 Task: Look for space in Pokaran, India from 7th July, 2023 to 15th July, 2023 for 6 adults in price range Rs.15000 to Rs.20000. Place can be entire place with 3 bedrooms having 3 beds and 3 bathrooms. Property type can be house, flat, guest house. Booking option can be shelf check-in. Required host language is English.
Action: Mouse moved to (491, 70)
Screenshot: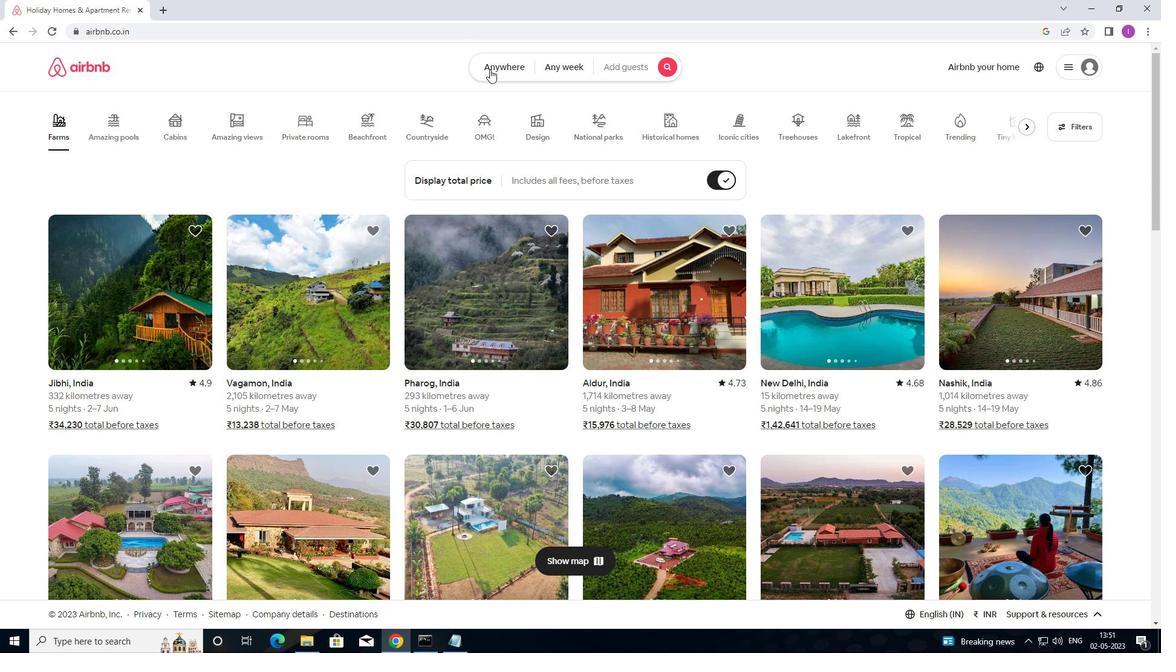 
Action: Mouse pressed left at (491, 70)
Screenshot: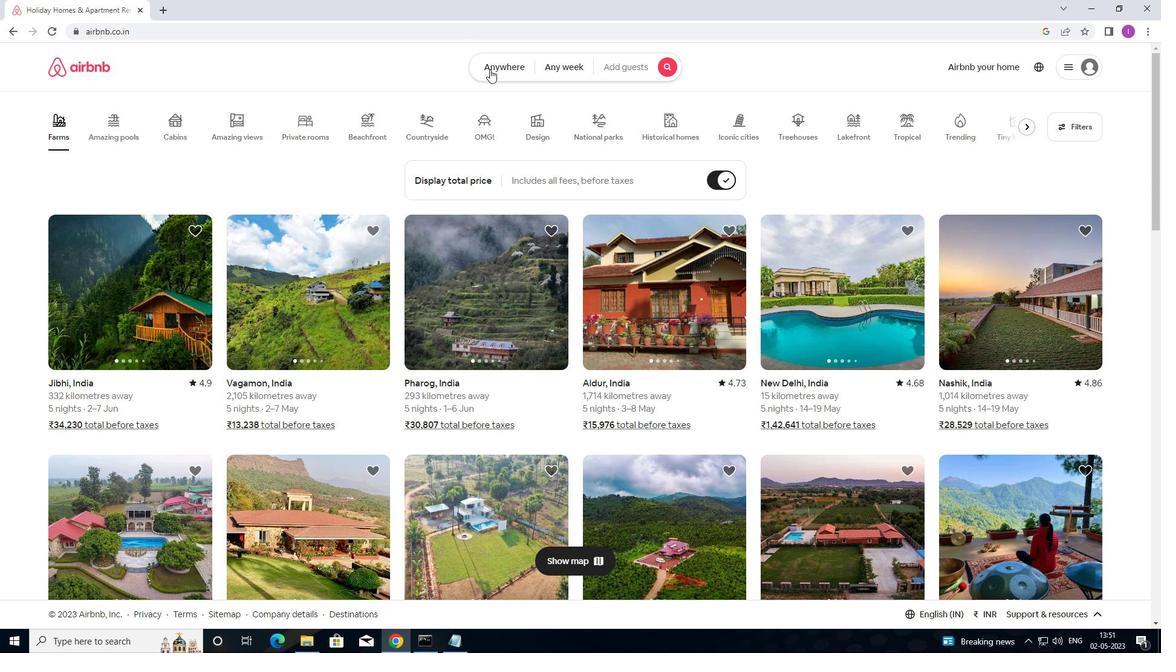 
Action: Mouse moved to (419, 122)
Screenshot: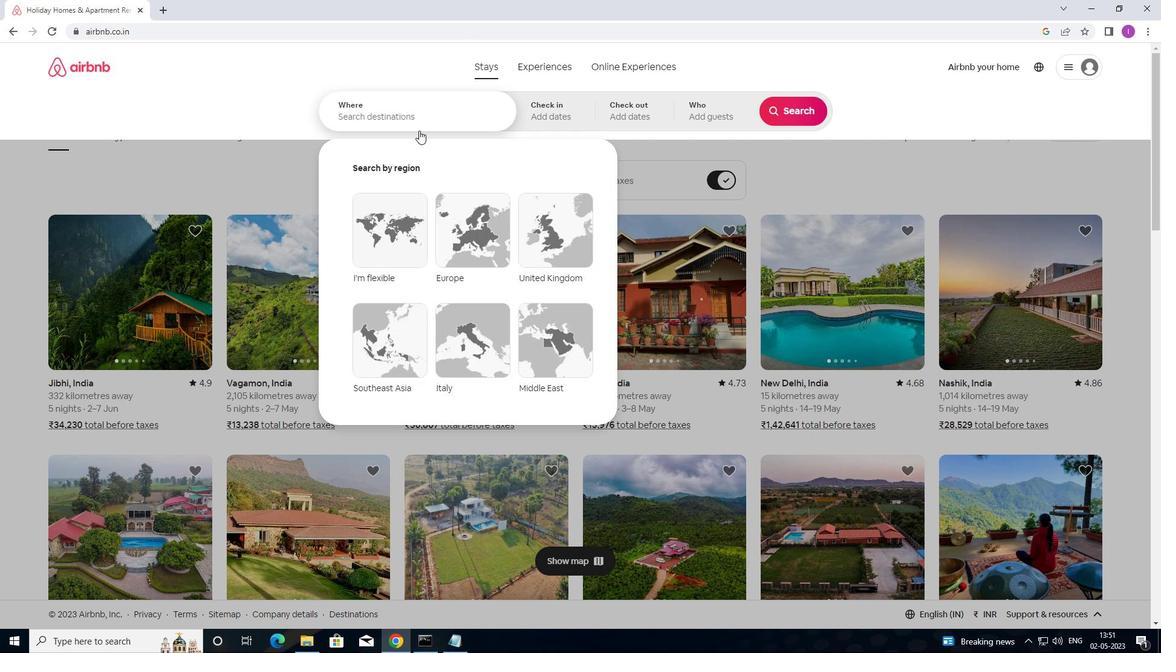 
Action: Mouse pressed left at (419, 122)
Screenshot: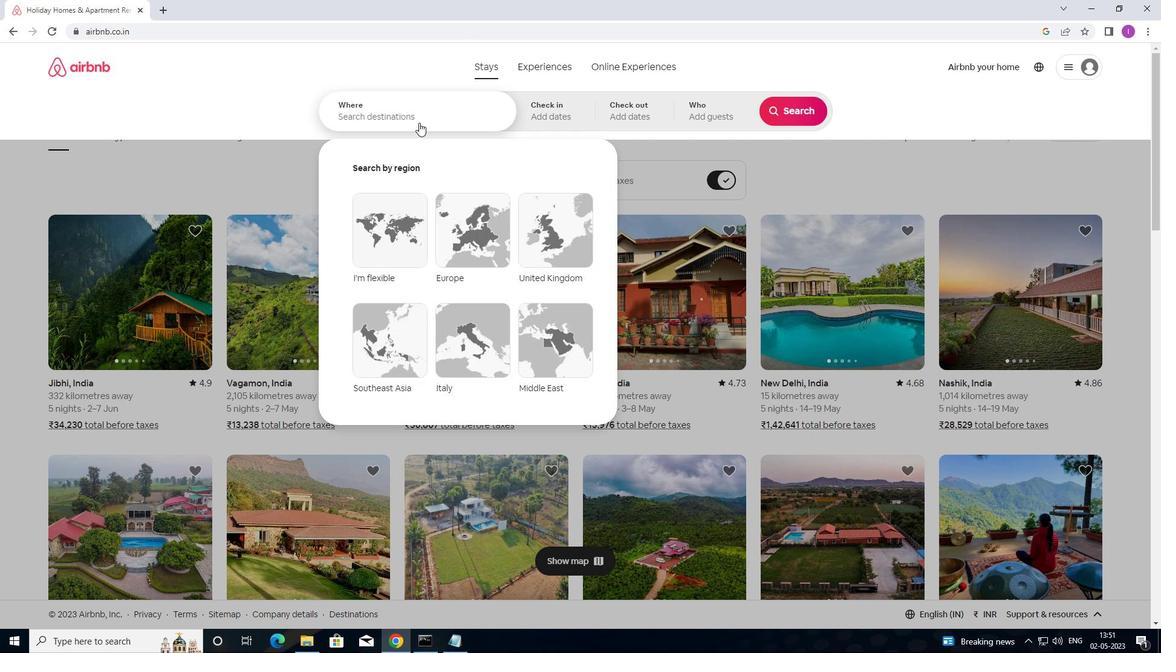 
Action: Mouse moved to (463, 88)
Screenshot: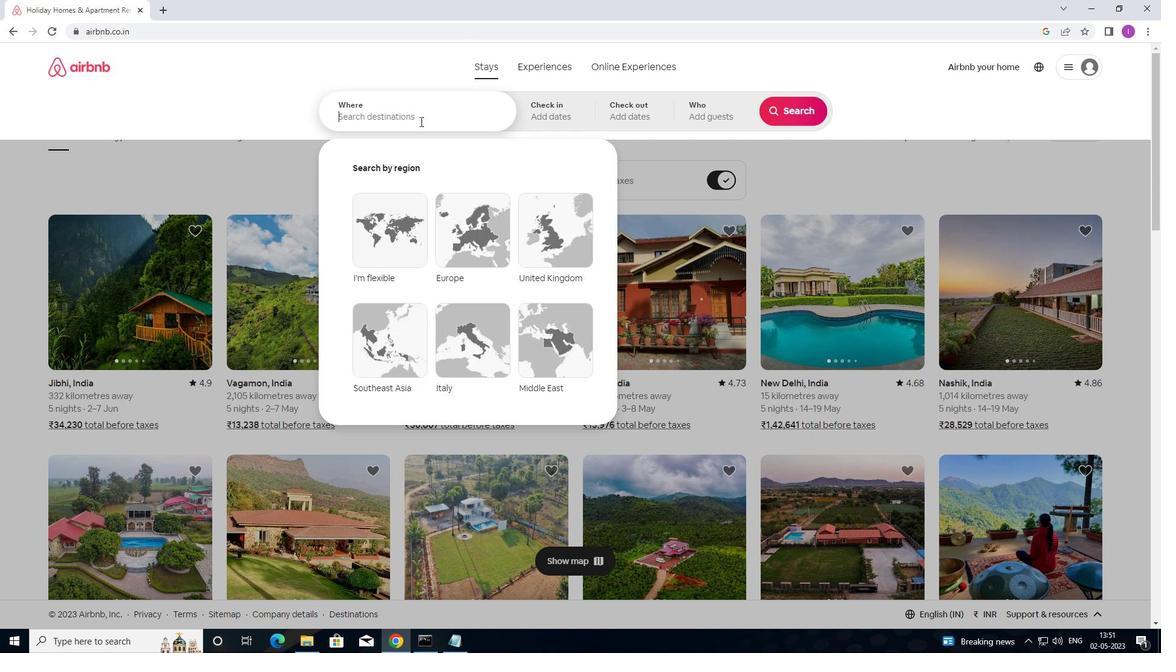 
Action: Key pressed <Key.shift>POKARAN,<Key.shift>O<Key.shift><Key.shift><Key.shift><Key.shift><Key.shift><Key.shift><Key.shift><Key.shift><Key.shift><Key.shift><Key.shift><Key.shift><Key.shift><Key.shift><Key.shift><Key.shift><Key.shift><Key.shift><Key.backspace><Key.shift>INDIA
Screenshot: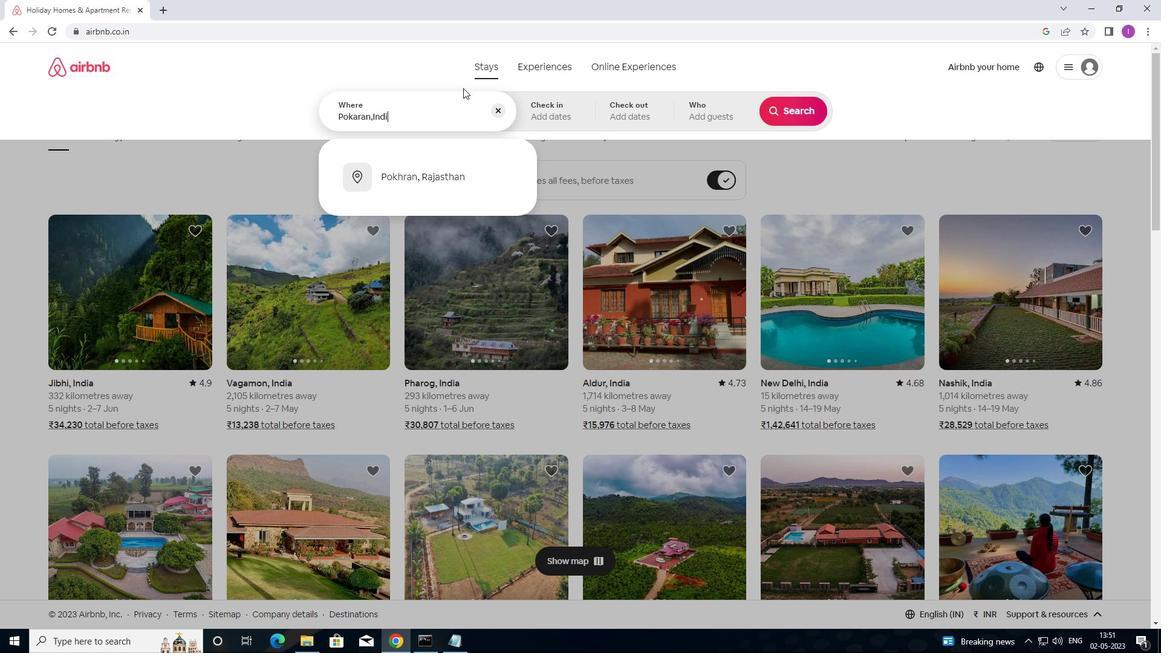 
Action: Mouse moved to (570, 115)
Screenshot: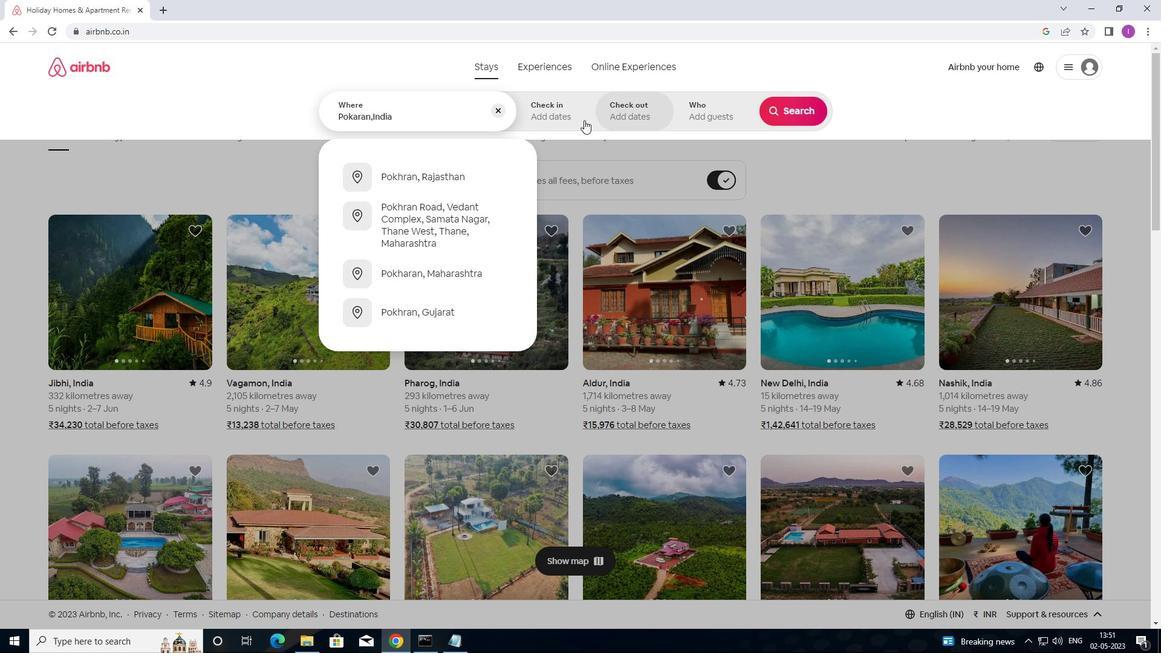 
Action: Mouse pressed left at (570, 115)
Screenshot: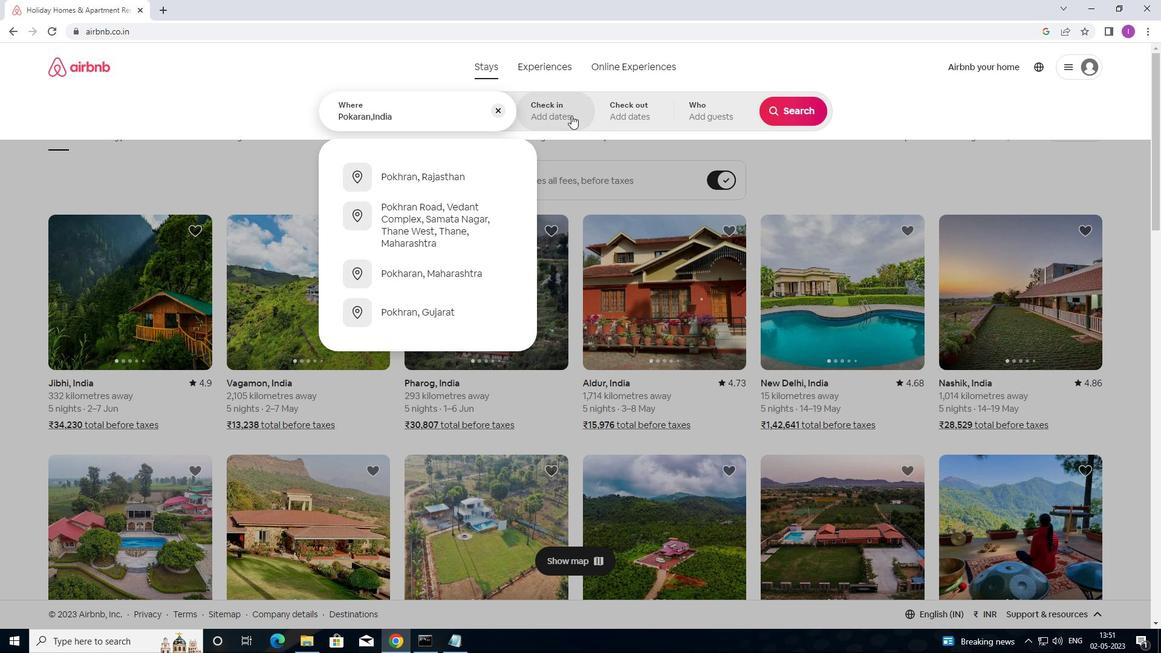 
Action: Mouse moved to (793, 211)
Screenshot: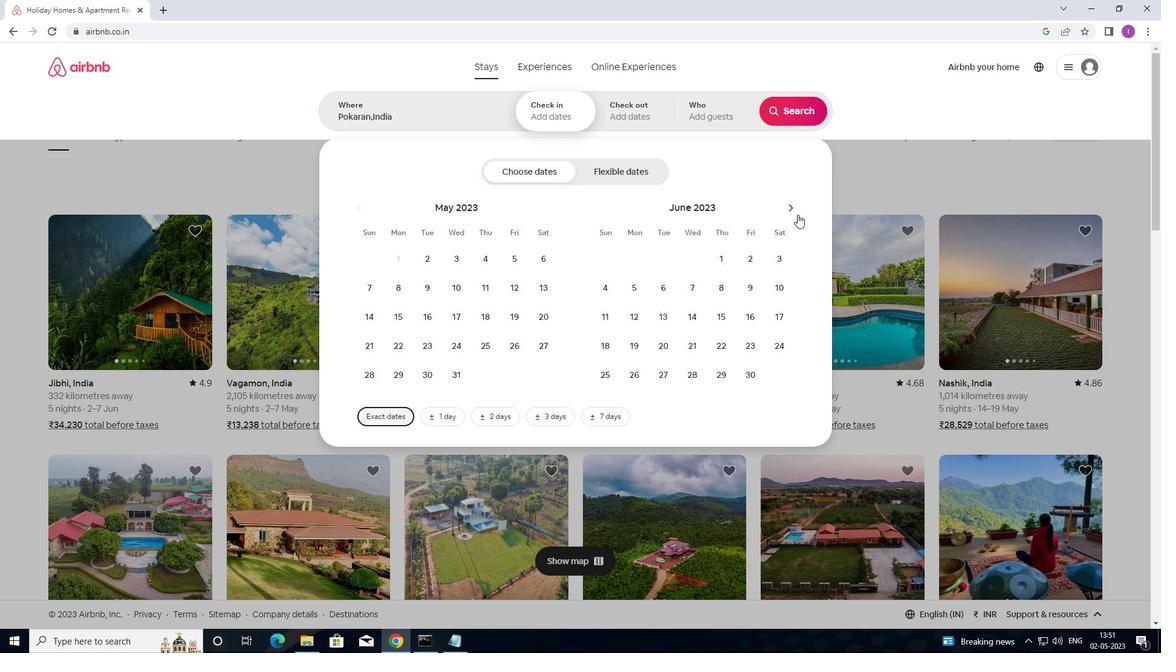 
Action: Mouse pressed left at (793, 211)
Screenshot: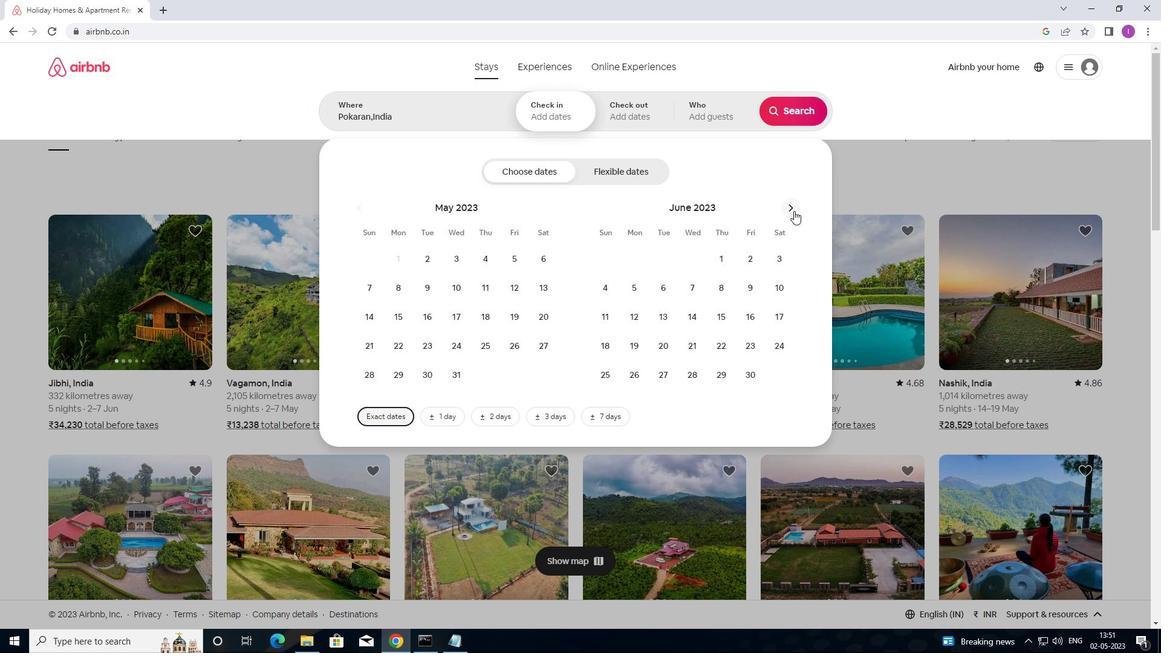 
Action: Mouse moved to (793, 211)
Screenshot: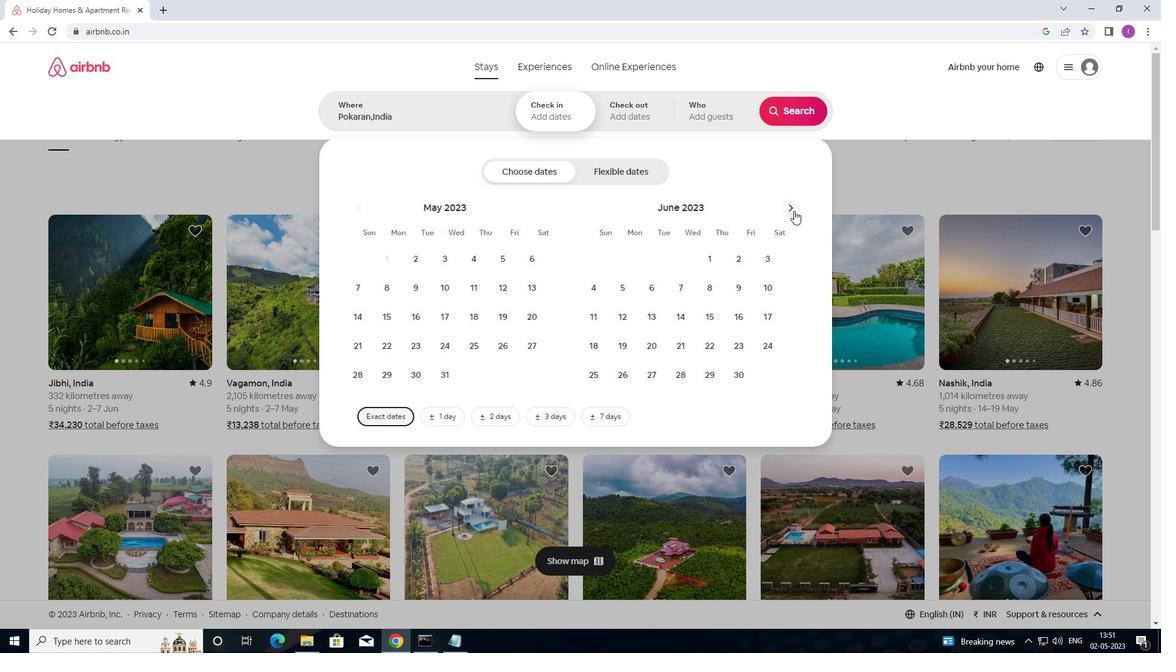 
Action: Mouse pressed left at (793, 211)
Screenshot: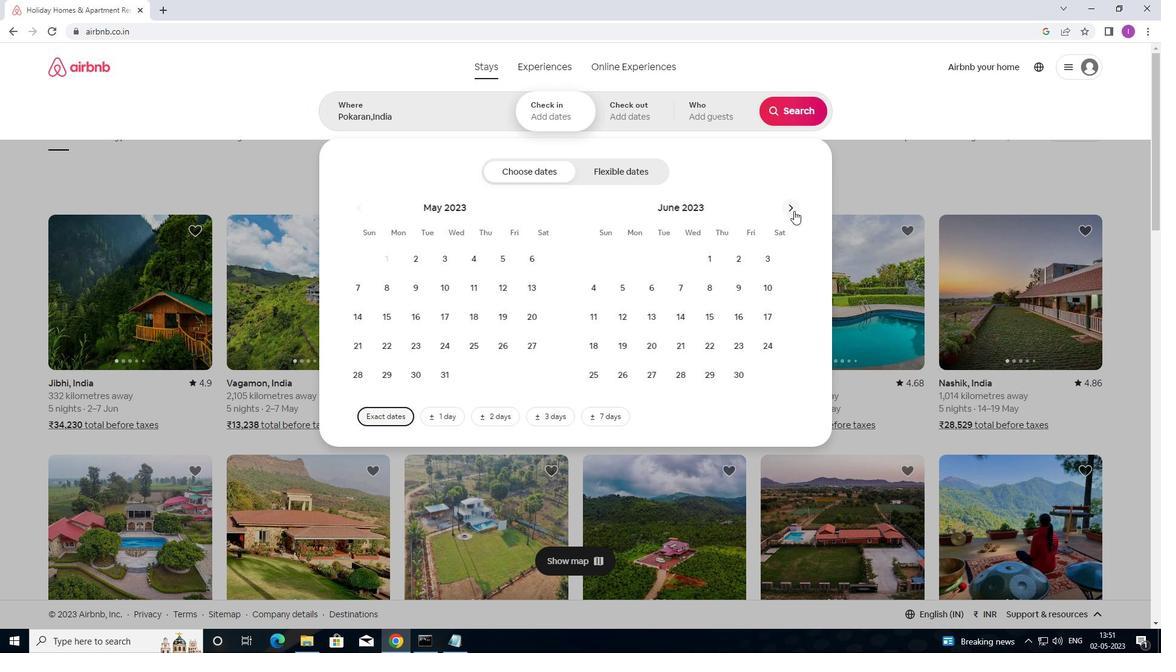 
Action: Mouse moved to (518, 292)
Screenshot: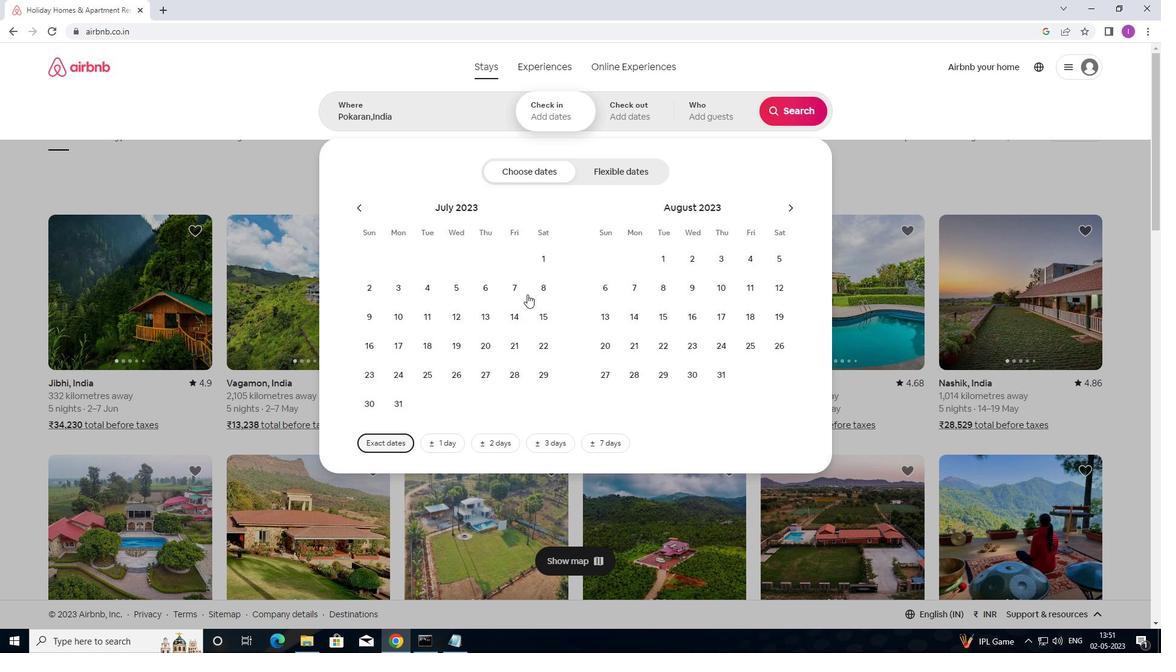 
Action: Mouse pressed left at (518, 292)
Screenshot: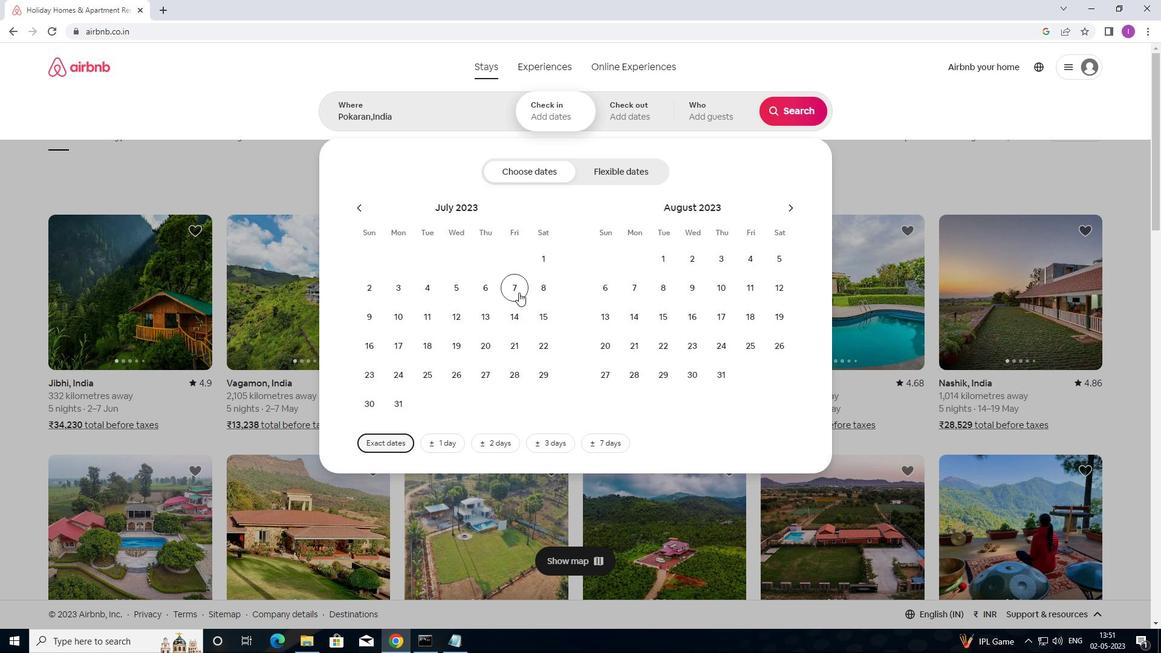 
Action: Mouse moved to (538, 321)
Screenshot: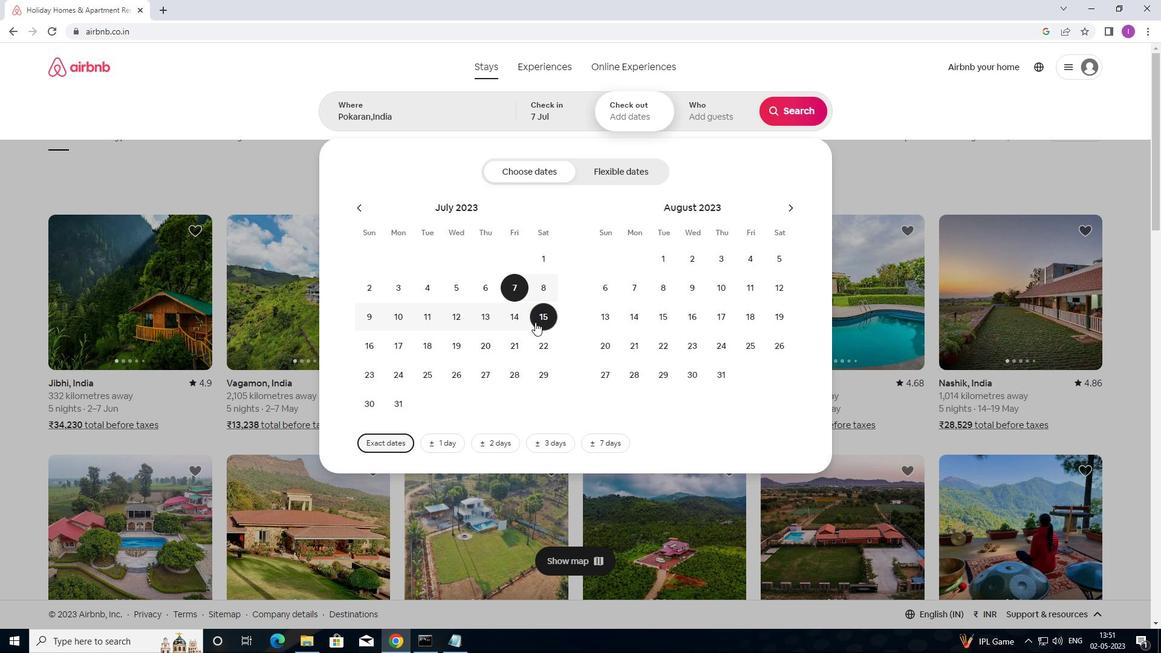 
Action: Mouse pressed left at (538, 321)
Screenshot: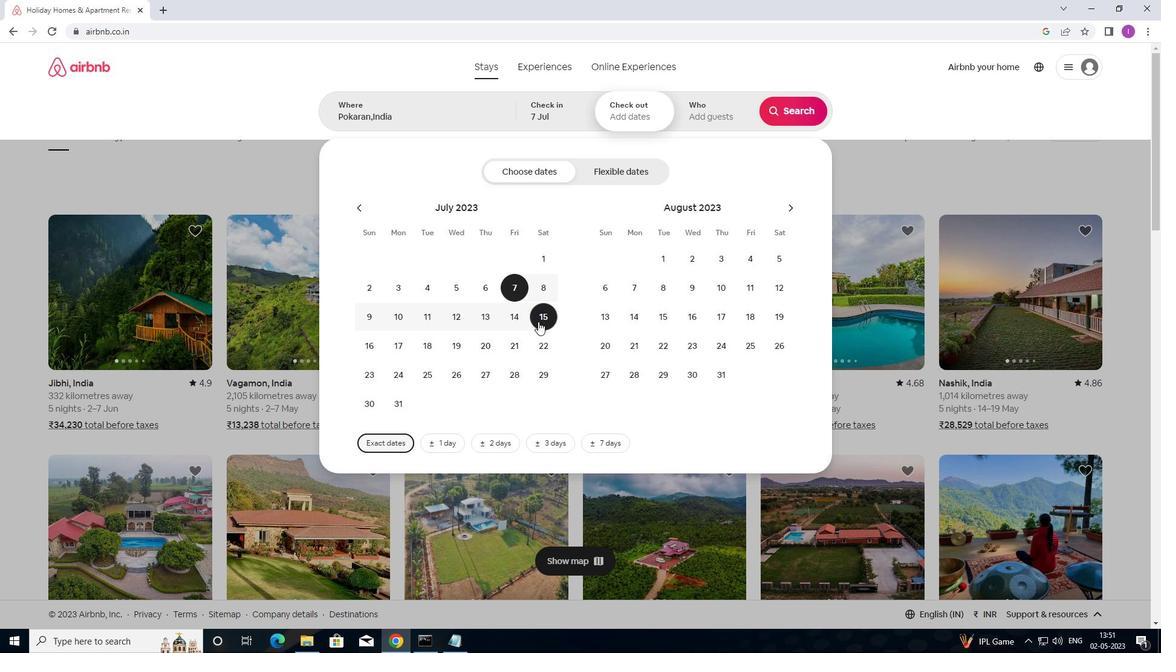 
Action: Mouse moved to (720, 121)
Screenshot: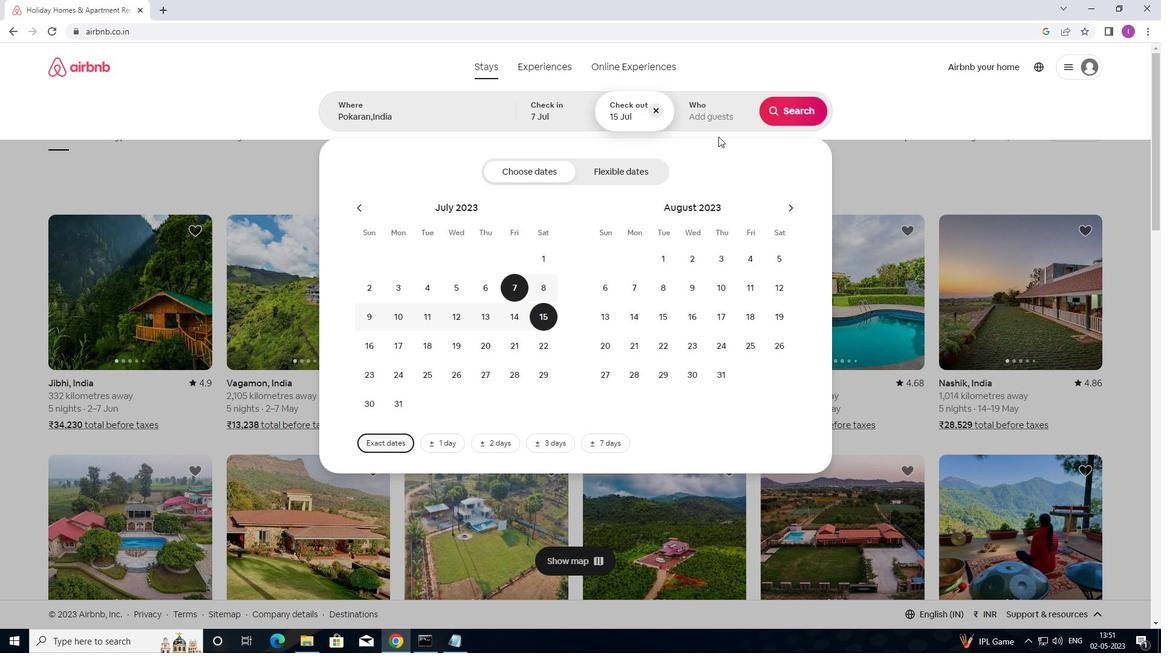 
Action: Mouse pressed left at (720, 121)
Screenshot: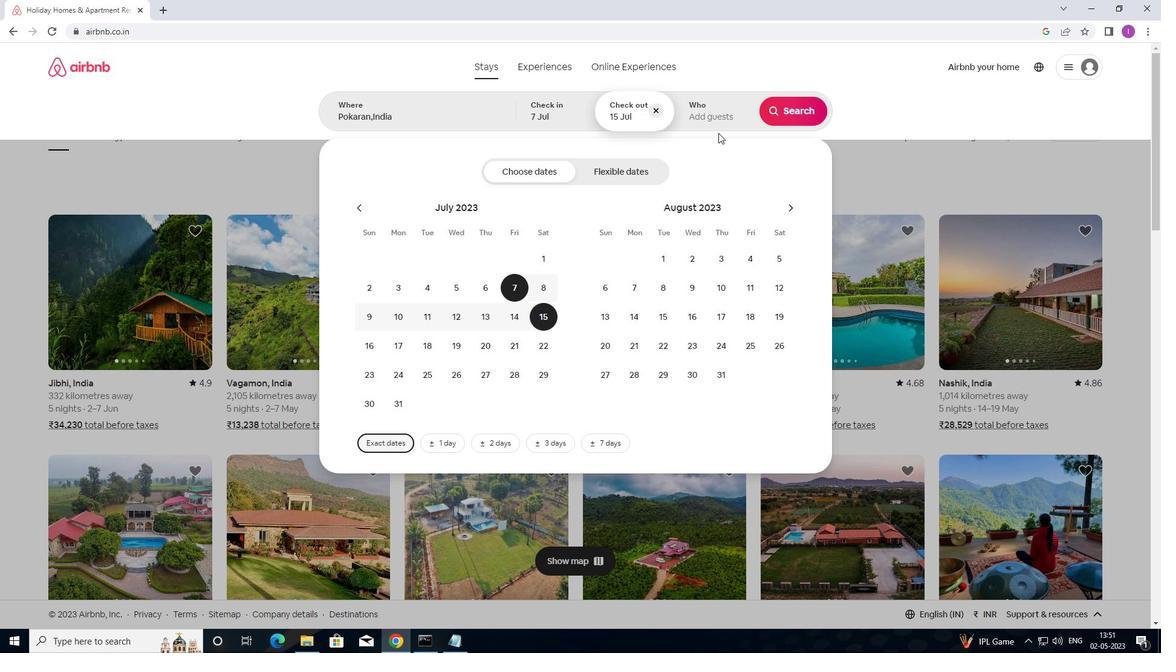 
Action: Mouse moved to (800, 178)
Screenshot: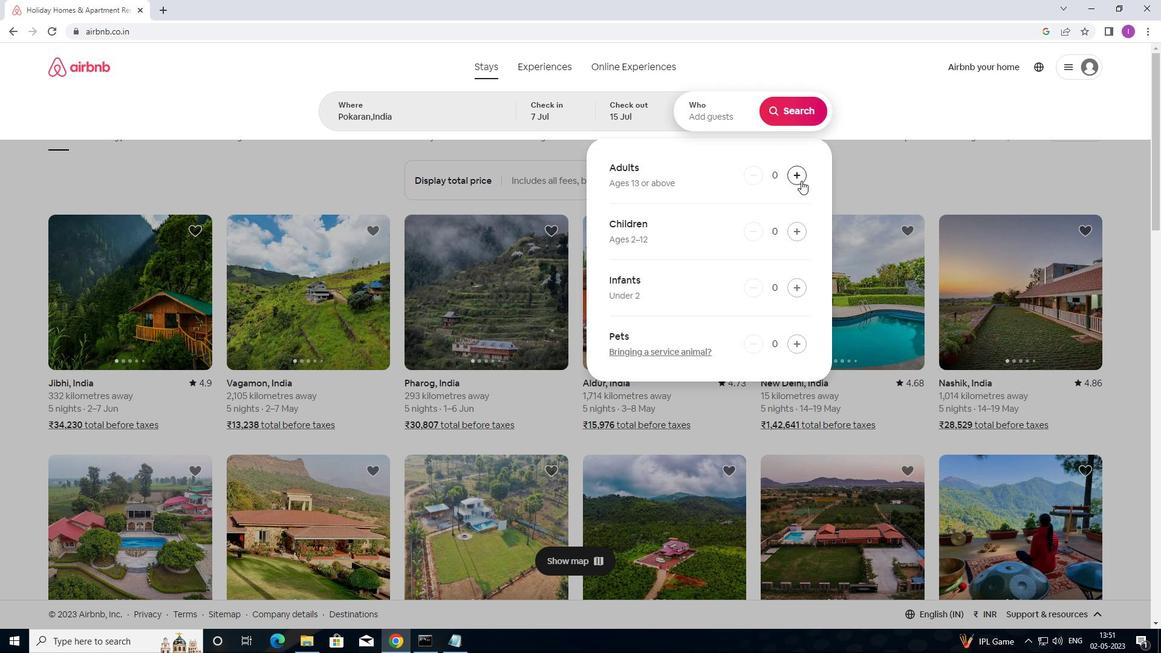 
Action: Mouse pressed left at (800, 178)
Screenshot: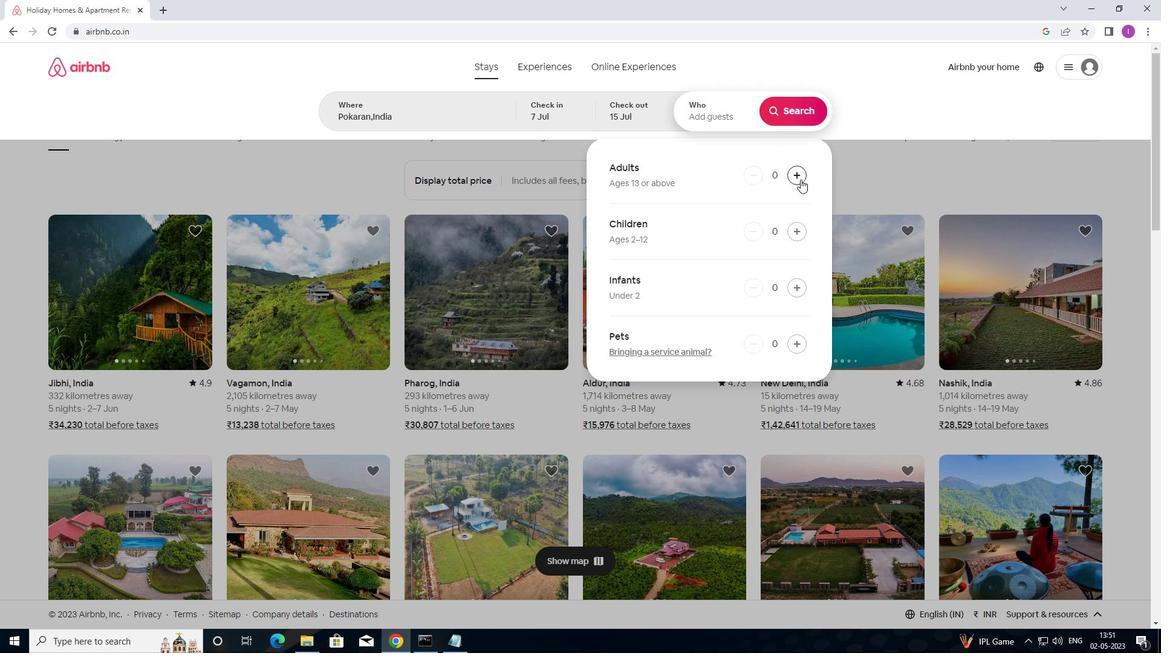 
Action: Mouse moved to (800, 177)
Screenshot: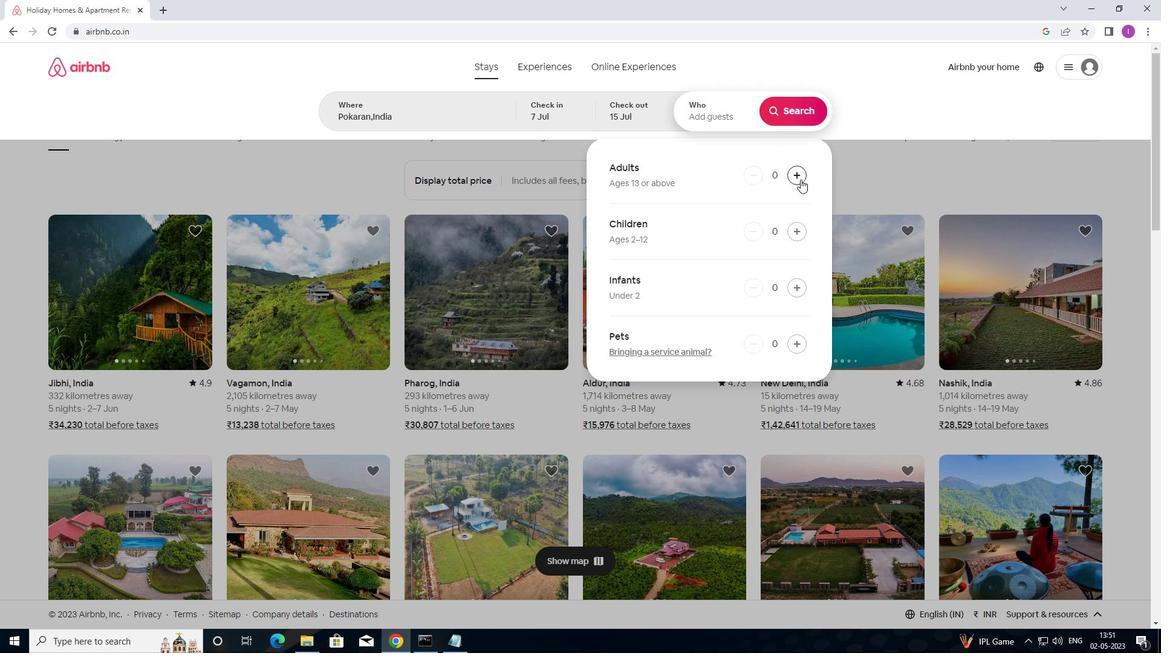 
Action: Mouse pressed left at (800, 177)
Screenshot: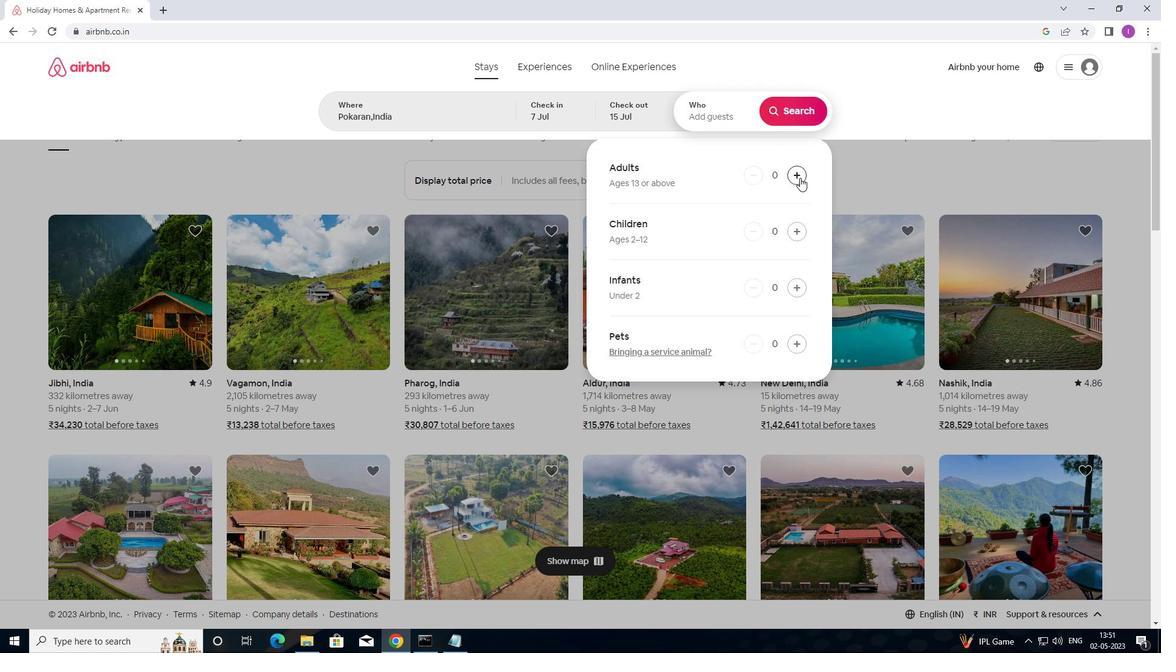 
Action: Mouse pressed left at (800, 177)
Screenshot: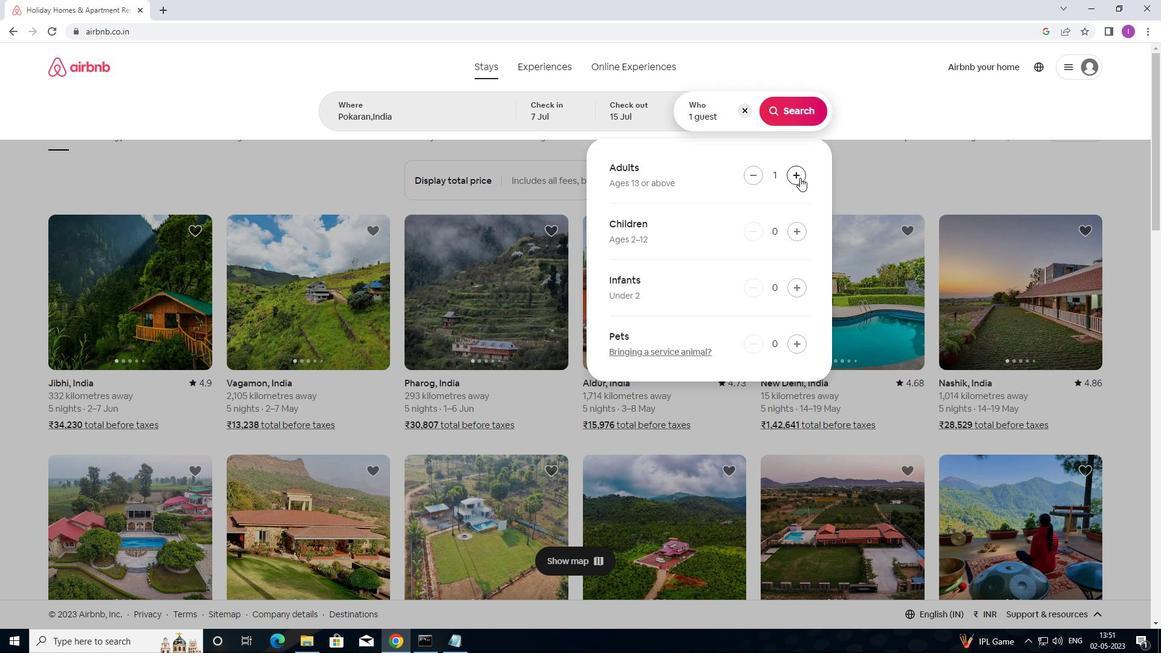 
Action: Mouse pressed left at (800, 177)
Screenshot: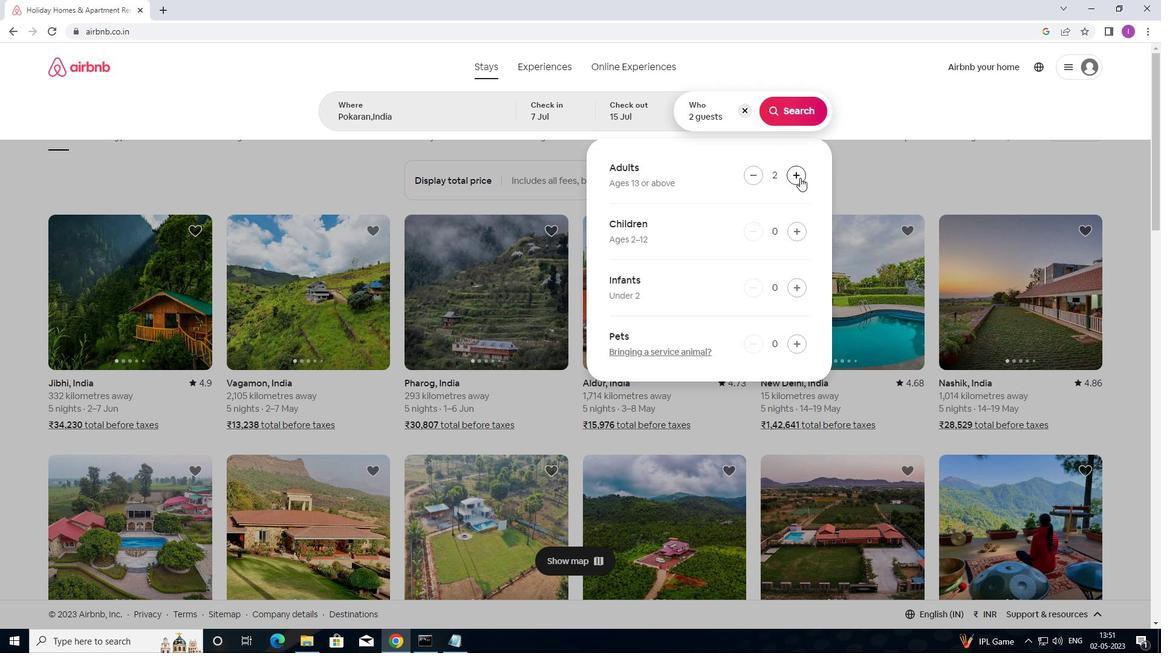 
Action: Mouse moved to (800, 177)
Screenshot: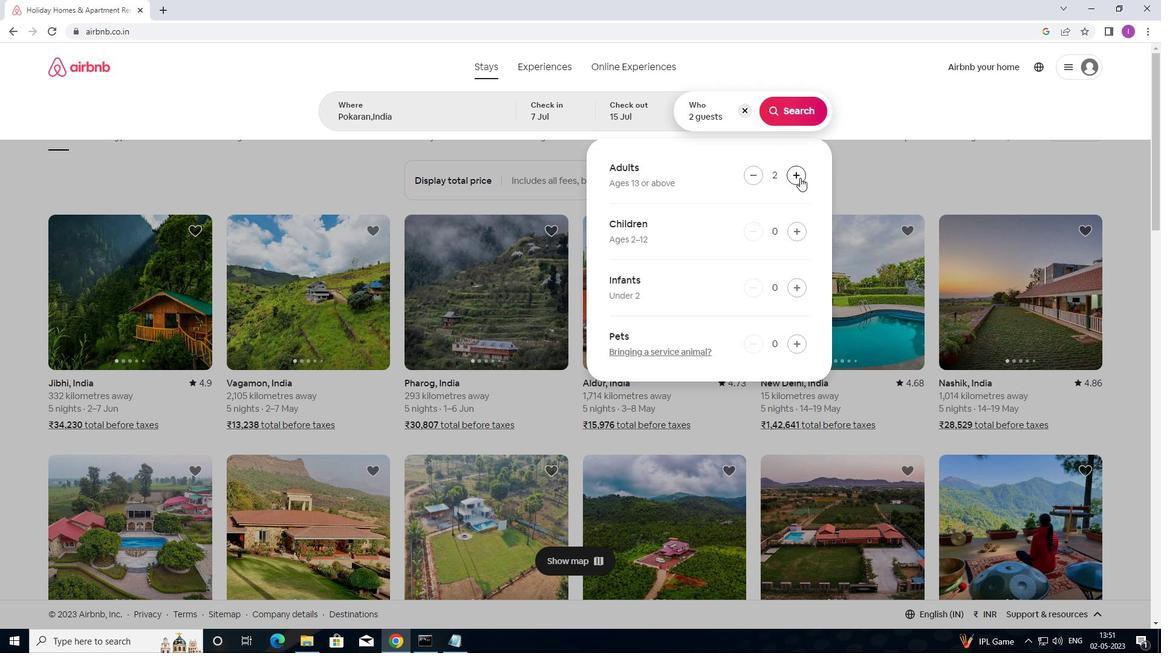 
Action: Mouse pressed left at (800, 177)
Screenshot: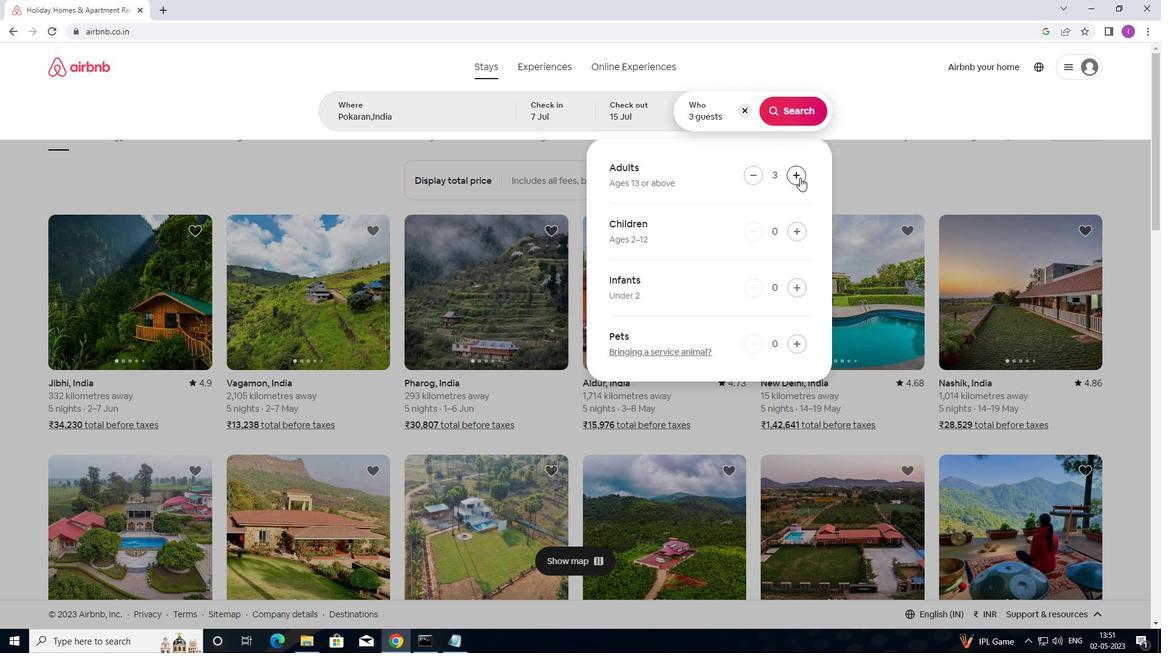 
Action: Mouse moved to (799, 177)
Screenshot: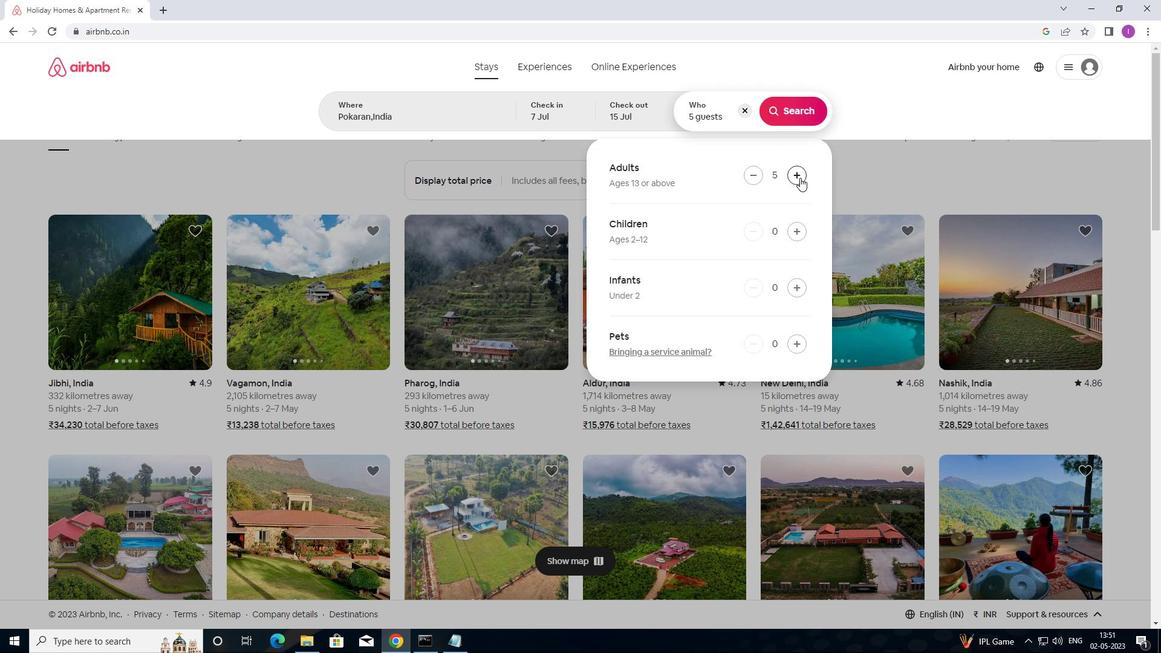 
Action: Mouse pressed left at (799, 177)
Screenshot: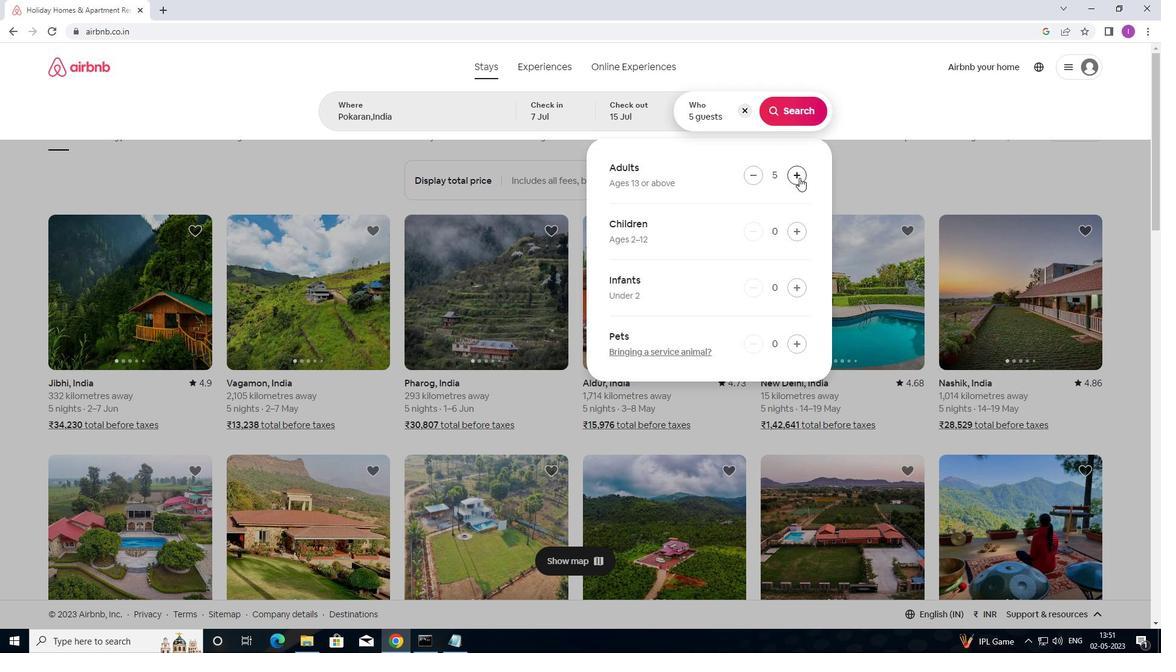
Action: Mouse moved to (789, 120)
Screenshot: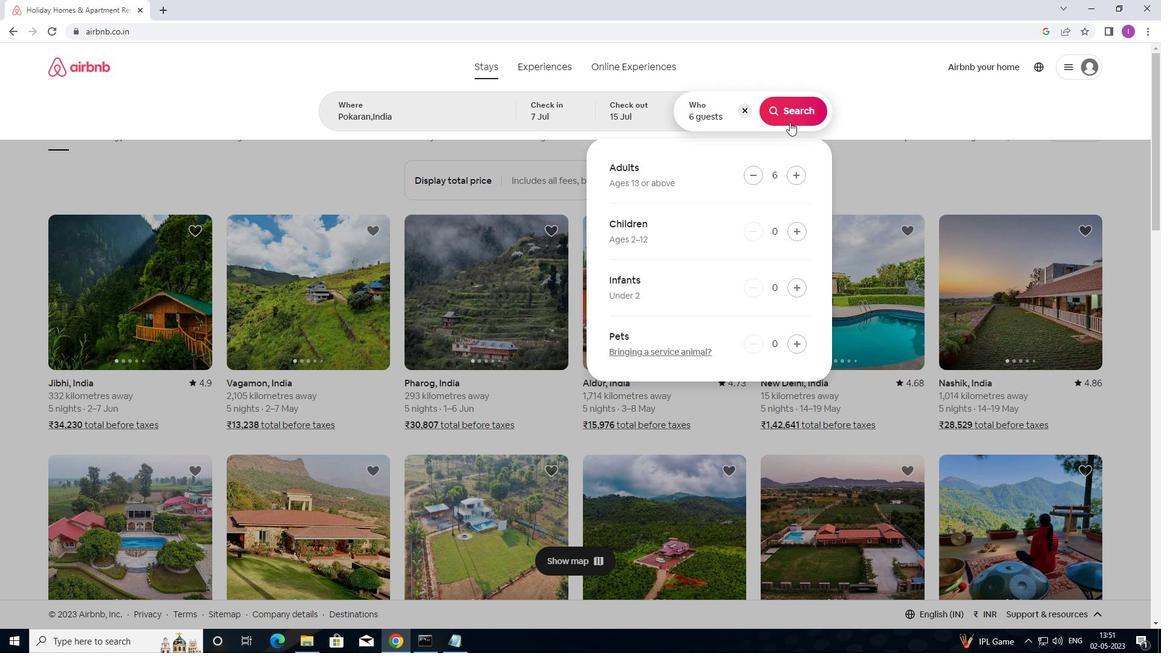 
Action: Mouse pressed left at (789, 120)
Screenshot: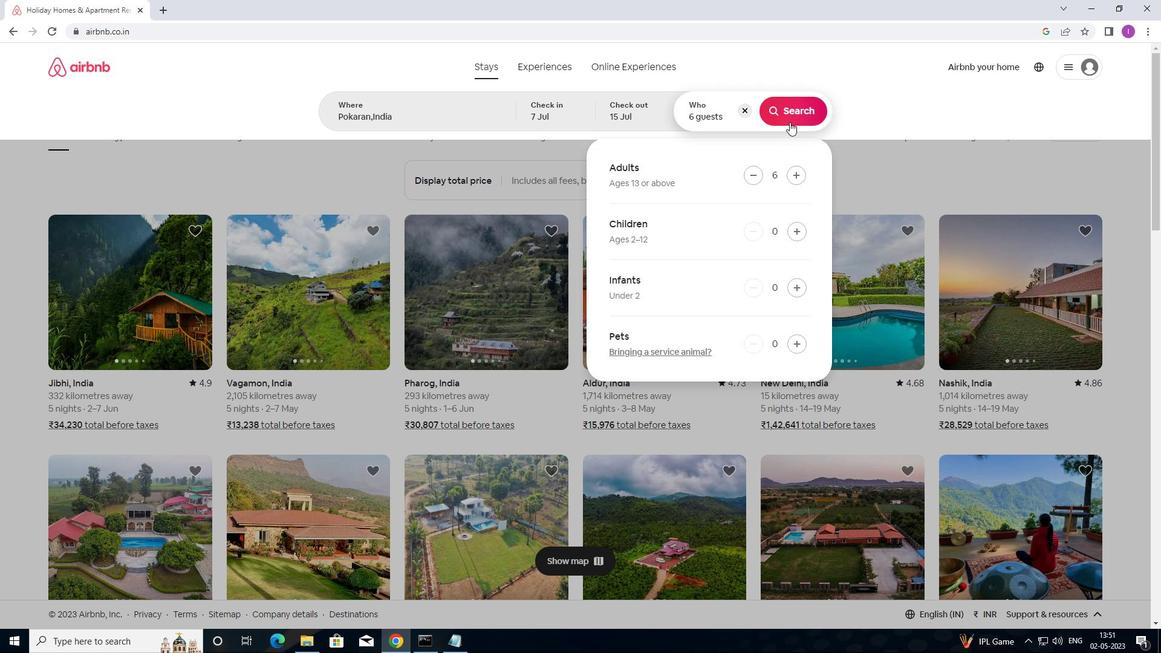 
Action: Mouse moved to (1105, 111)
Screenshot: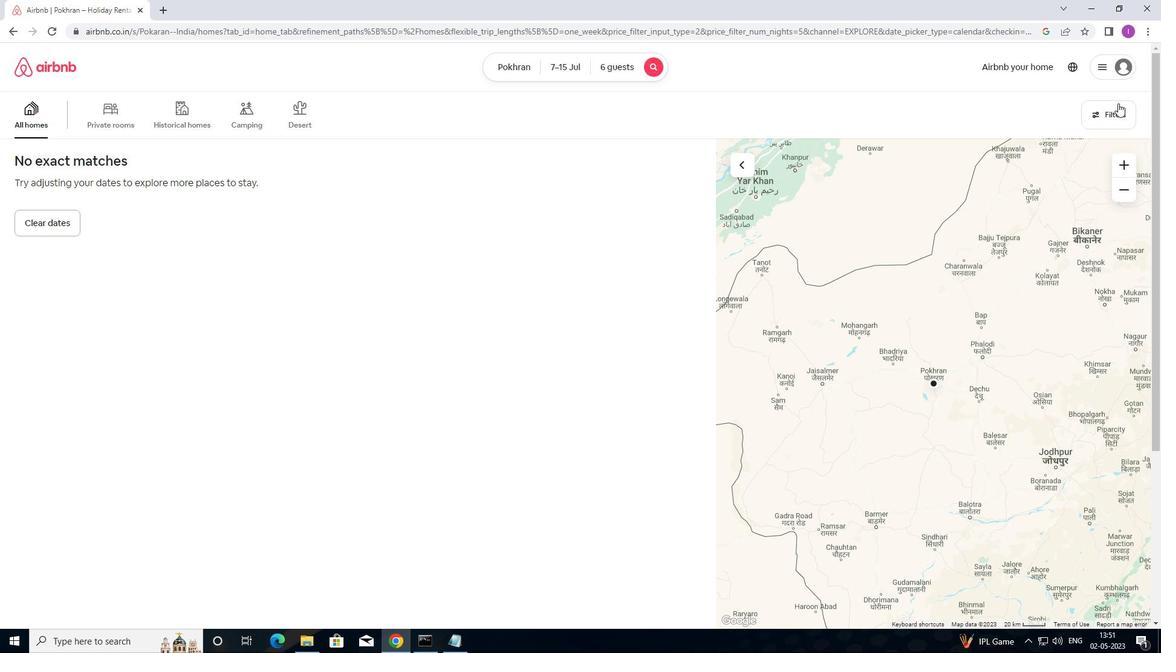 
Action: Mouse pressed left at (1105, 111)
Screenshot: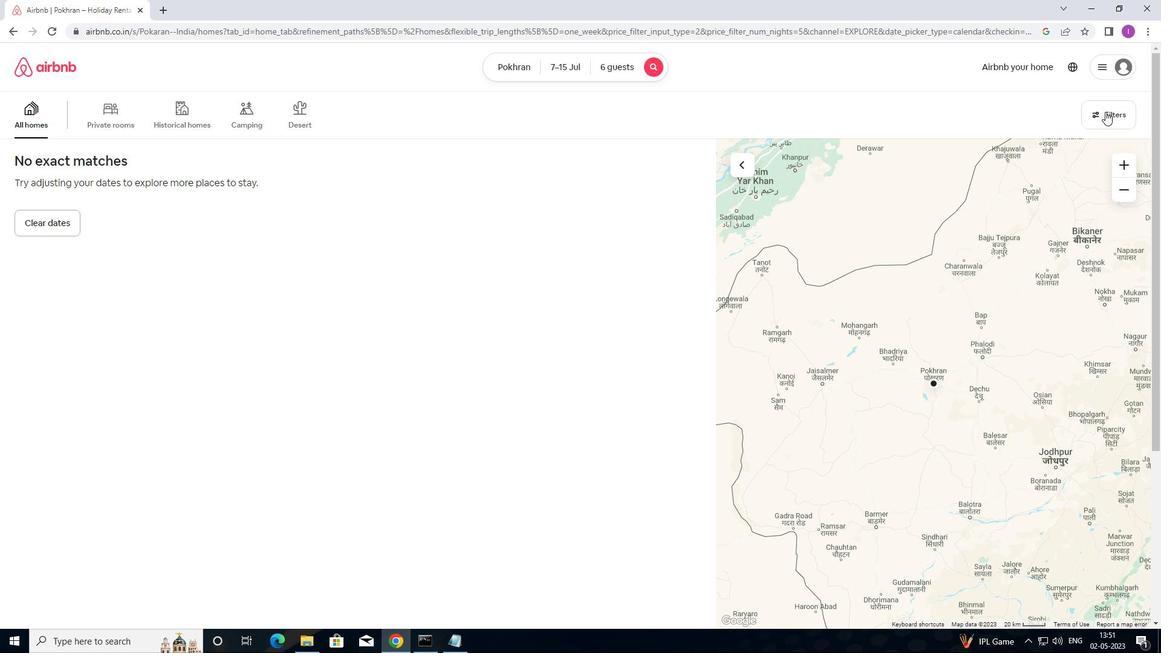 
Action: Mouse moved to (445, 185)
Screenshot: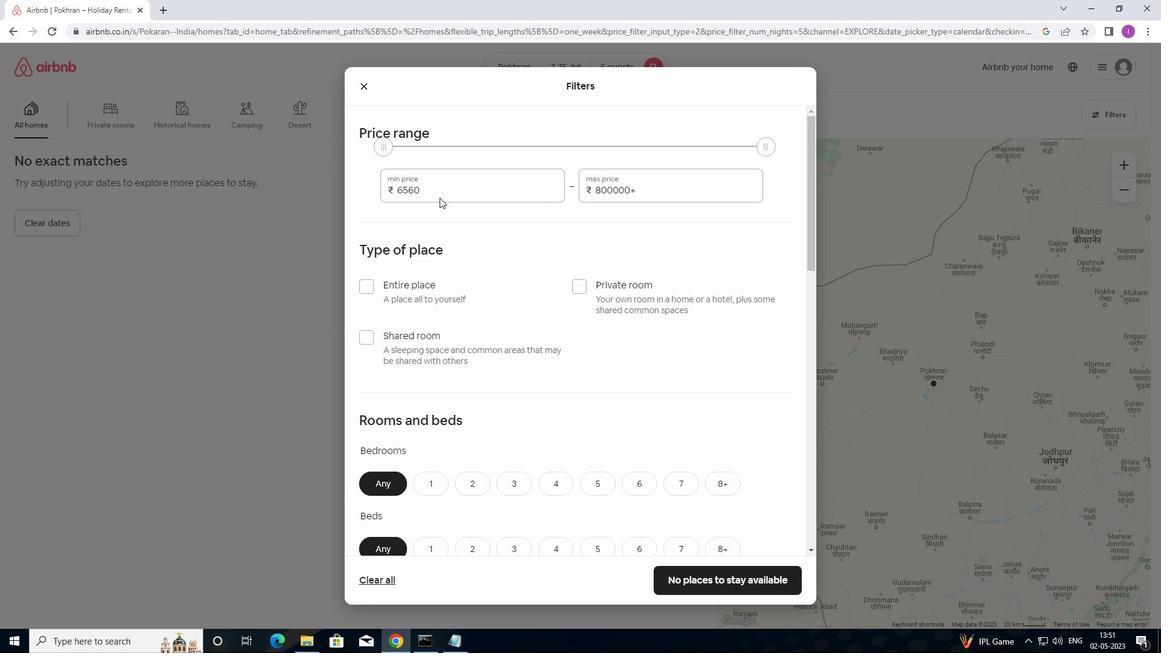 
Action: Mouse pressed left at (445, 185)
Screenshot: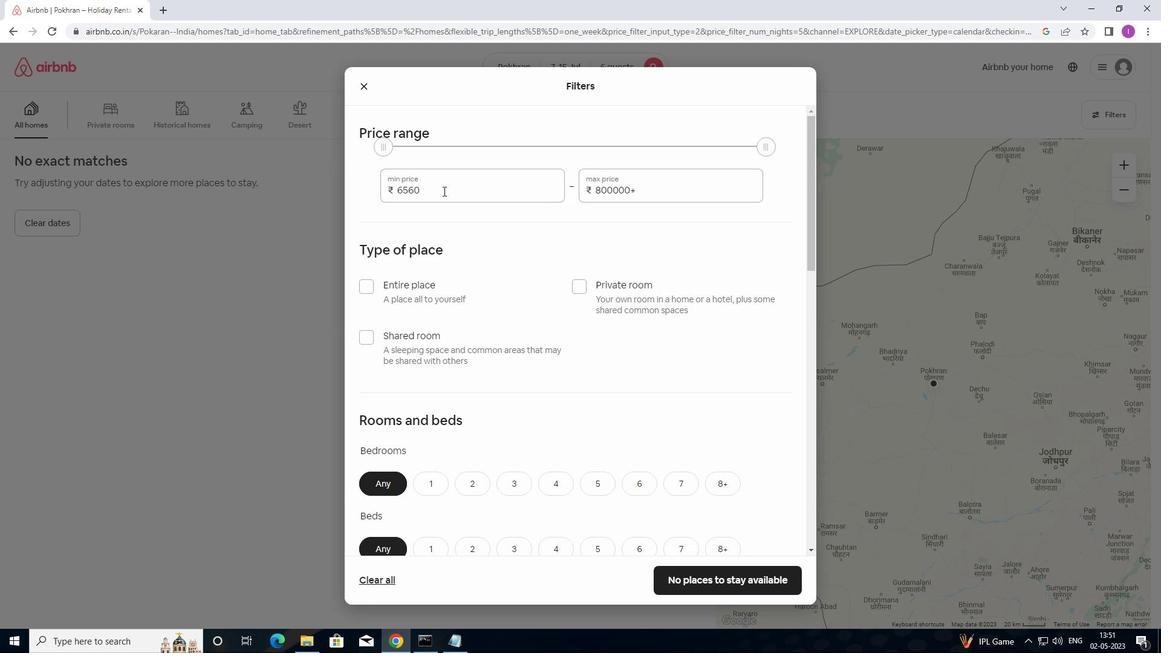 
Action: Mouse moved to (357, 192)
Screenshot: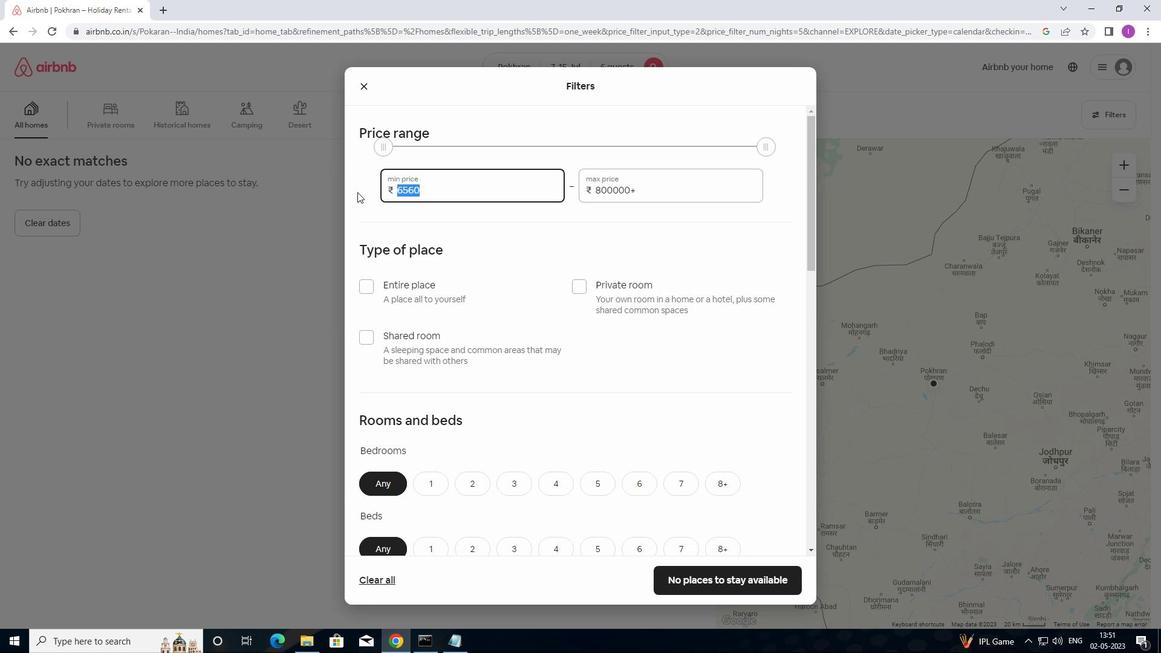 
Action: Key pressed 15
Screenshot: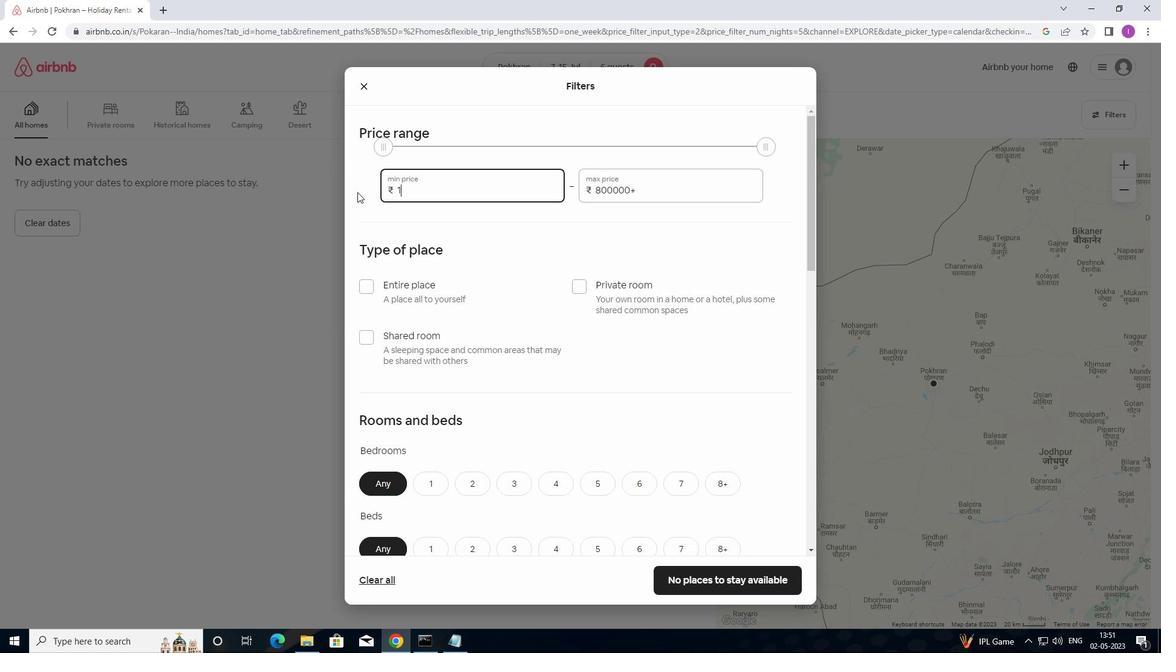 
Action: Mouse moved to (367, 189)
Screenshot: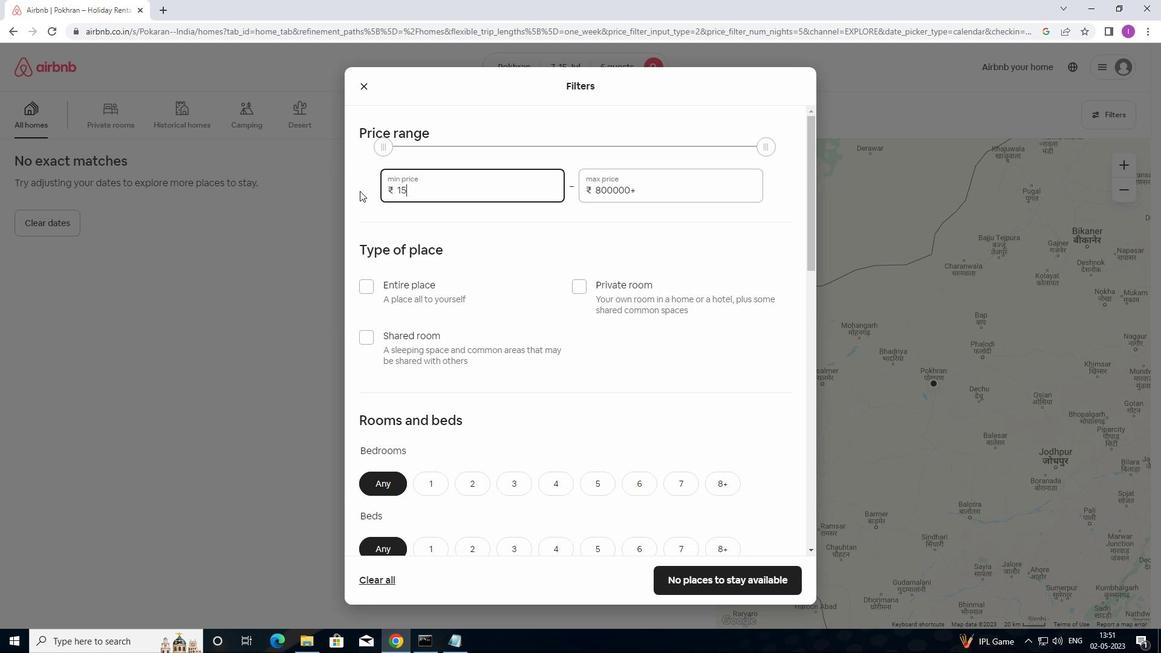 
Action: Key pressed 0
Screenshot: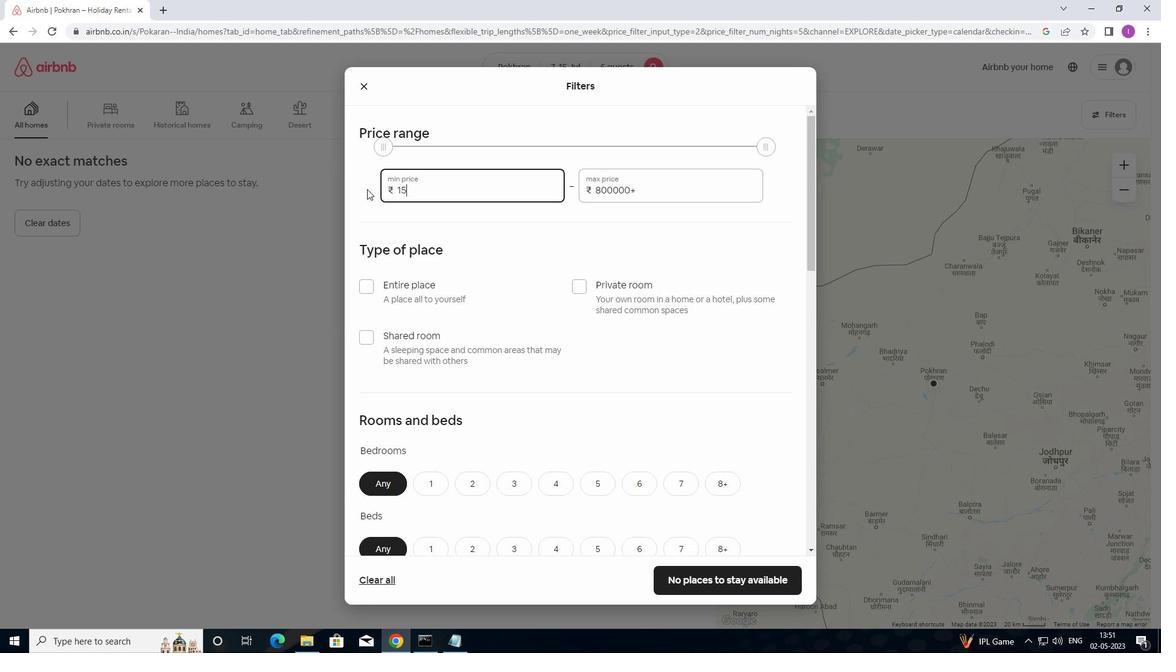 
Action: Mouse moved to (374, 191)
Screenshot: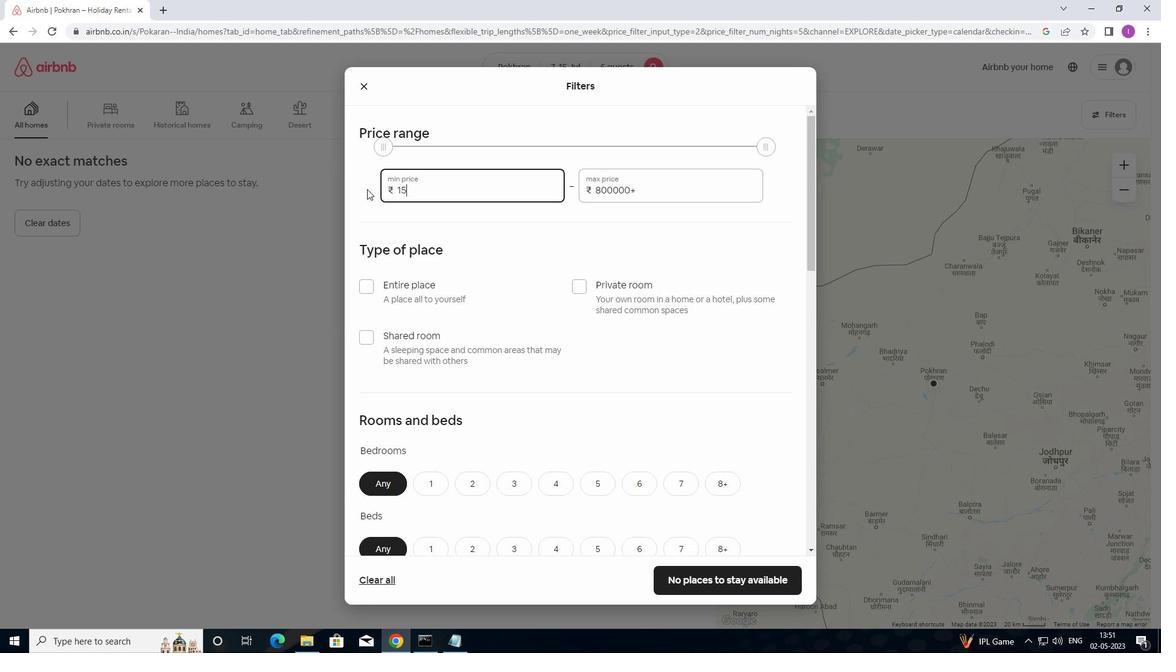 
Action: Key pressed 0
Screenshot: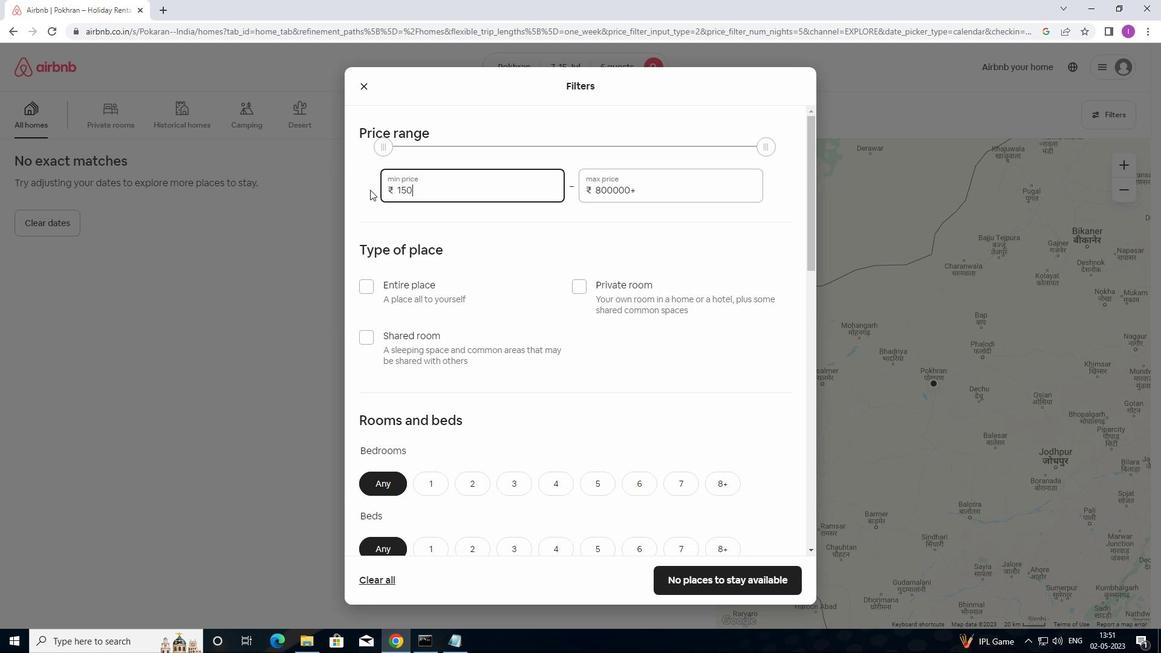 
Action: Mouse moved to (378, 193)
Screenshot: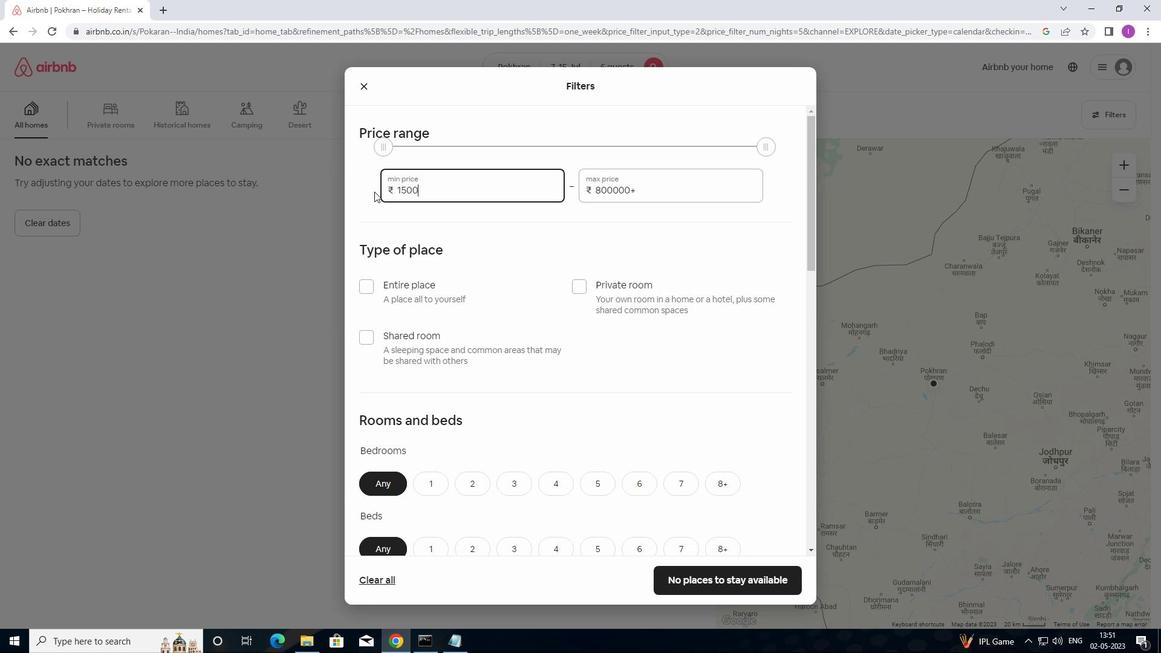 
Action: Key pressed 0
Screenshot: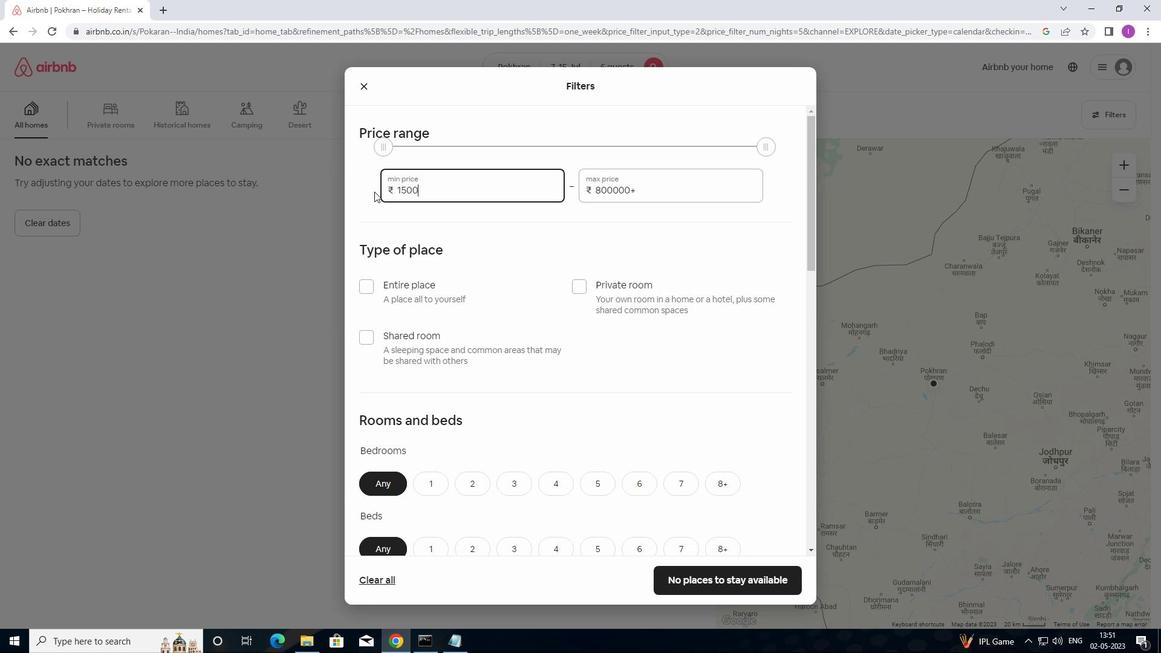 
Action: Mouse moved to (641, 188)
Screenshot: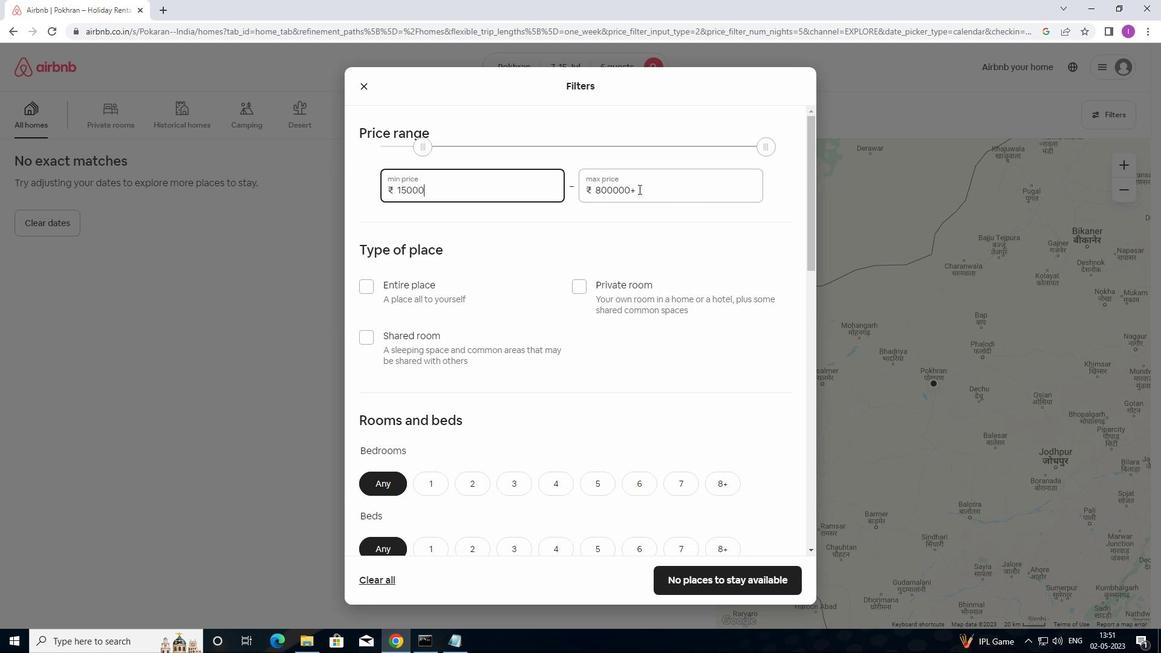 
Action: Mouse pressed left at (641, 188)
Screenshot: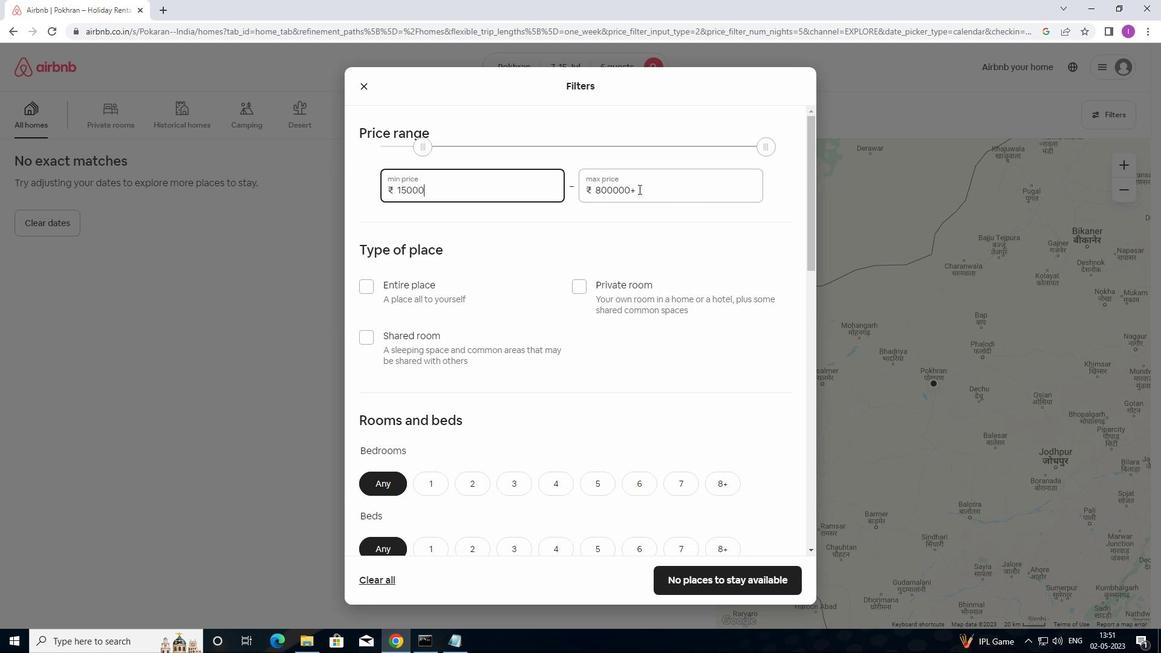 
Action: Mouse moved to (568, 191)
Screenshot: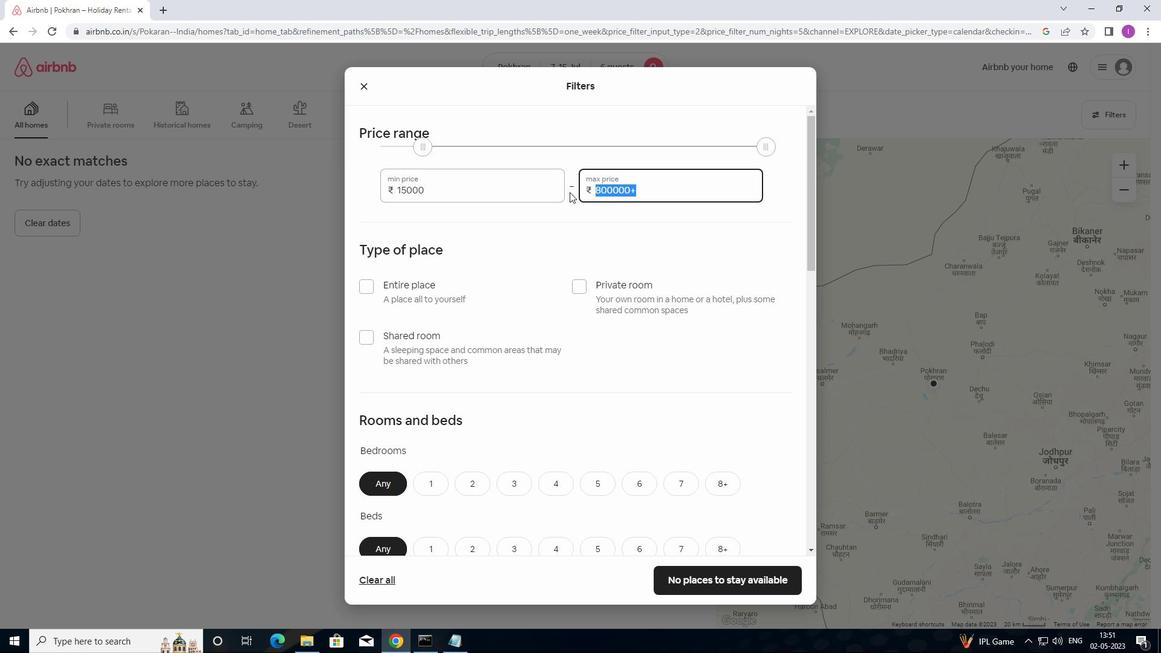 
Action: Key pressed 2
Screenshot: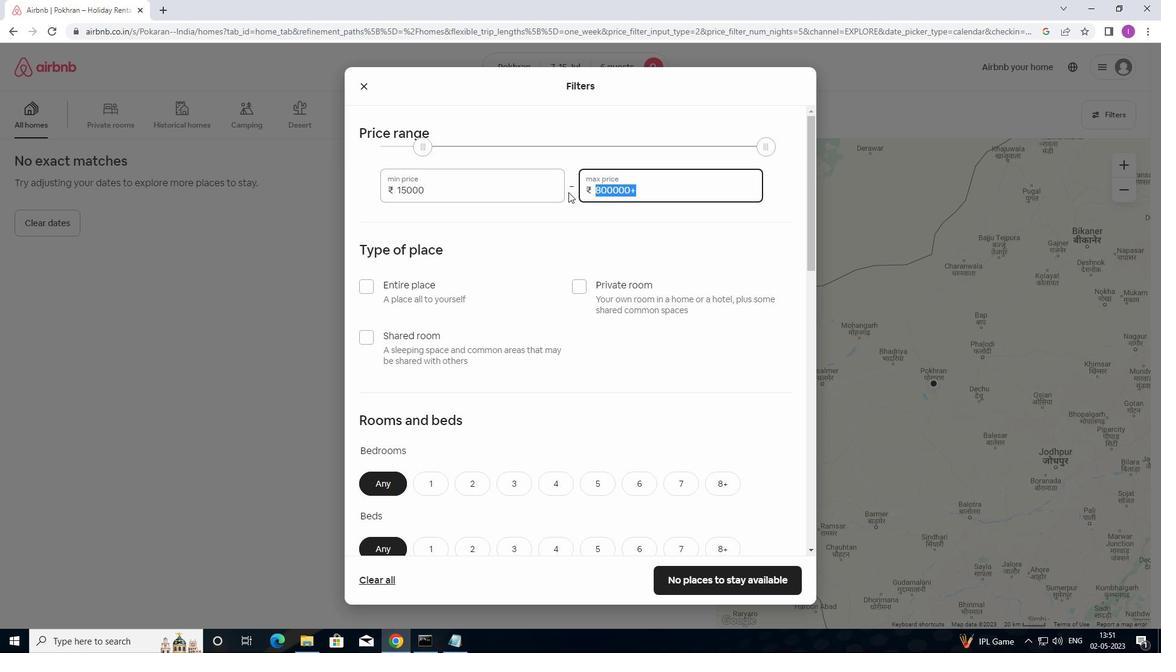 
Action: Mouse moved to (552, 188)
Screenshot: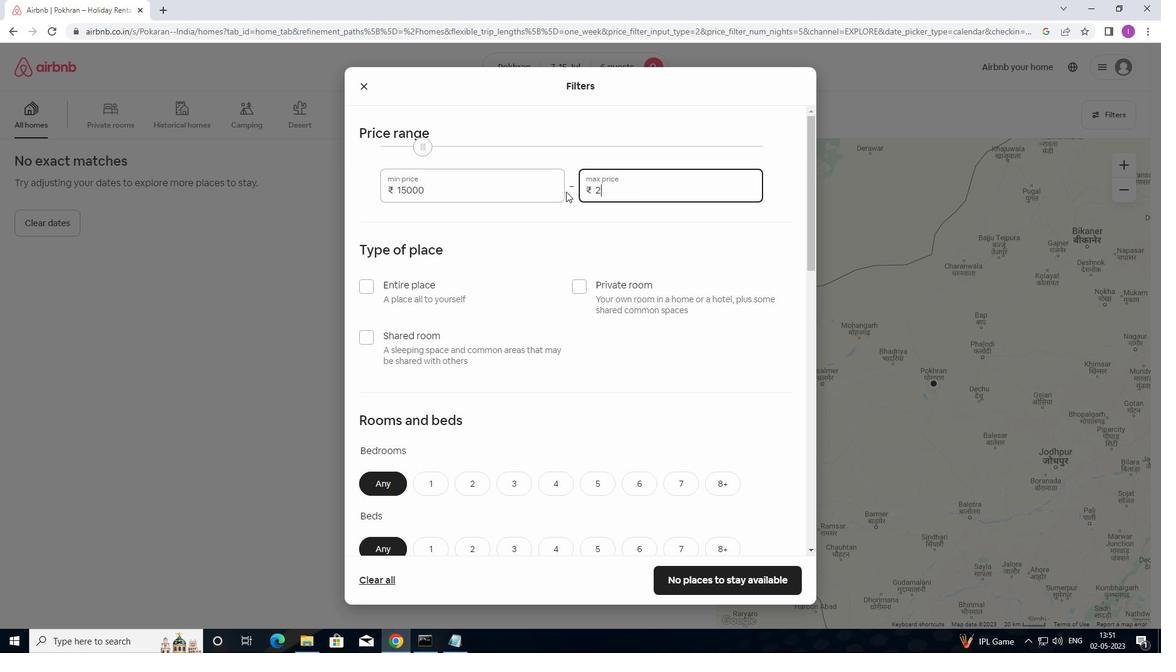
Action: Key pressed 0
Screenshot: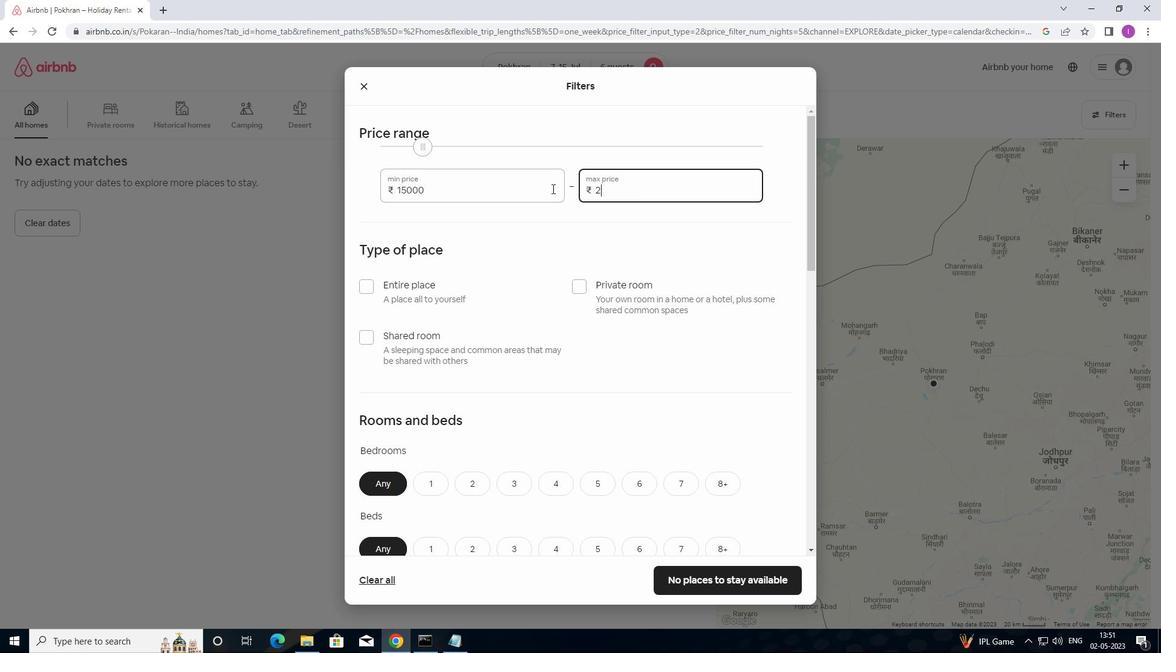 
Action: Mouse moved to (552, 188)
Screenshot: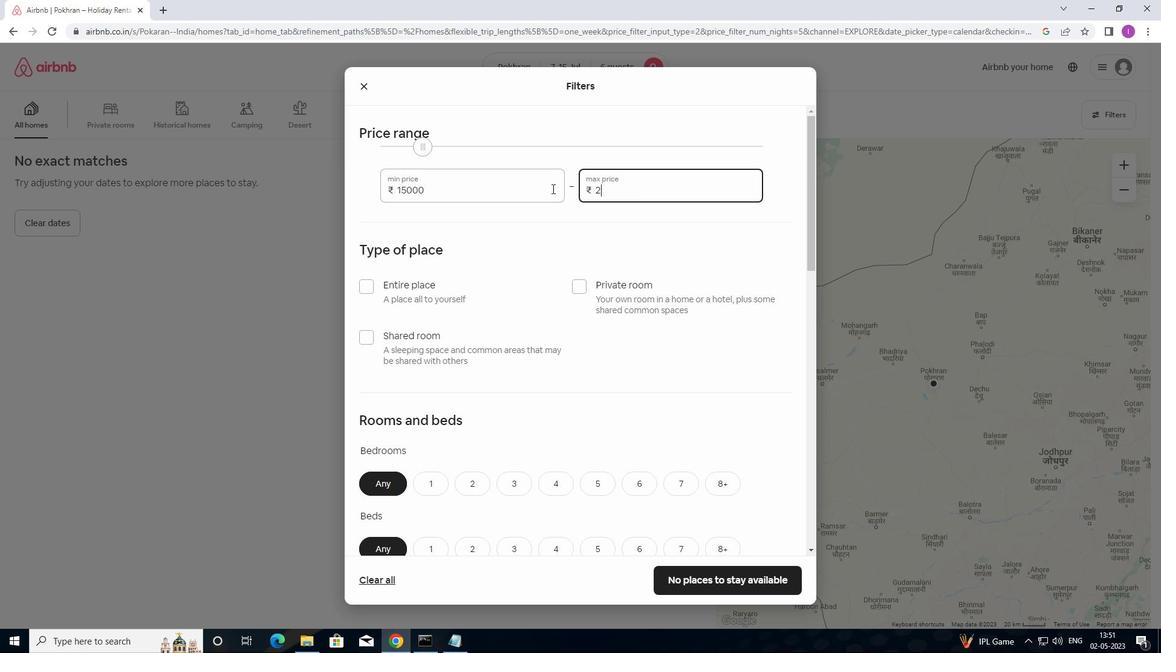 
Action: Key pressed 00
Screenshot: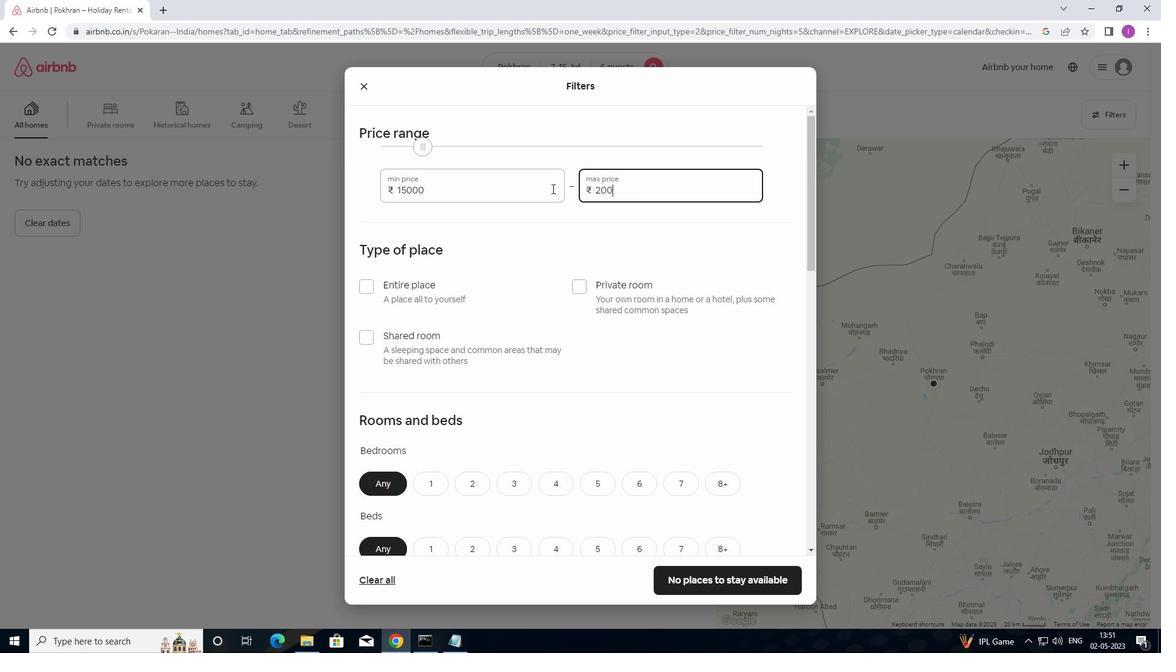 
Action: Mouse moved to (551, 188)
Screenshot: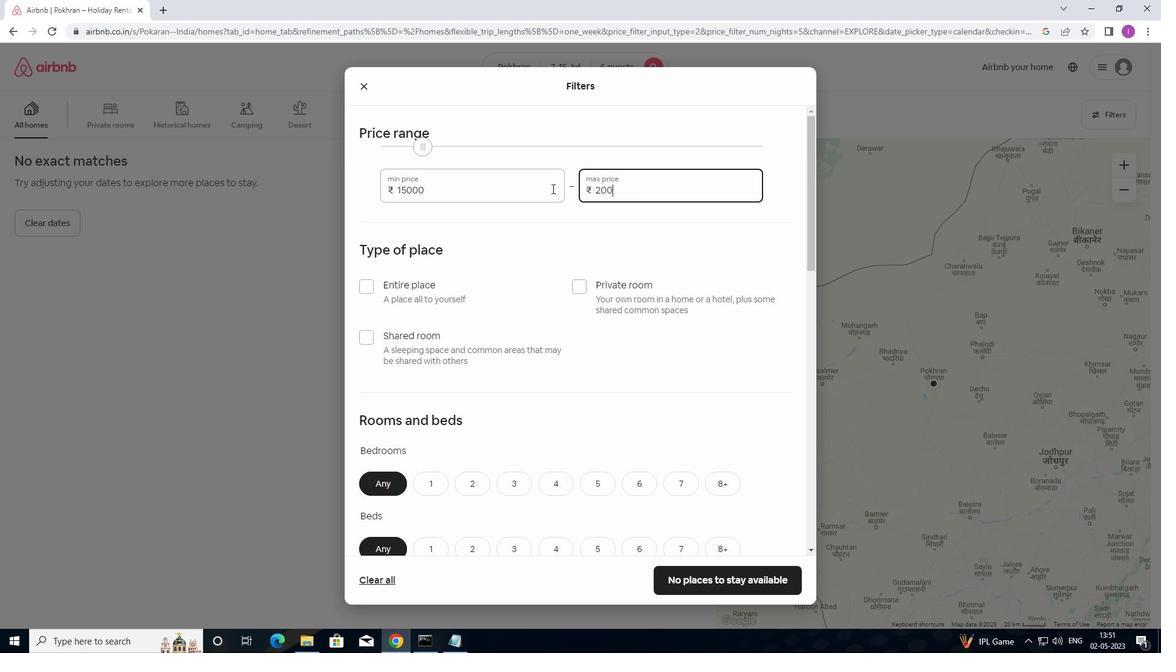 
Action: Key pressed 0
Screenshot: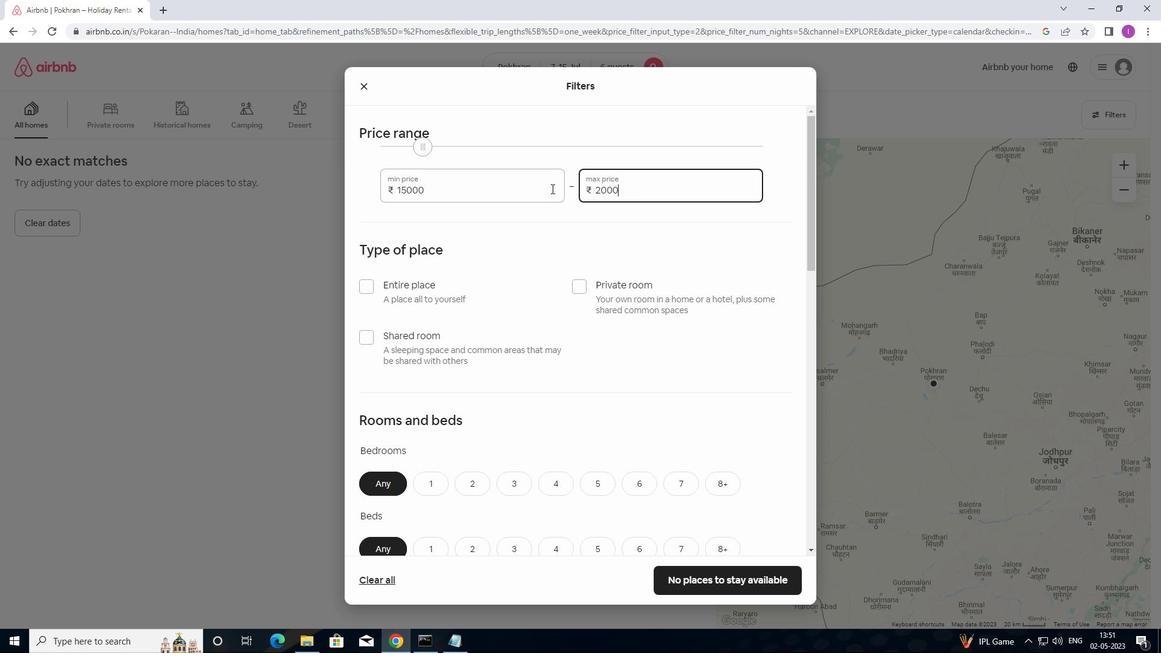 
Action: Mouse moved to (370, 289)
Screenshot: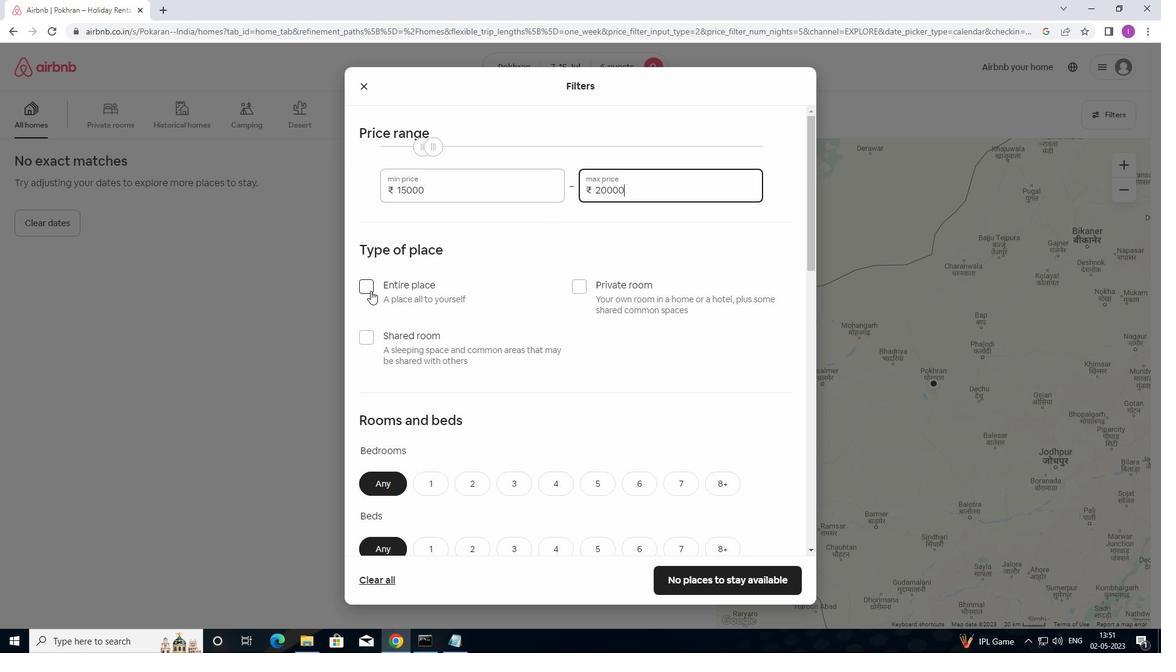 
Action: Mouse pressed left at (370, 289)
Screenshot: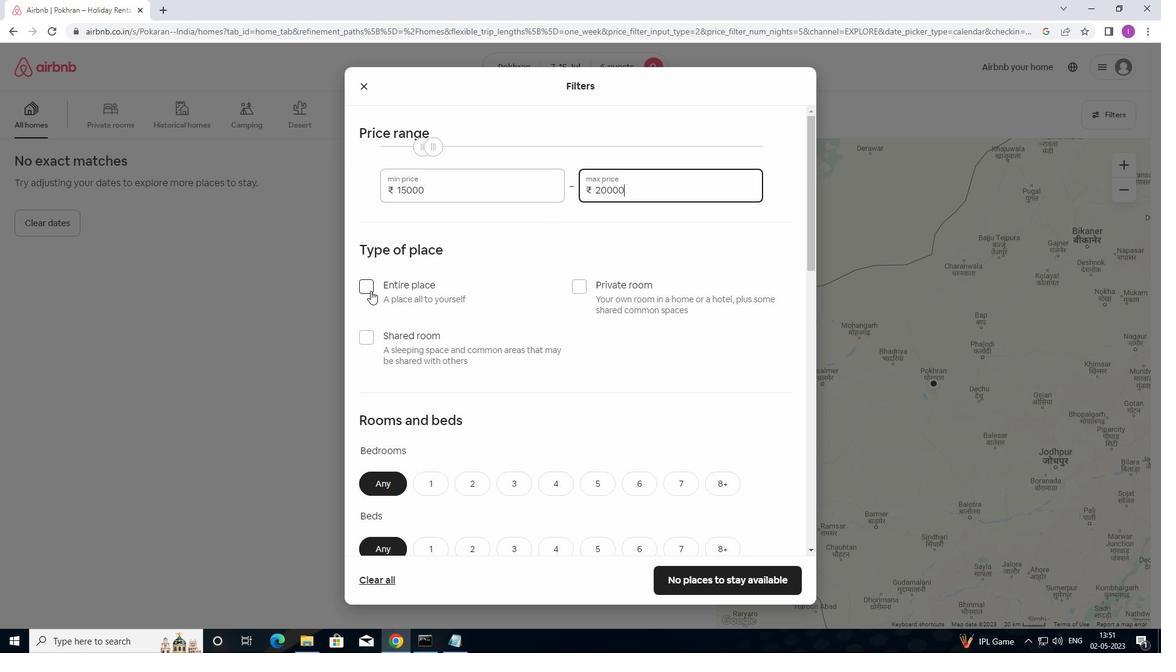 
Action: Mouse moved to (474, 379)
Screenshot: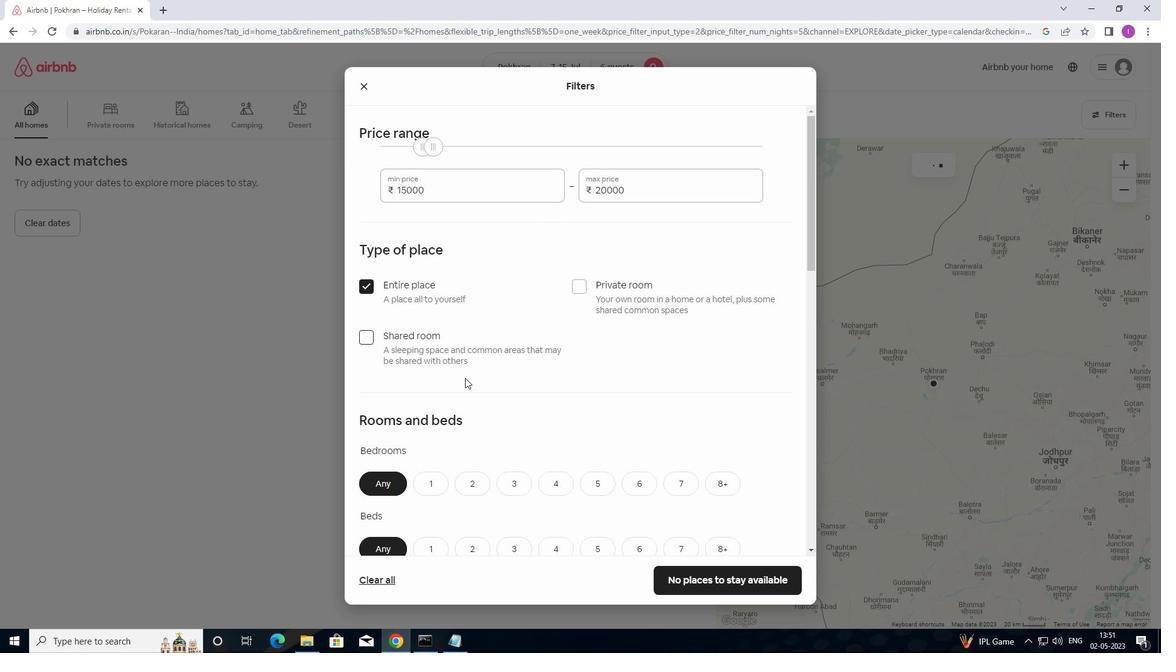 
Action: Mouse scrolled (474, 378) with delta (0, 0)
Screenshot: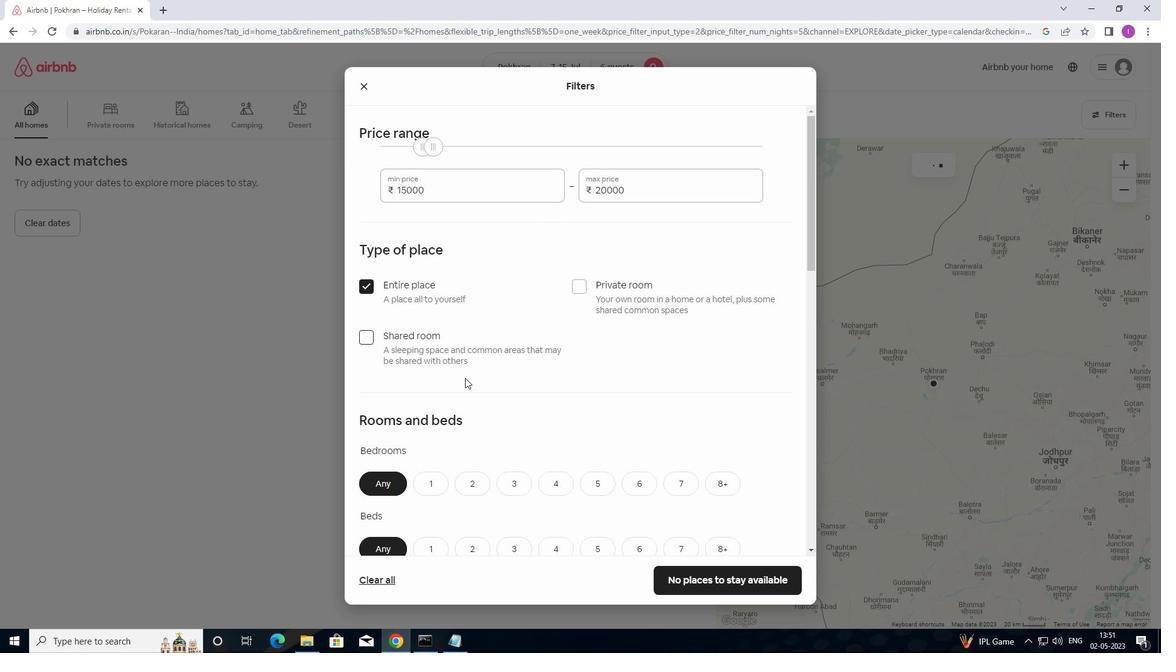 
Action: Mouse moved to (475, 379)
Screenshot: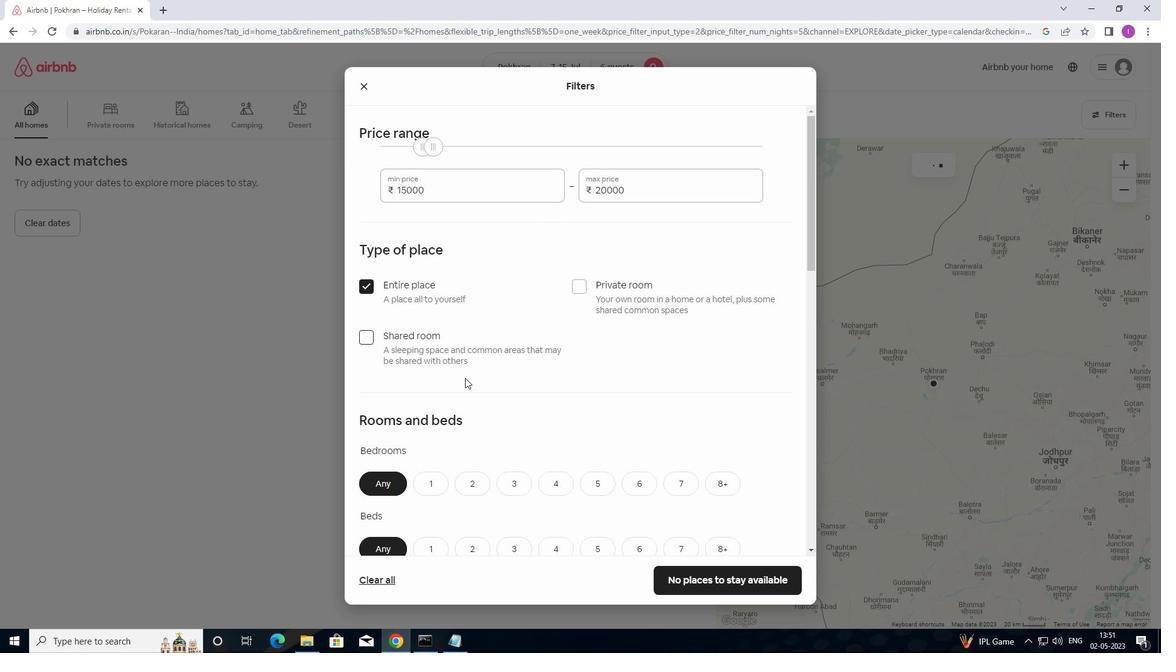 
Action: Mouse scrolled (475, 378) with delta (0, 0)
Screenshot: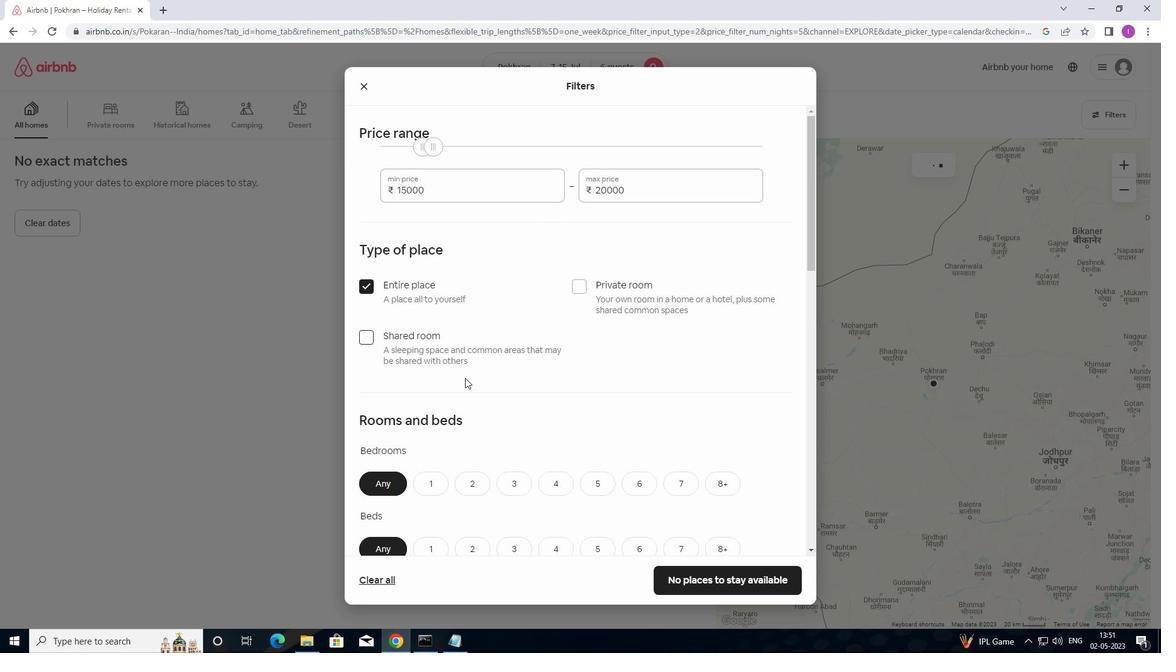 
Action: Mouse moved to (478, 379)
Screenshot: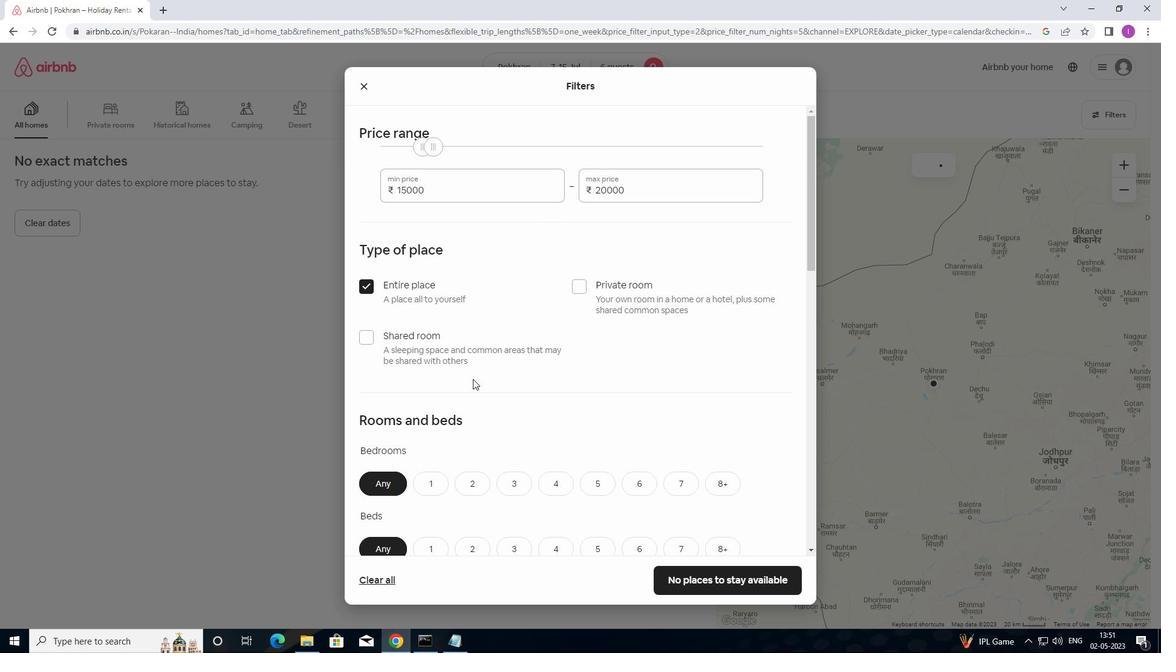 
Action: Mouse scrolled (478, 379) with delta (0, 0)
Screenshot: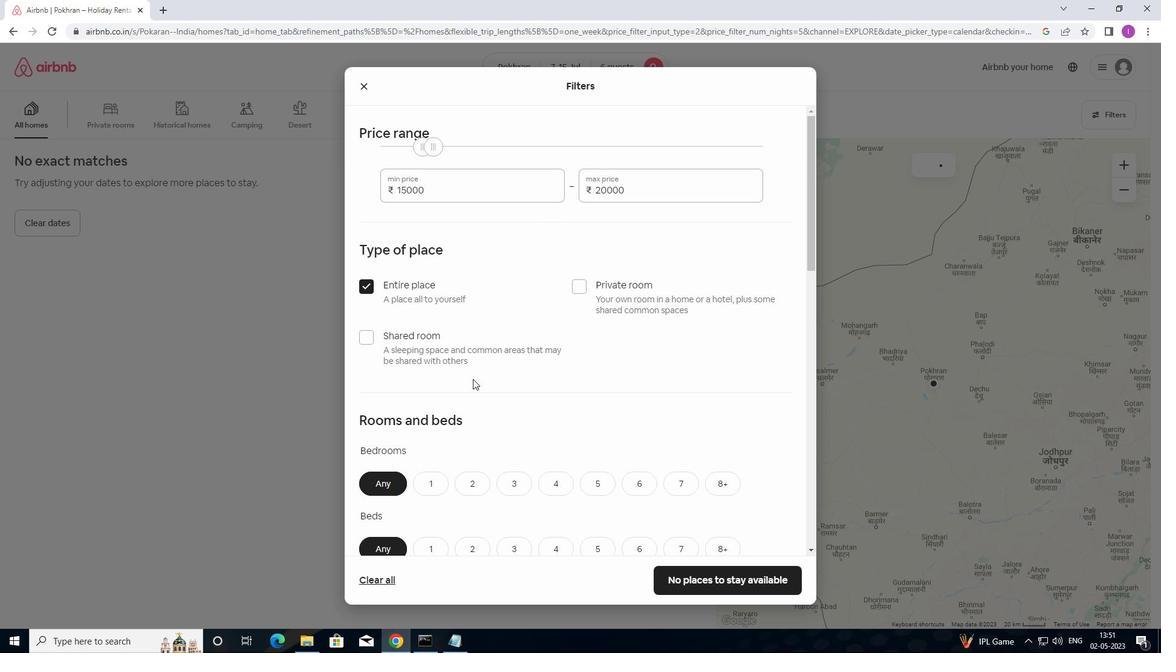 
Action: Mouse moved to (478, 379)
Screenshot: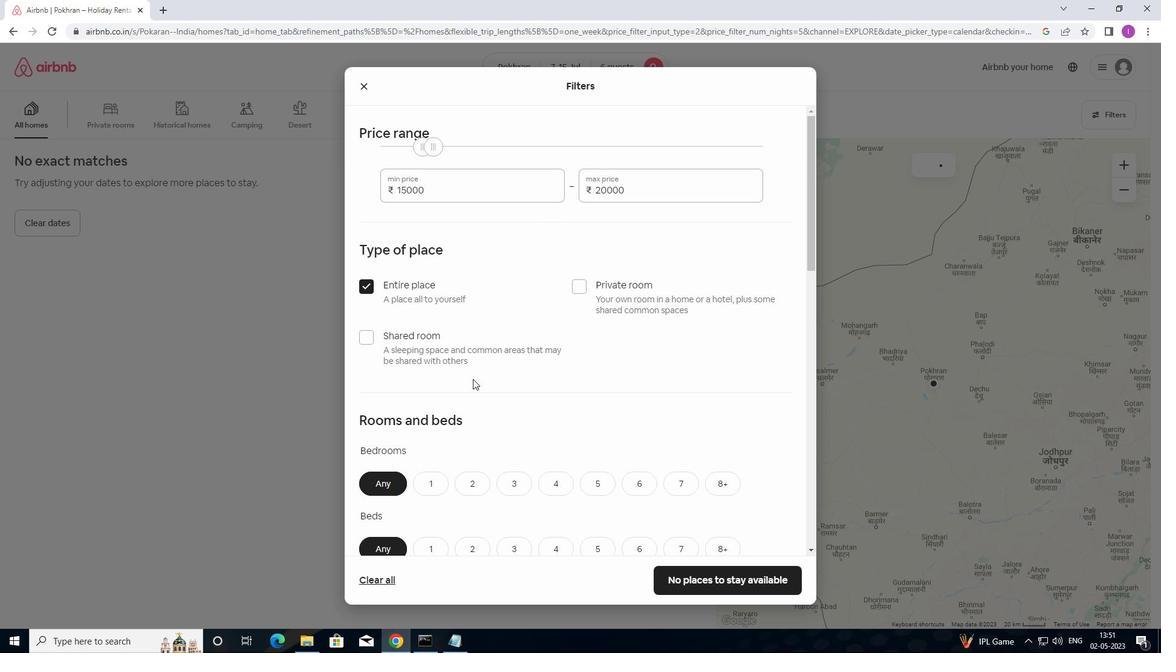 
Action: Mouse scrolled (478, 379) with delta (0, 0)
Screenshot: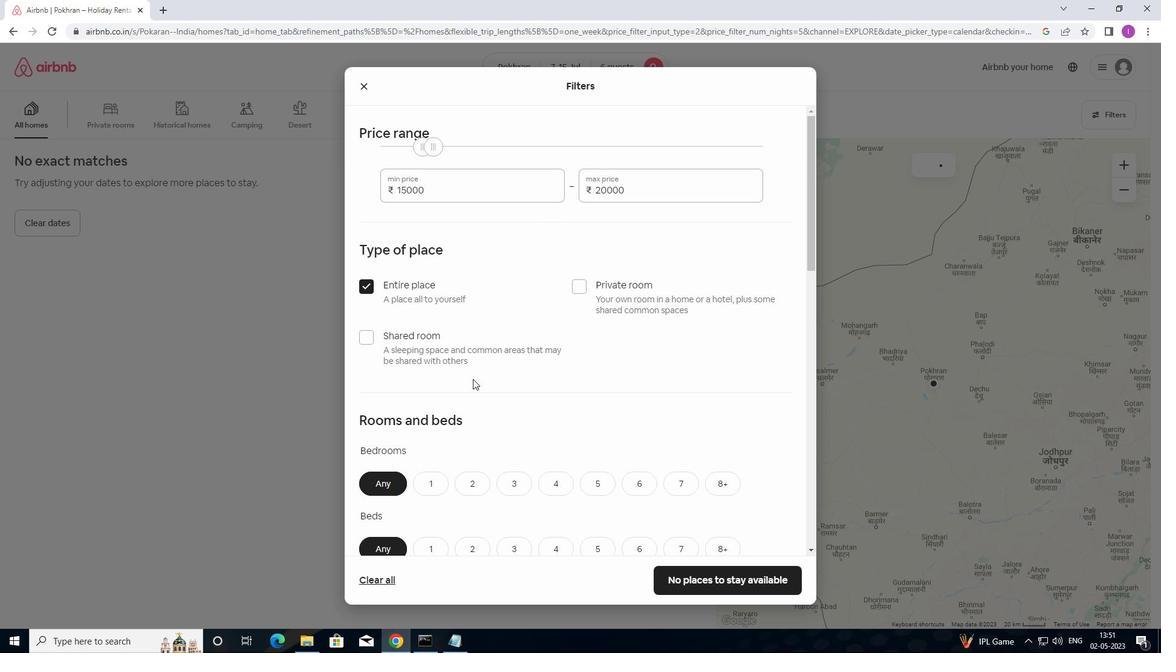 
Action: Mouse moved to (478, 379)
Screenshot: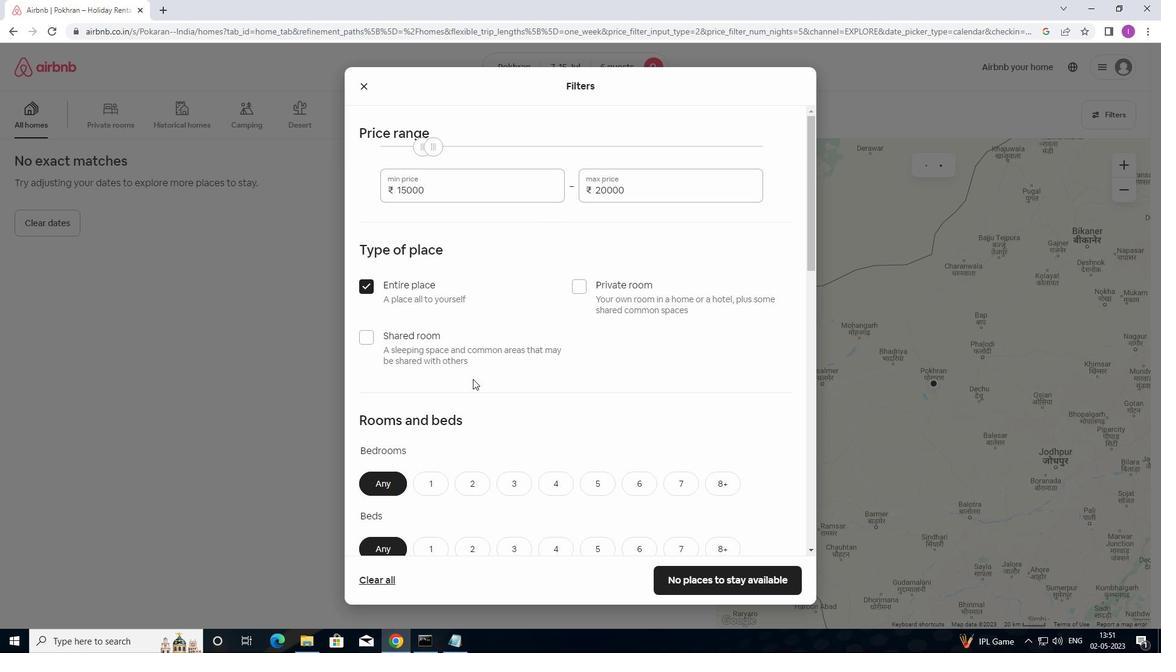
Action: Mouse scrolled (478, 379) with delta (0, 0)
Screenshot: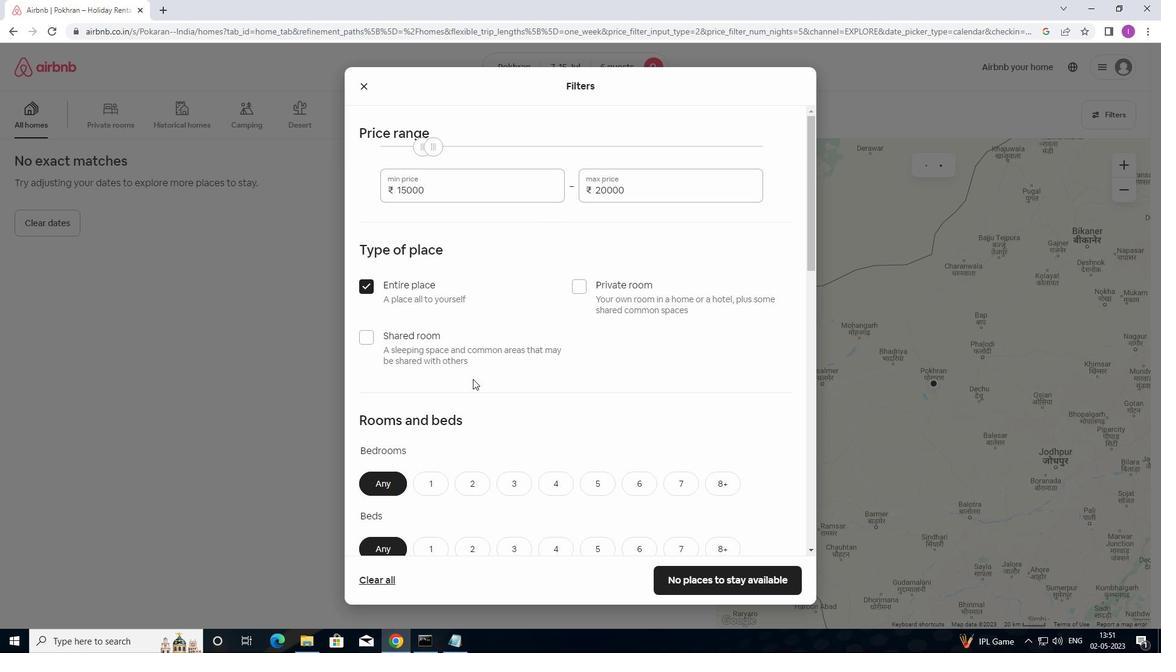 
Action: Mouse moved to (518, 188)
Screenshot: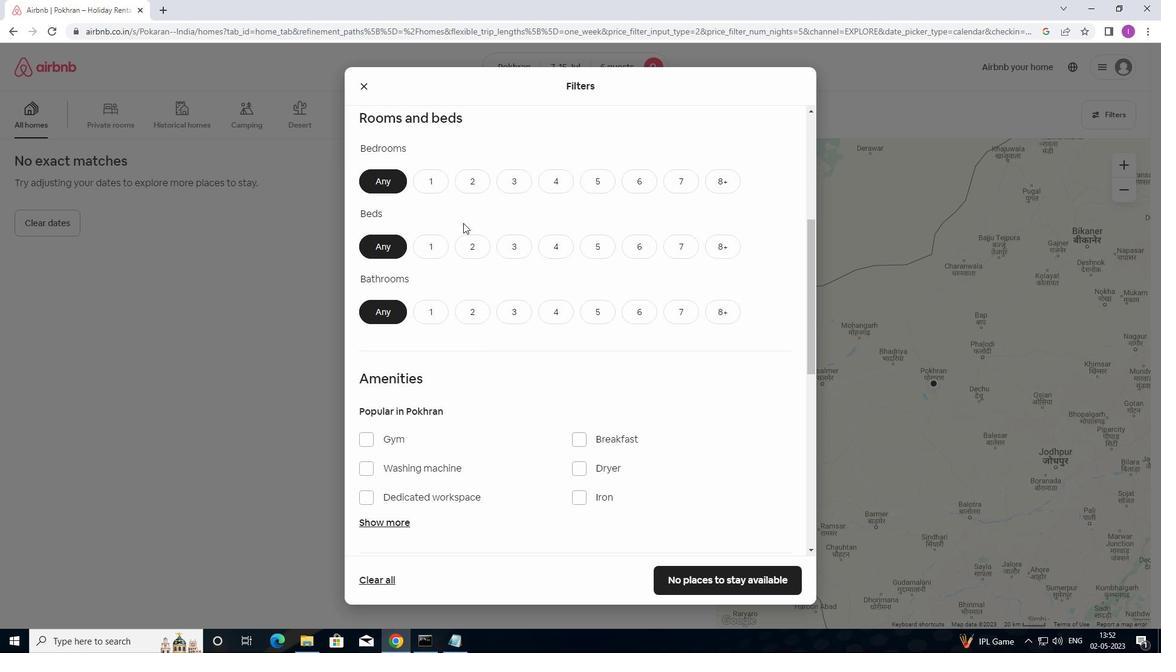
Action: Mouse pressed left at (518, 188)
Screenshot: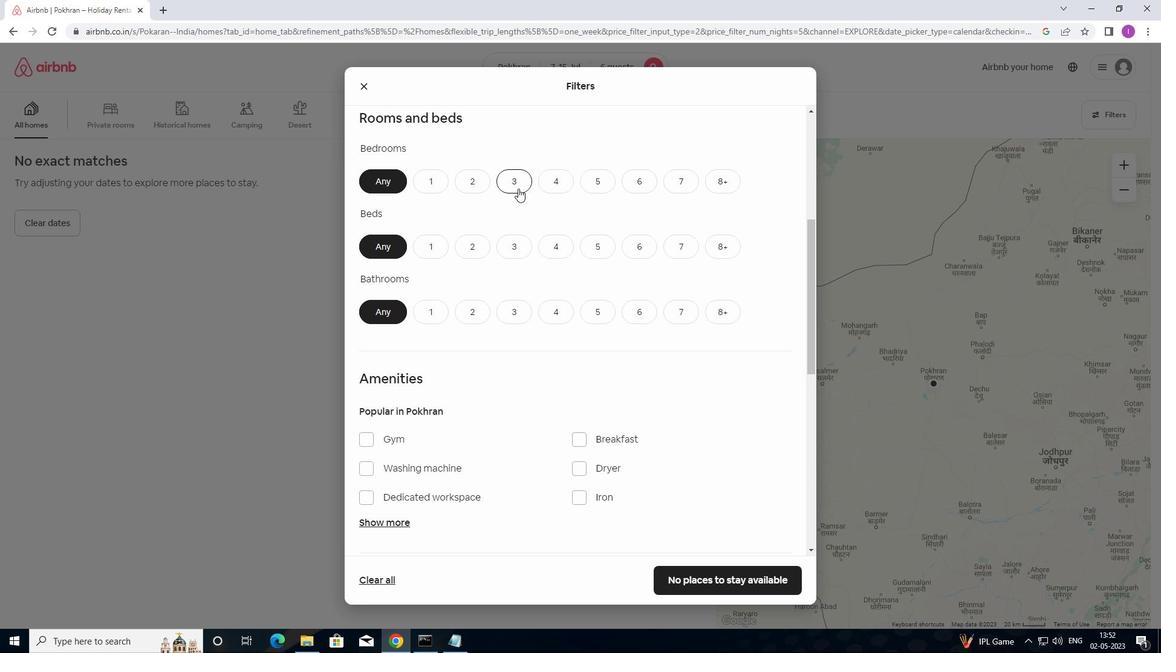 
Action: Mouse moved to (518, 246)
Screenshot: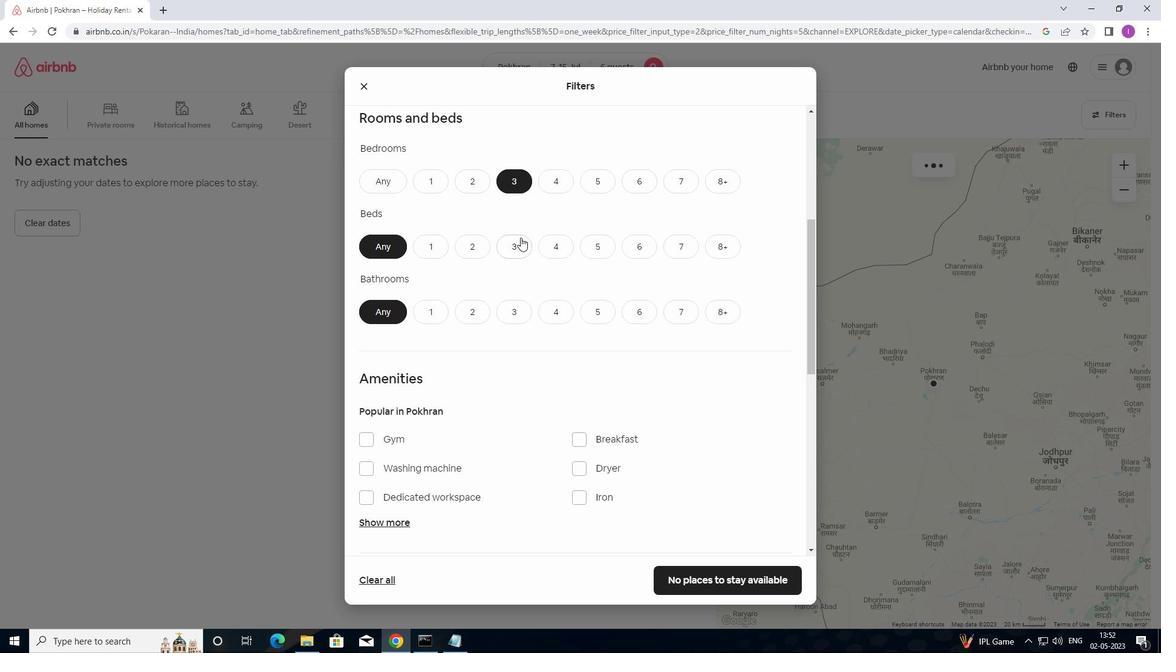 
Action: Mouse pressed left at (518, 246)
Screenshot: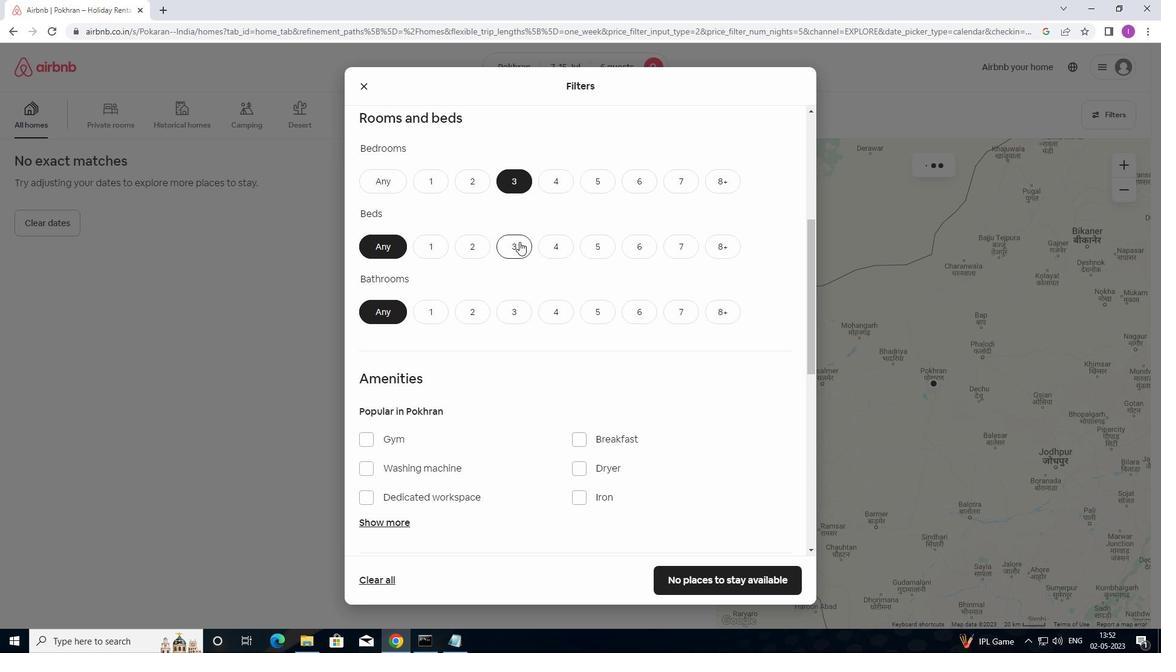 
Action: Mouse moved to (515, 310)
Screenshot: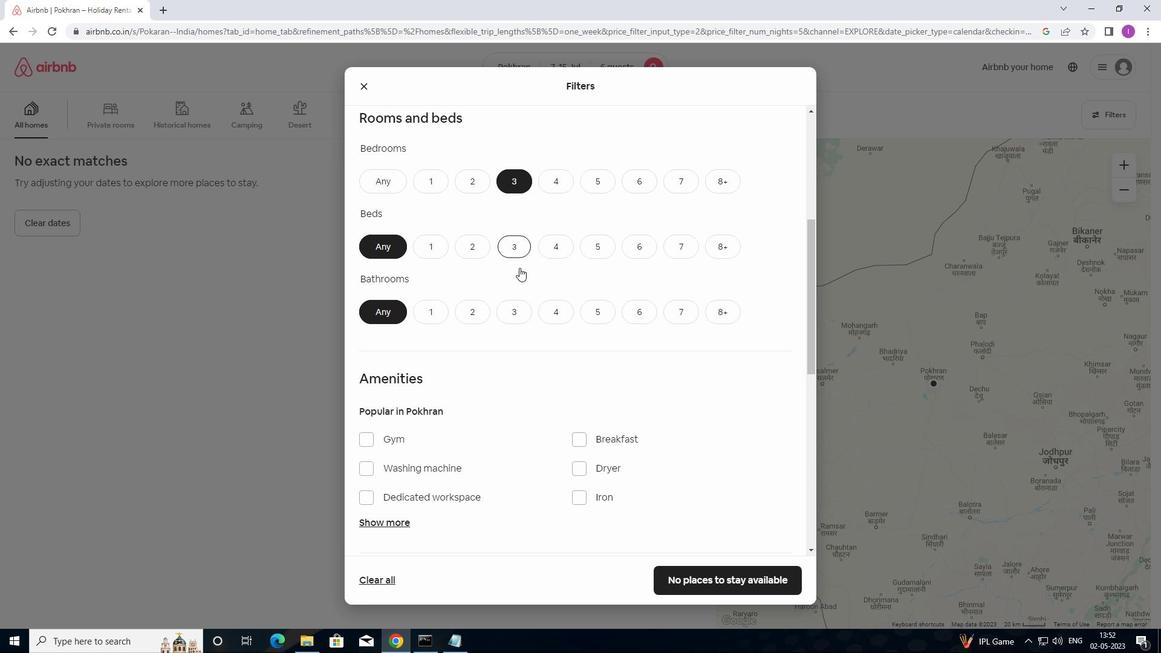 
Action: Mouse pressed left at (515, 310)
Screenshot: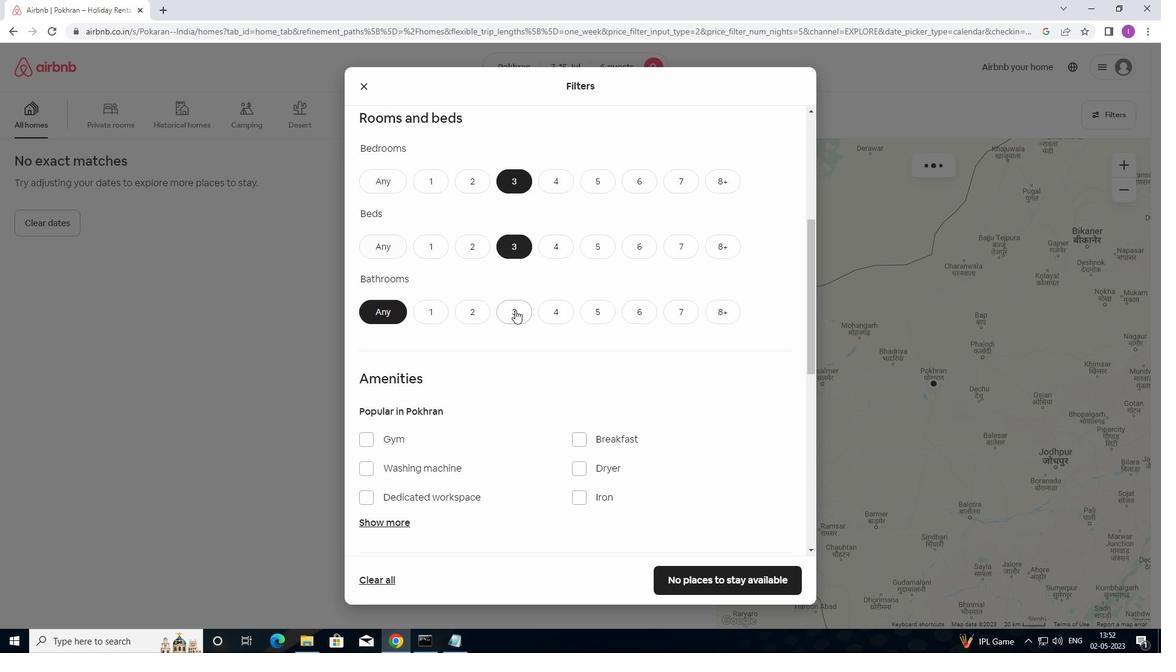
Action: Mouse moved to (561, 295)
Screenshot: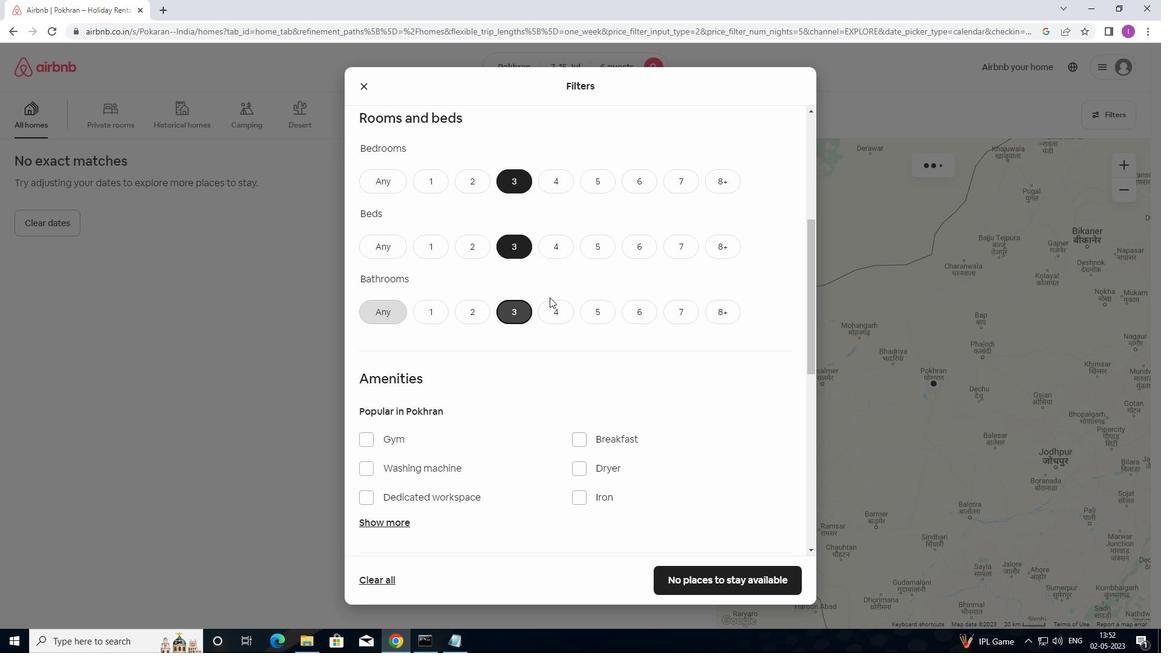 
Action: Mouse scrolled (561, 295) with delta (0, 0)
Screenshot: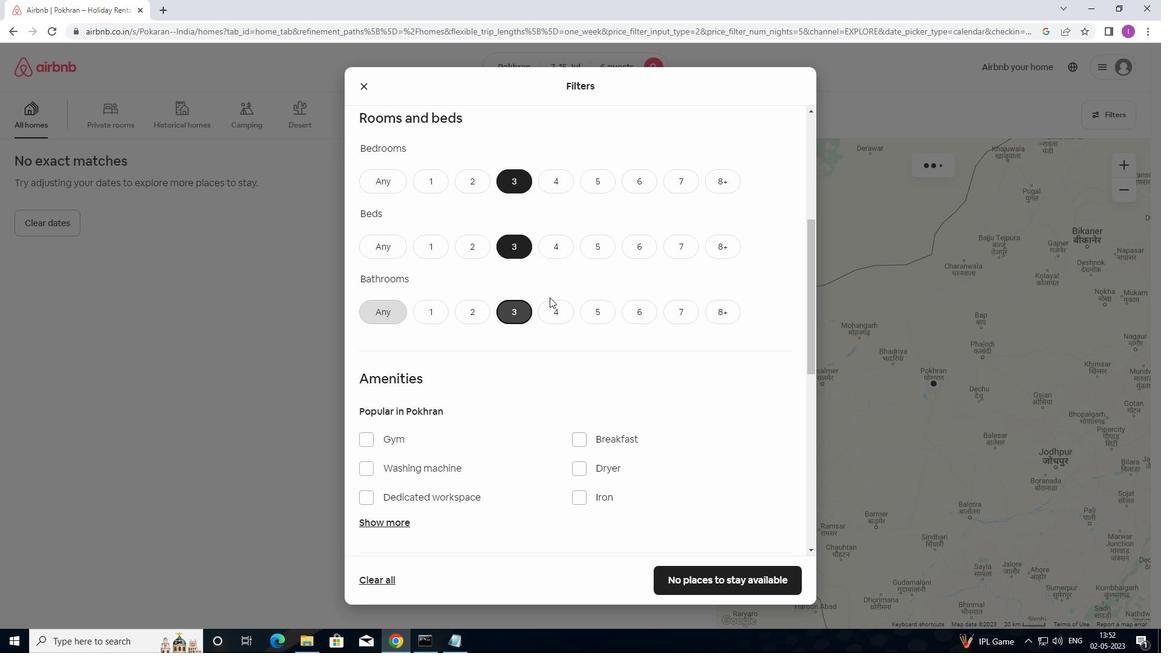 
Action: Mouse moved to (564, 298)
Screenshot: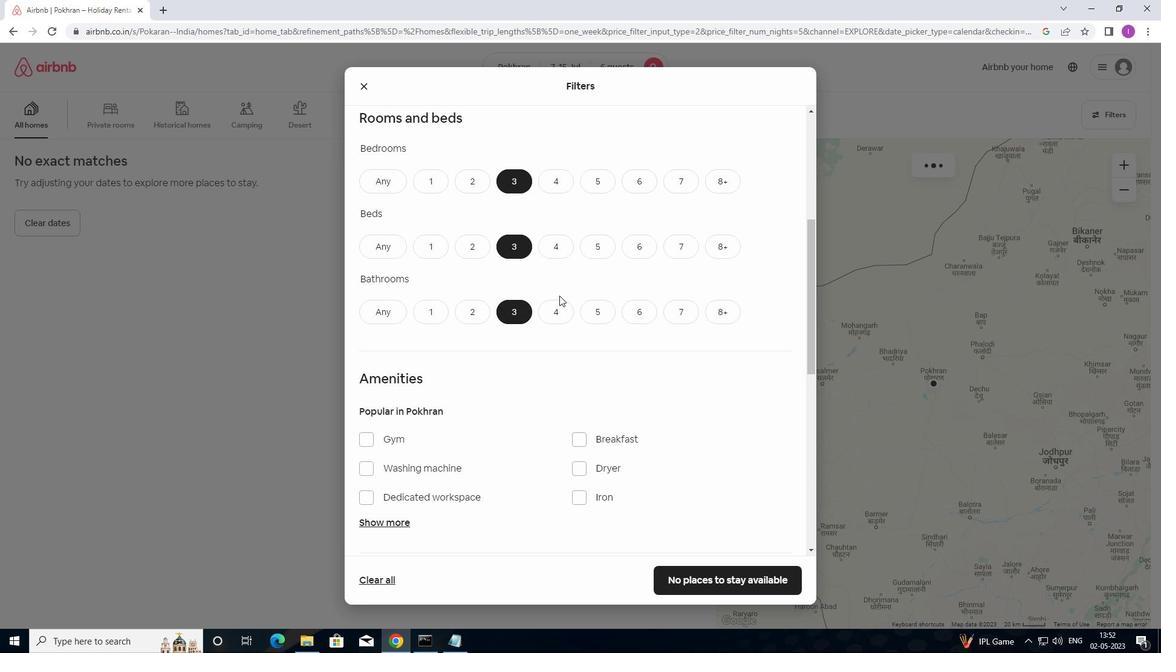 
Action: Mouse scrolled (564, 297) with delta (0, 0)
Screenshot: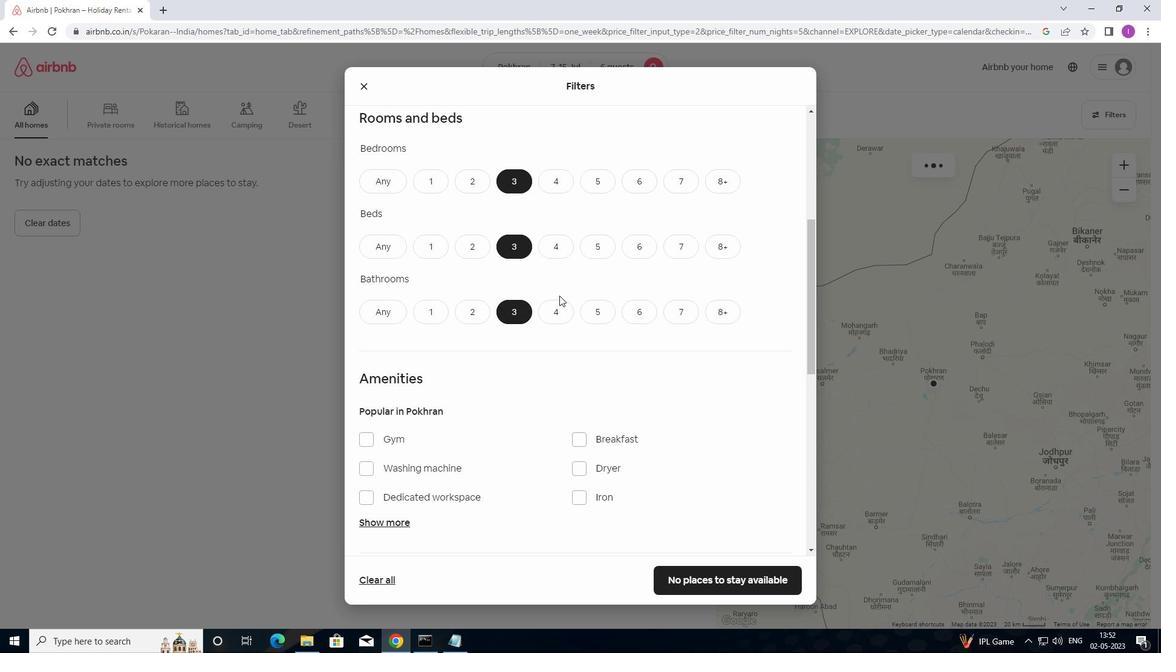 
Action: Mouse moved to (566, 299)
Screenshot: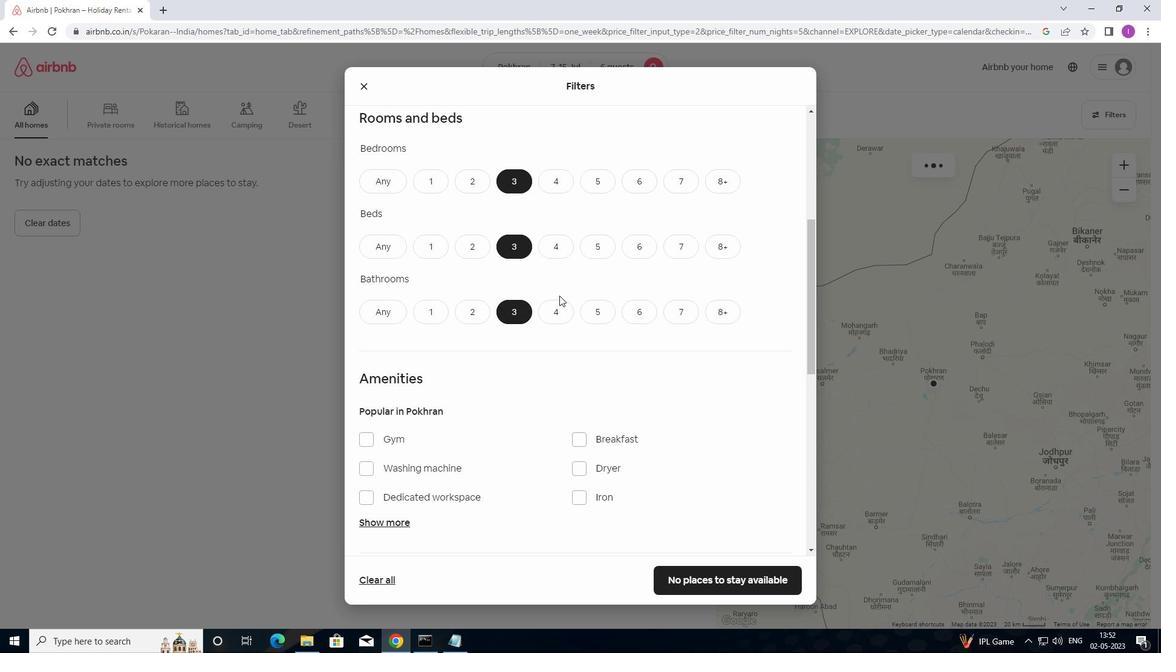 
Action: Mouse scrolled (566, 299) with delta (0, 0)
Screenshot: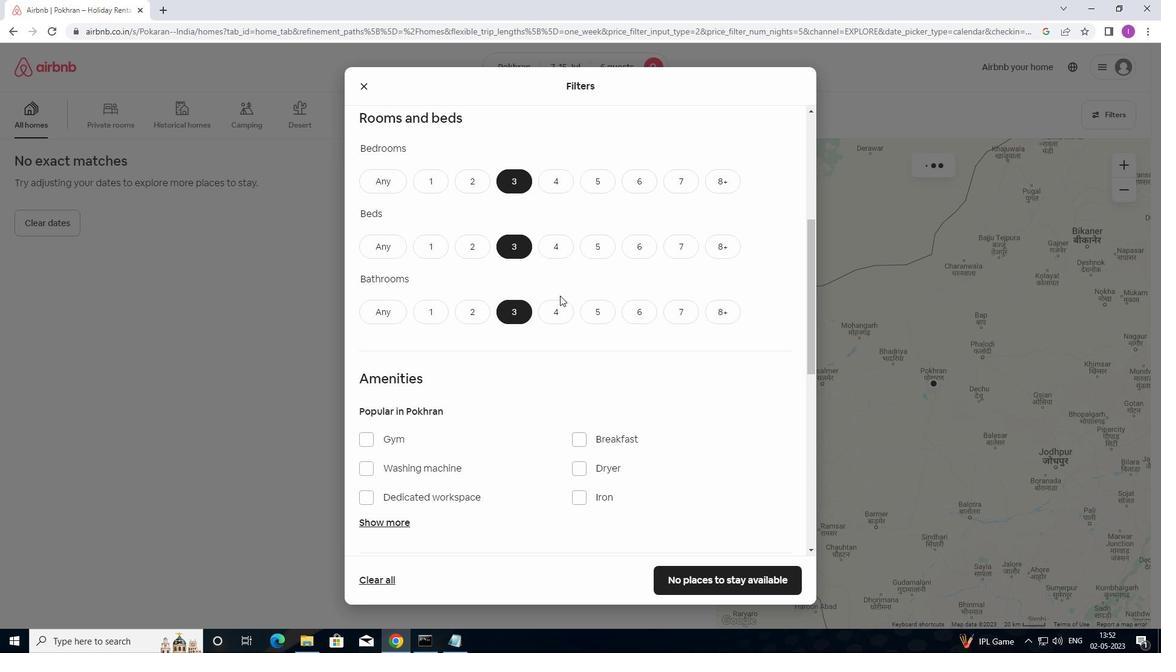 
Action: Mouse moved to (571, 304)
Screenshot: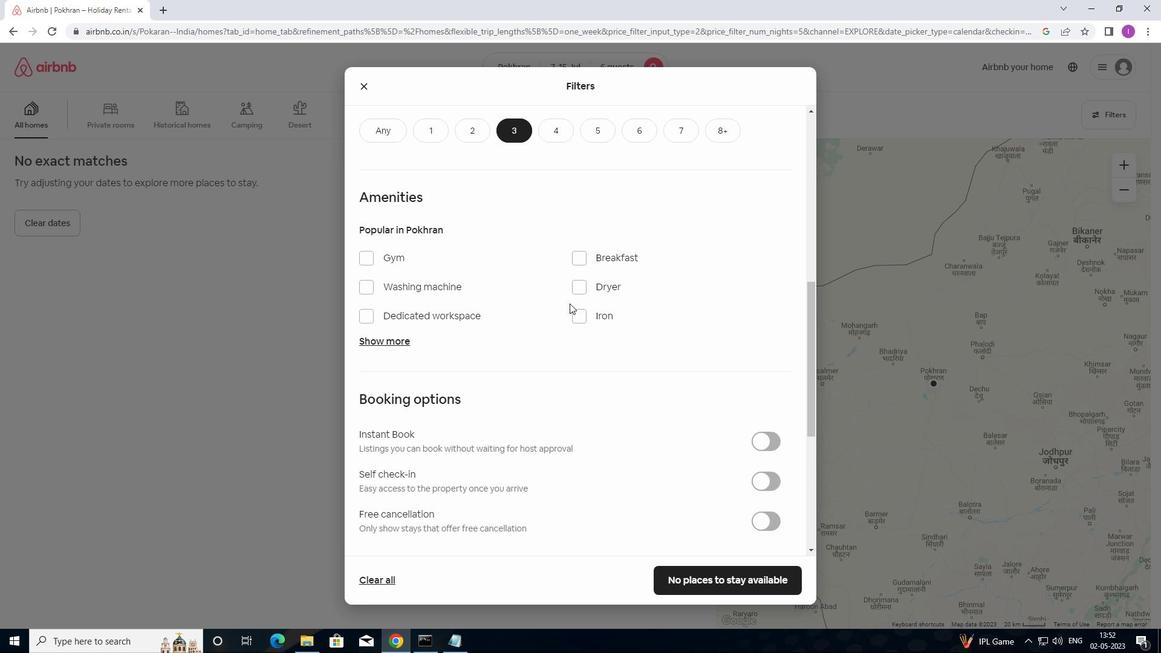 
Action: Mouse scrolled (571, 304) with delta (0, 0)
Screenshot: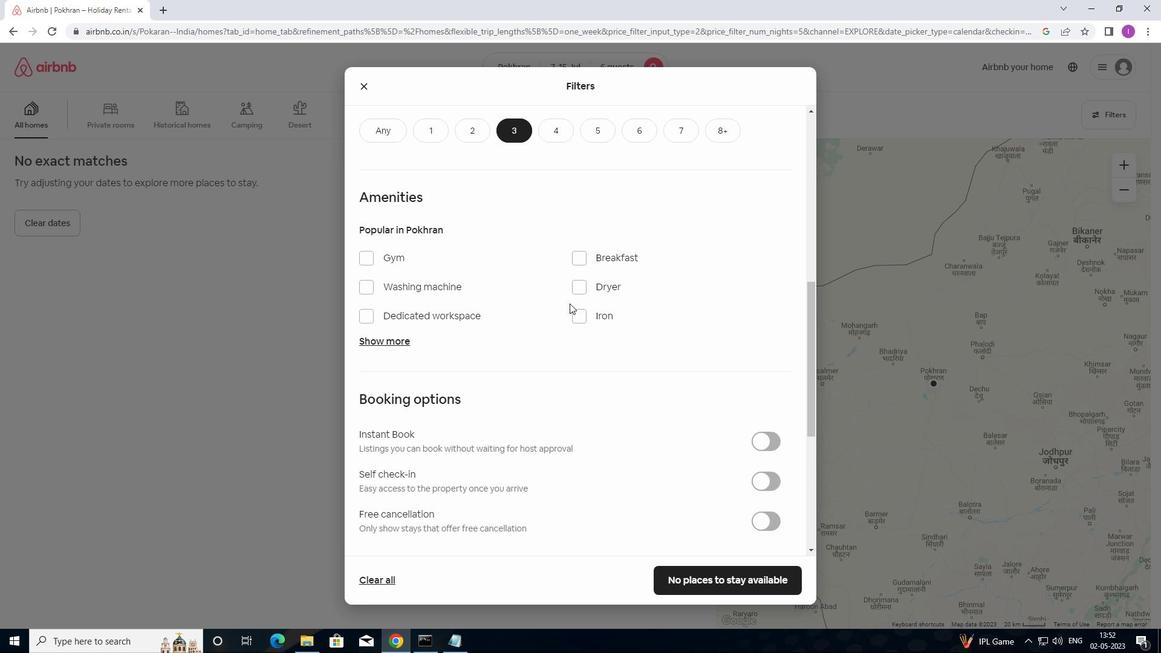 
Action: Mouse moved to (575, 309)
Screenshot: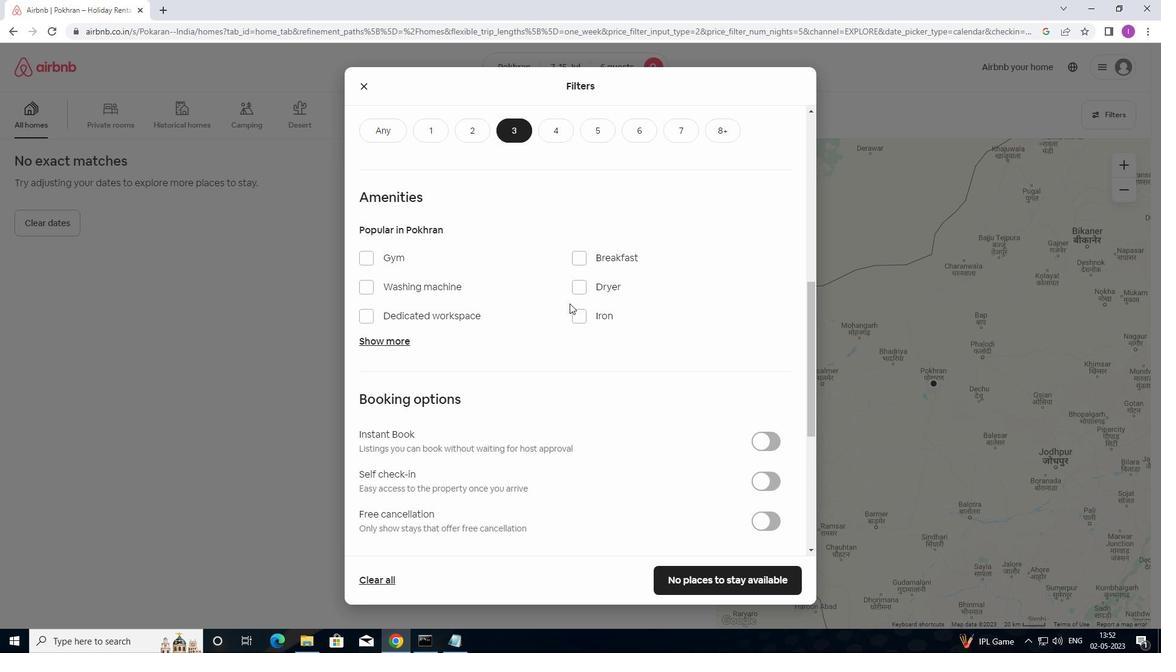 
Action: Mouse scrolled (575, 308) with delta (0, 0)
Screenshot: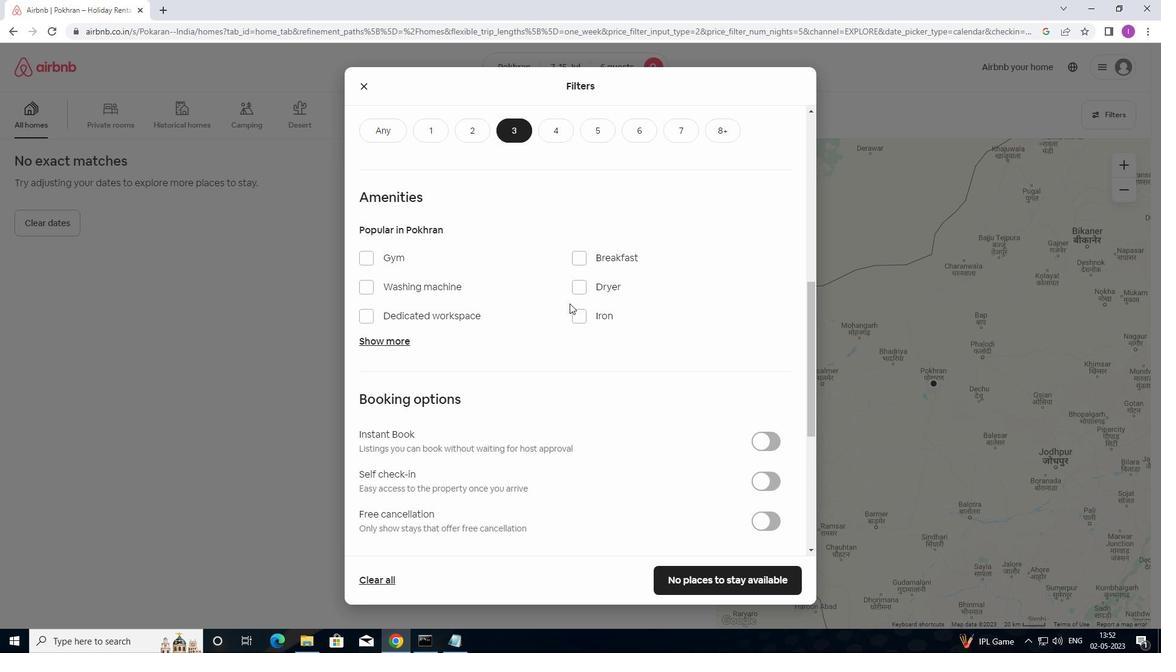 
Action: Mouse moved to (774, 361)
Screenshot: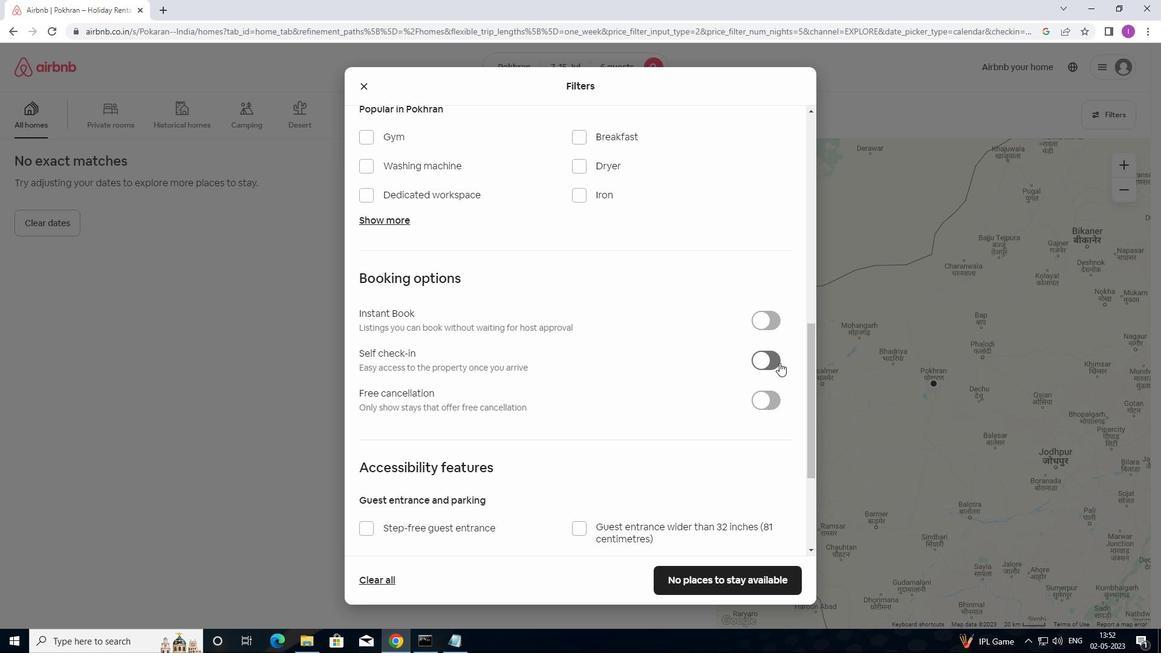 
Action: Mouse pressed left at (774, 361)
Screenshot: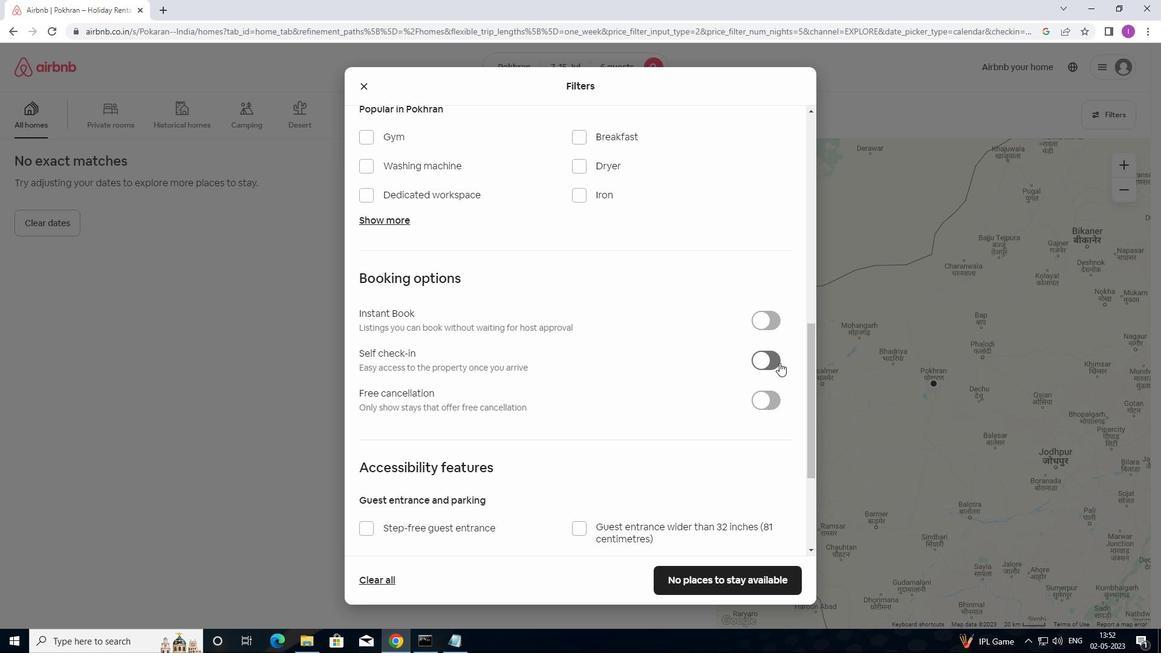 
Action: Mouse moved to (663, 378)
Screenshot: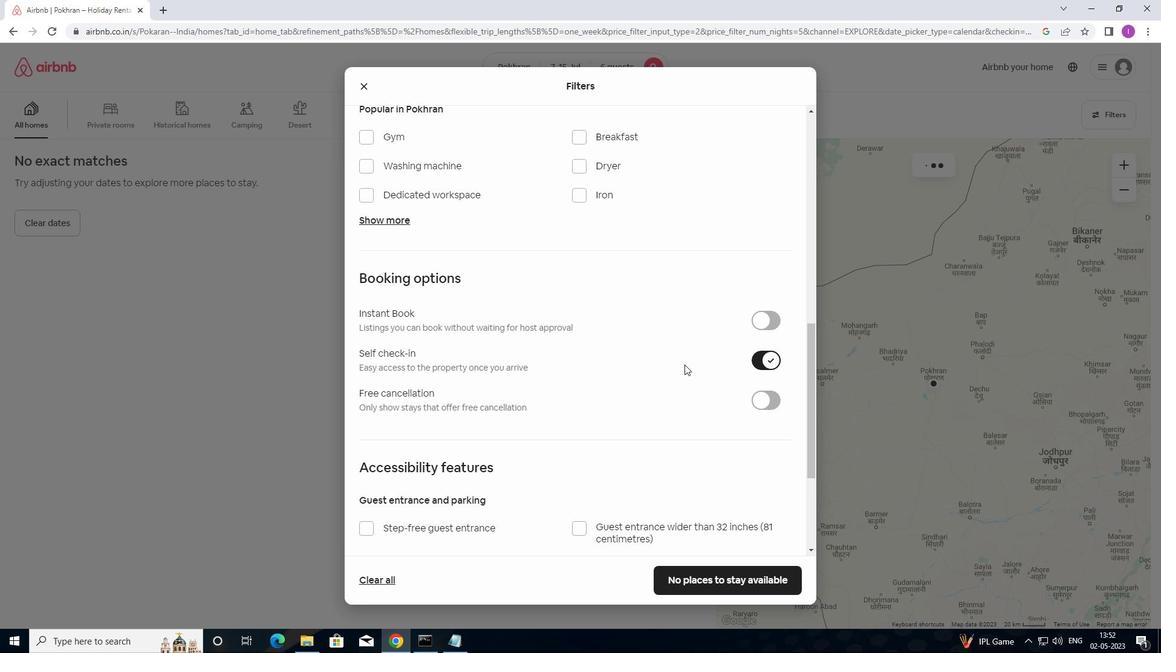 
Action: Mouse scrolled (663, 377) with delta (0, 0)
Screenshot: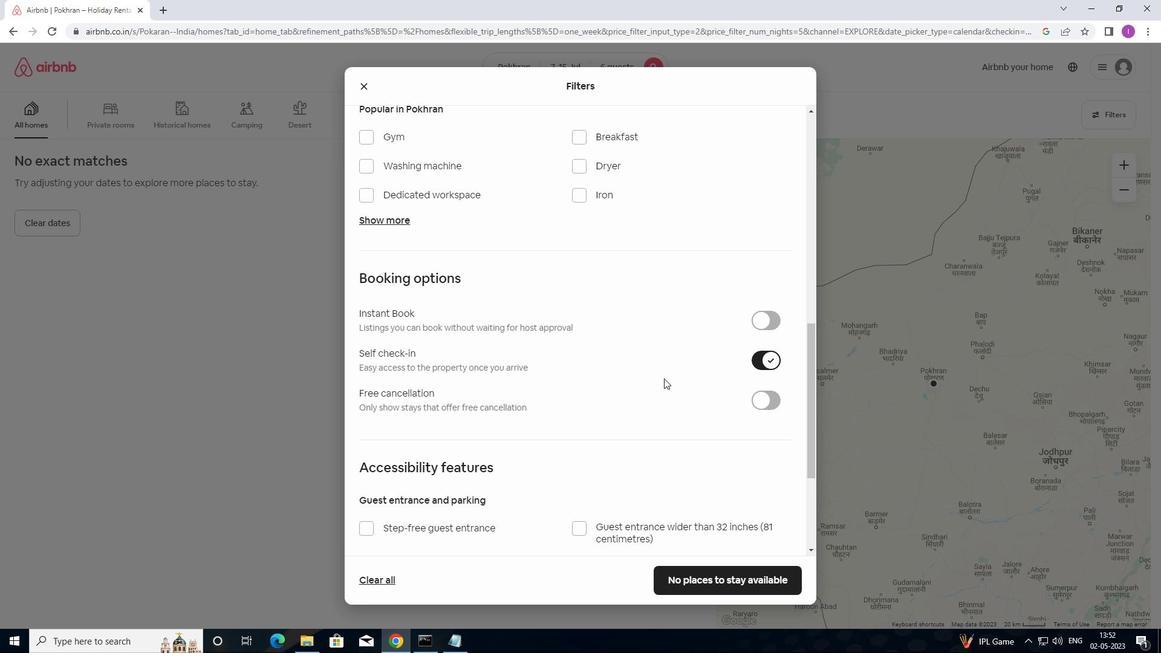 
Action: Mouse moved to (663, 379)
Screenshot: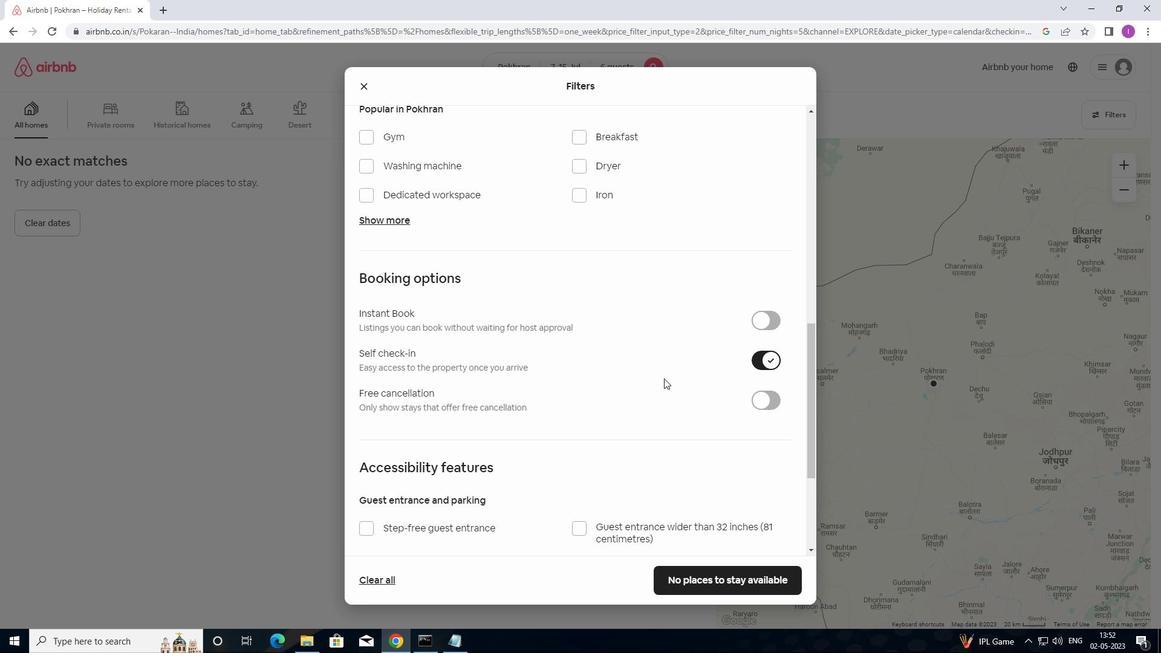 
Action: Mouse scrolled (663, 378) with delta (0, 0)
Screenshot: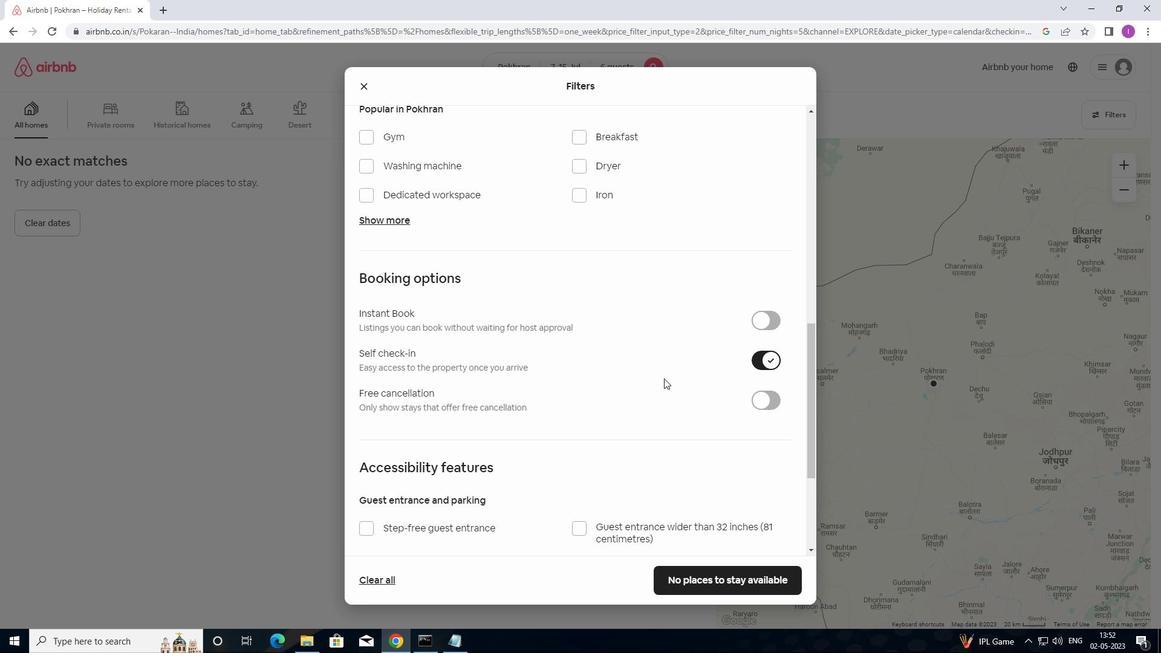 
Action: Mouse moved to (663, 379)
Screenshot: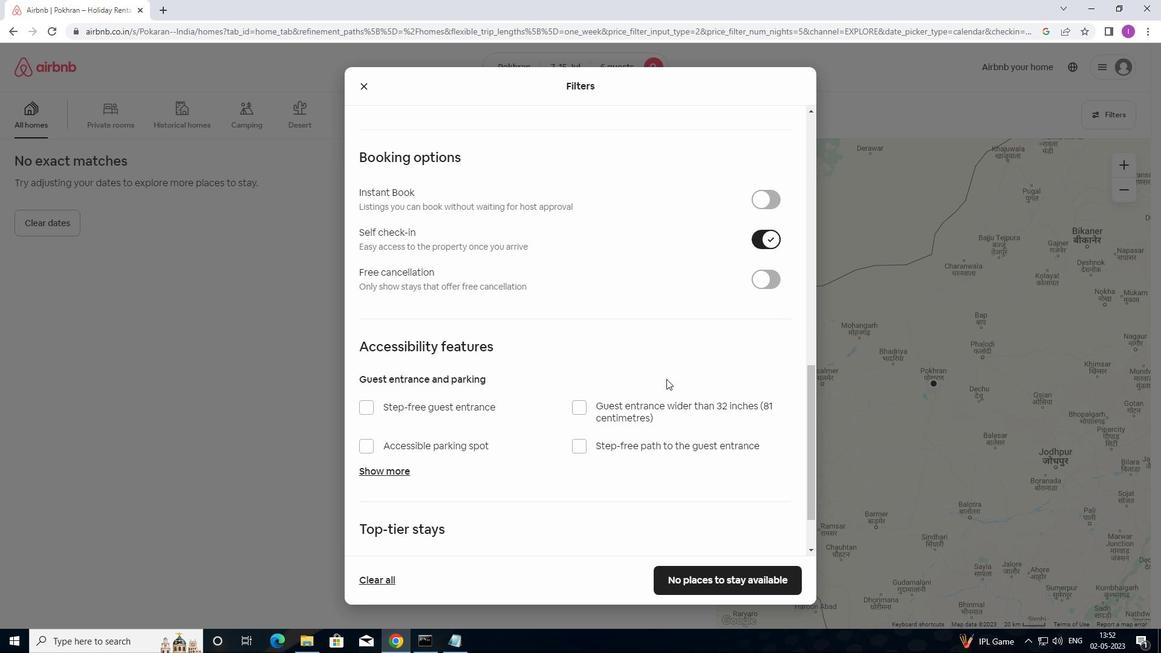 
Action: Mouse scrolled (663, 379) with delta (0, 0)
Screenshot: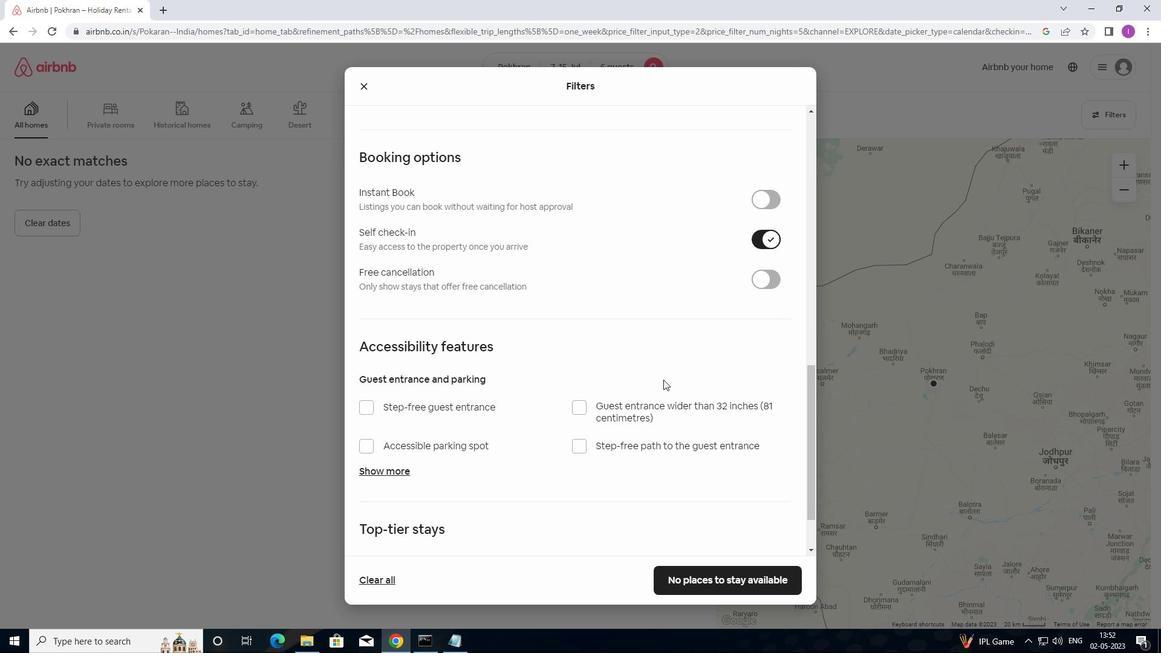
Action: Mouse scrolled (663, 379) with delta (0, 0)
Screenshot: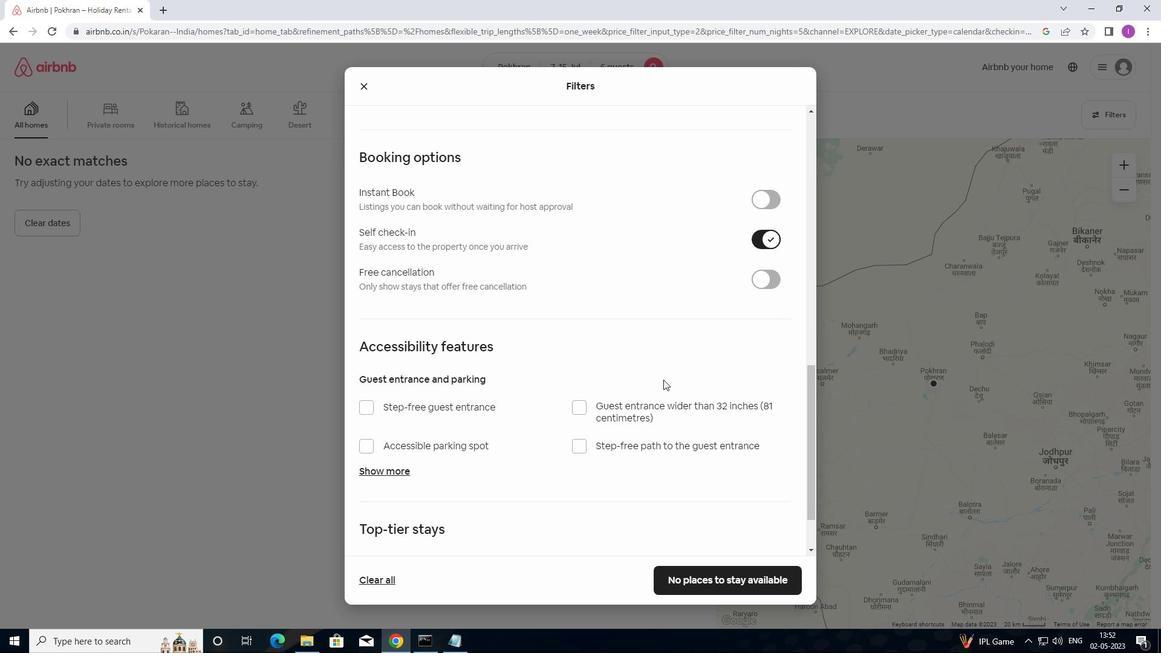 
Action: Mouse moved to (441, 381)
Screenshot: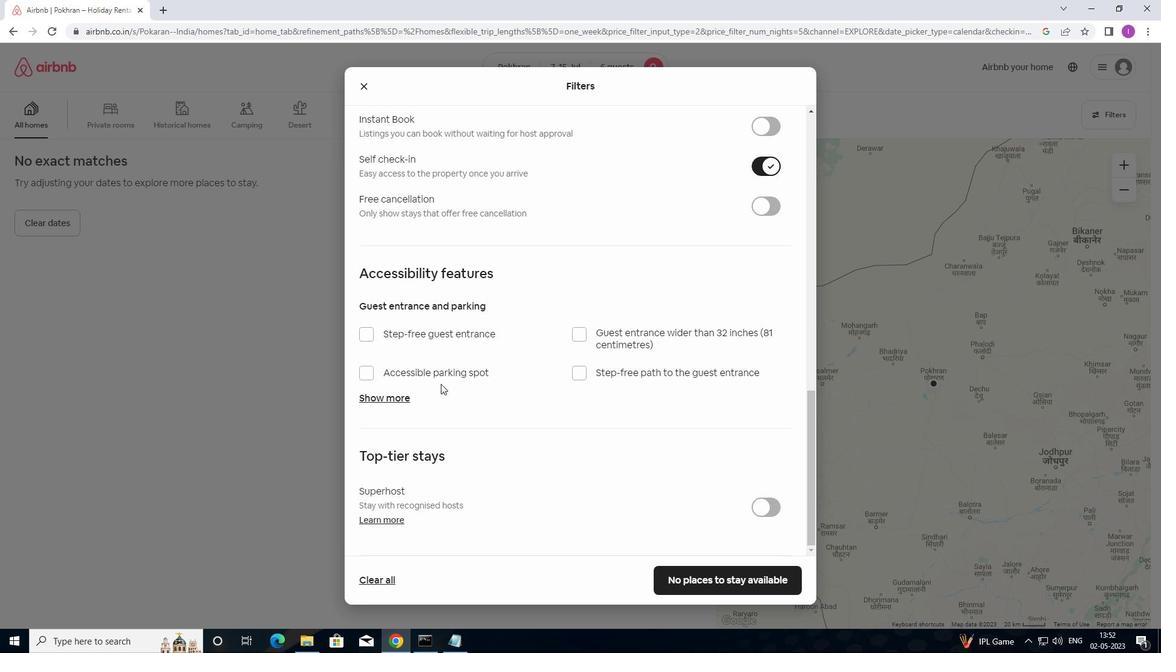 
Action: Mouse scrolled (441, 380) with delta (0, 0)
Screenshot: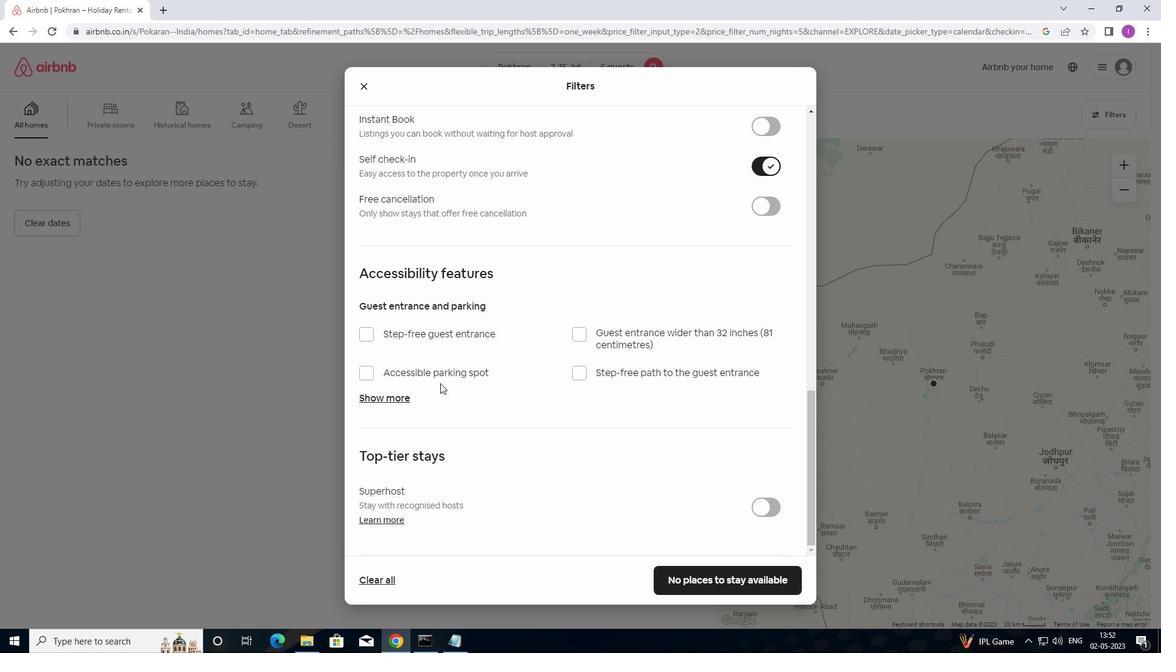 
Action: Mouse scrolled (441, 380) with delta (0, 0)
Screenshot: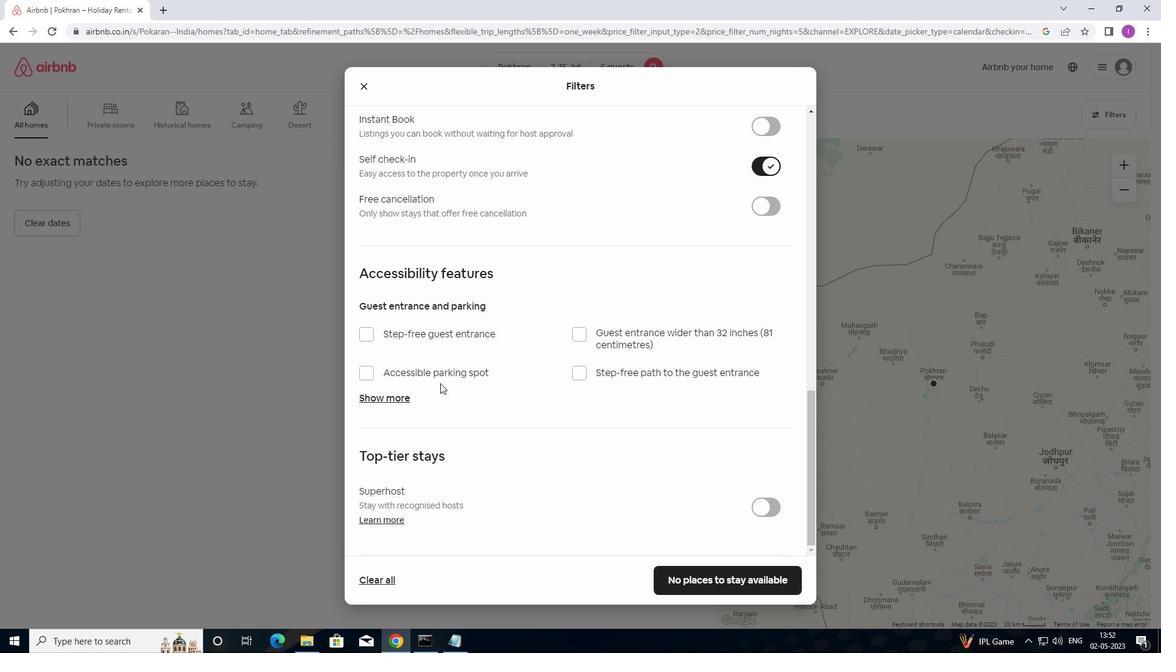 
Action: Mouse moved to (443, 381)
Screenshot: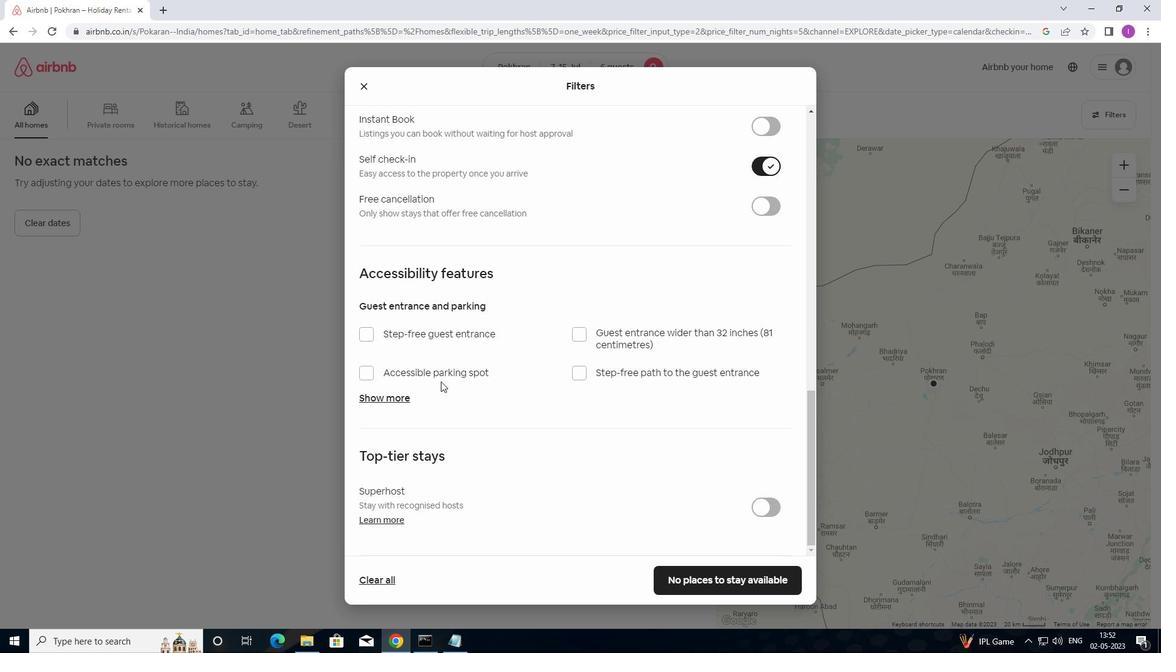
Action: Mouse scrolled (443, 380) with delta (0, 0)
Screenshot: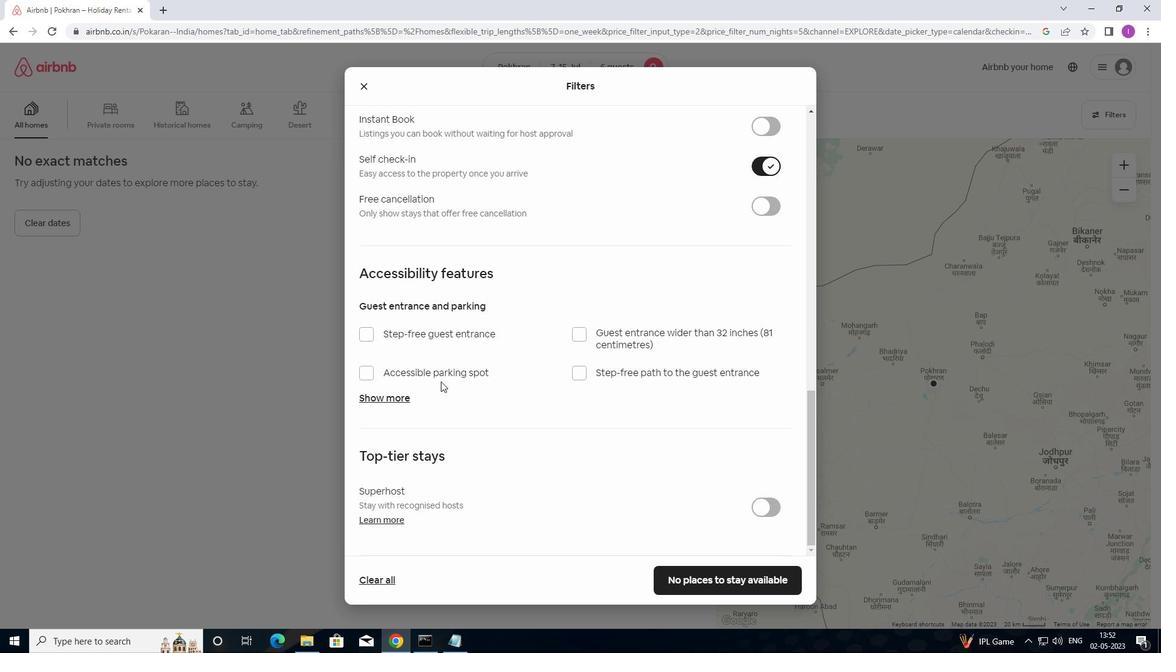 
Action: Mouse moved to (726, 577)
Screenshot: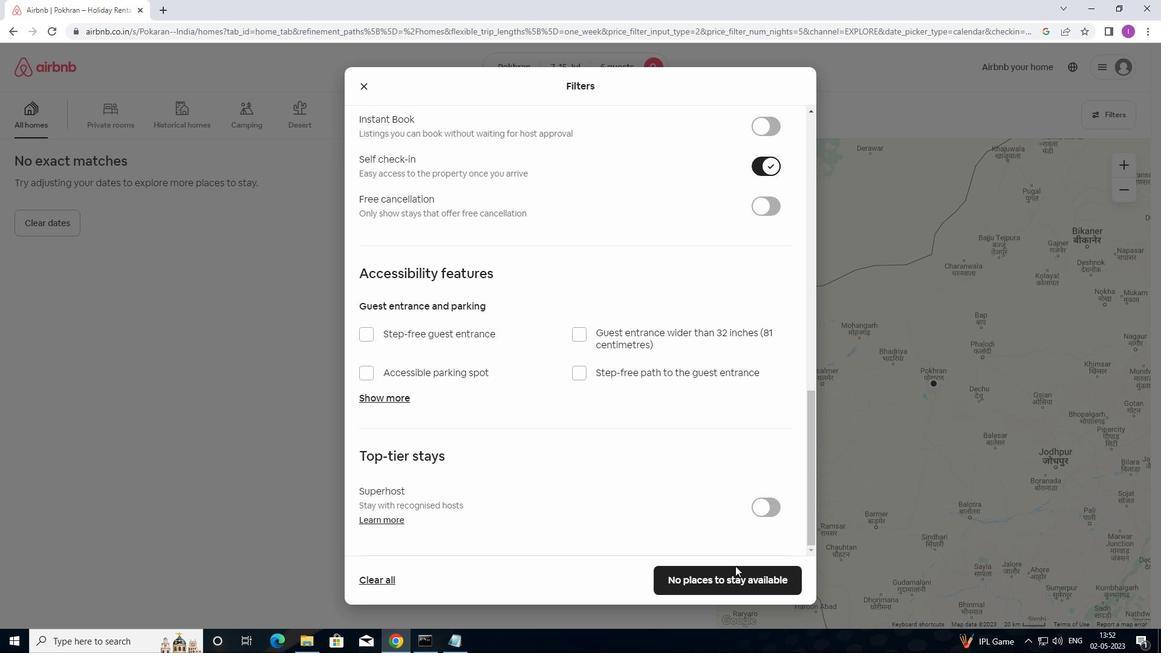 
Action: Mouse pressed left at (726, 577)
Screenshot: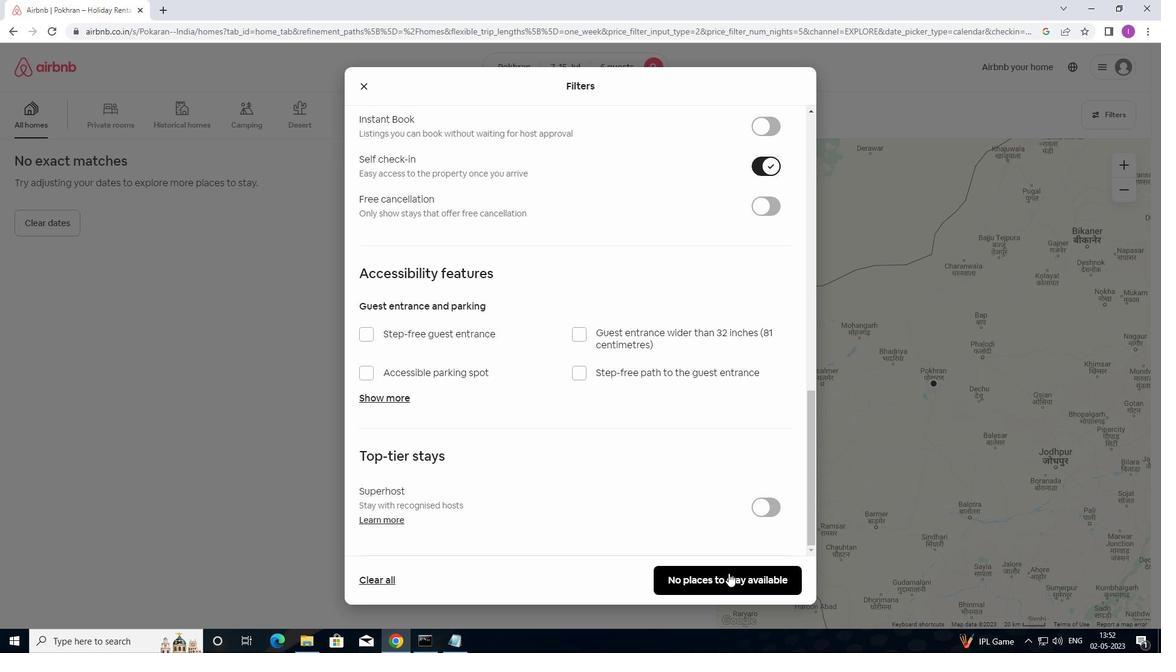 
Action: Mouse moved to (737, 569)
Screenshot: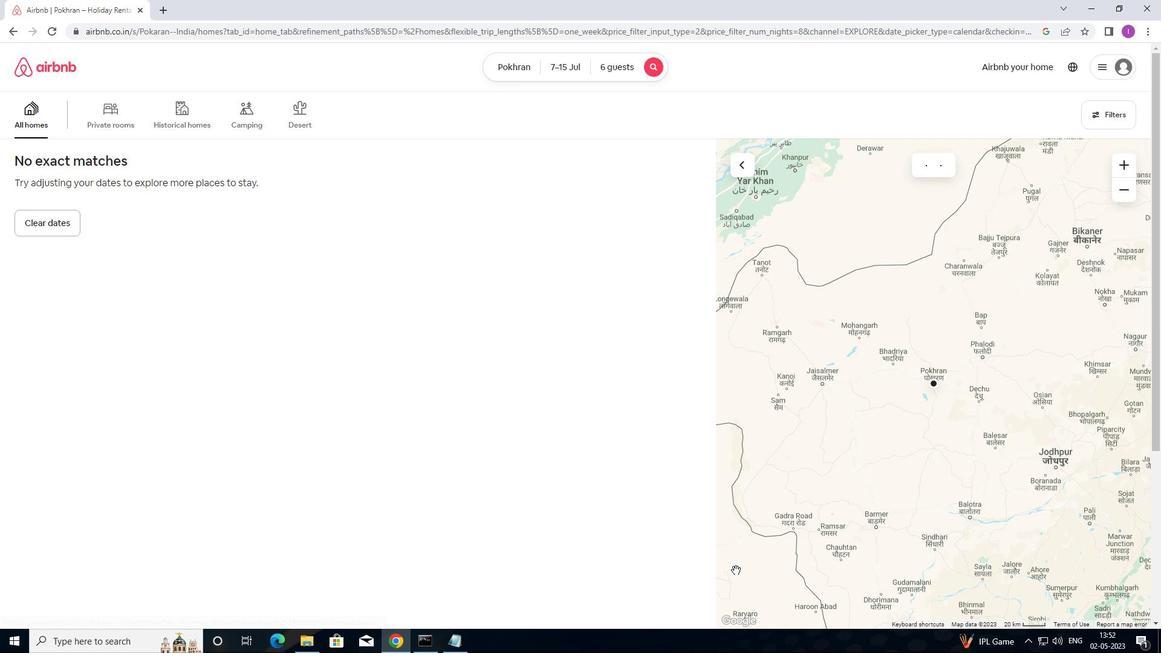 
